 Task: Search one way flight ticket for 5 adults, 2 children, 1 infant in seat and 1 infant on lap in economy from Meridian: Key Field to Greenville: Pitt-greenville Airport on 5-2-2023. Choice of flights is Singapure airlines. Number of bags: 10 checked bags. Price is upto 40000. Outbound departure time preference is 9:00.
Action: Mouse moved to (365, 313)
Screenshot: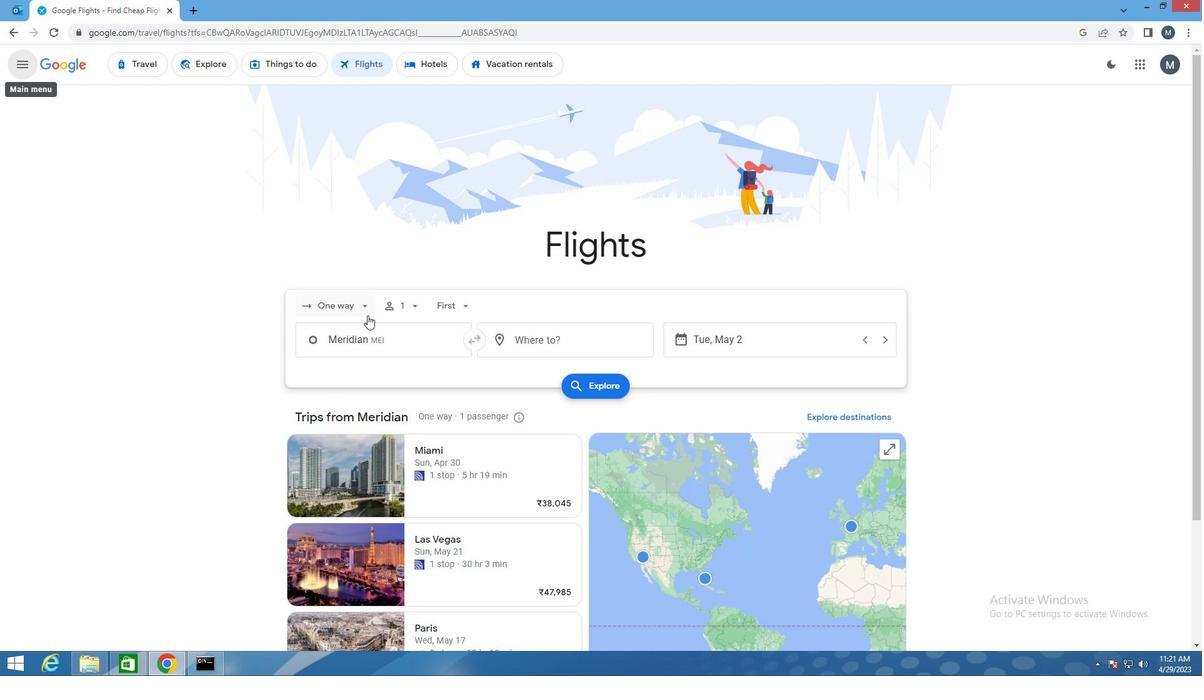 
Action: Mouse pressed left at (365, 313)
Screenshot: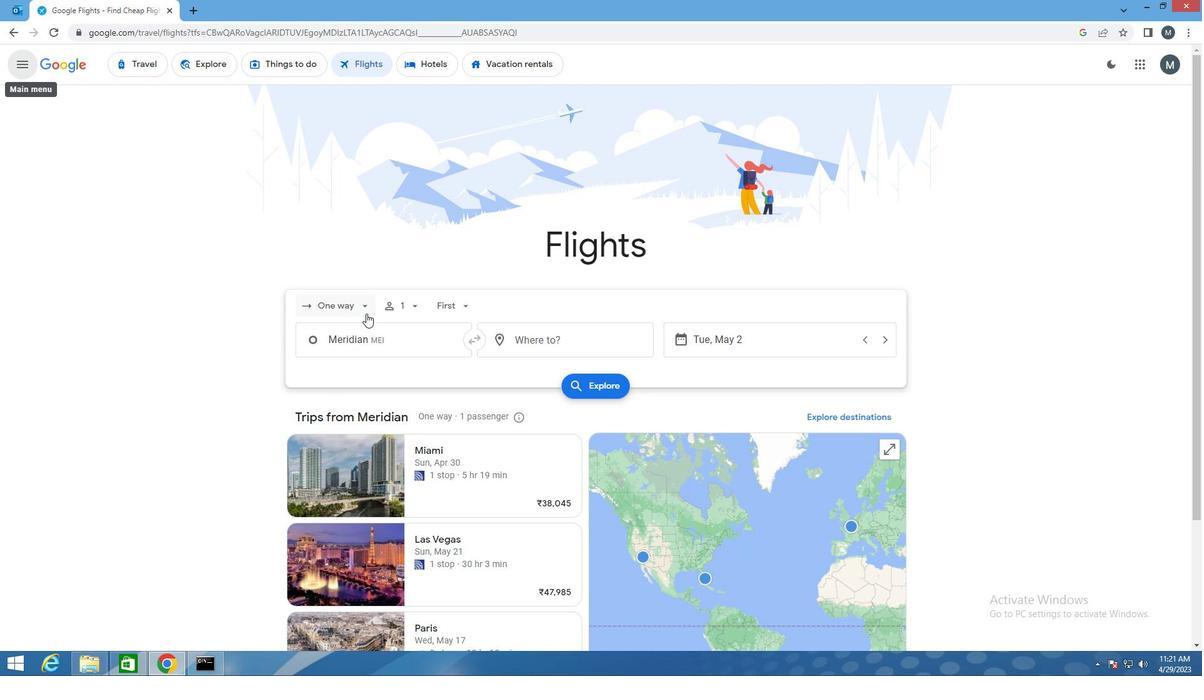 
Action: Mouse moved to (373, 367)
Screenshot: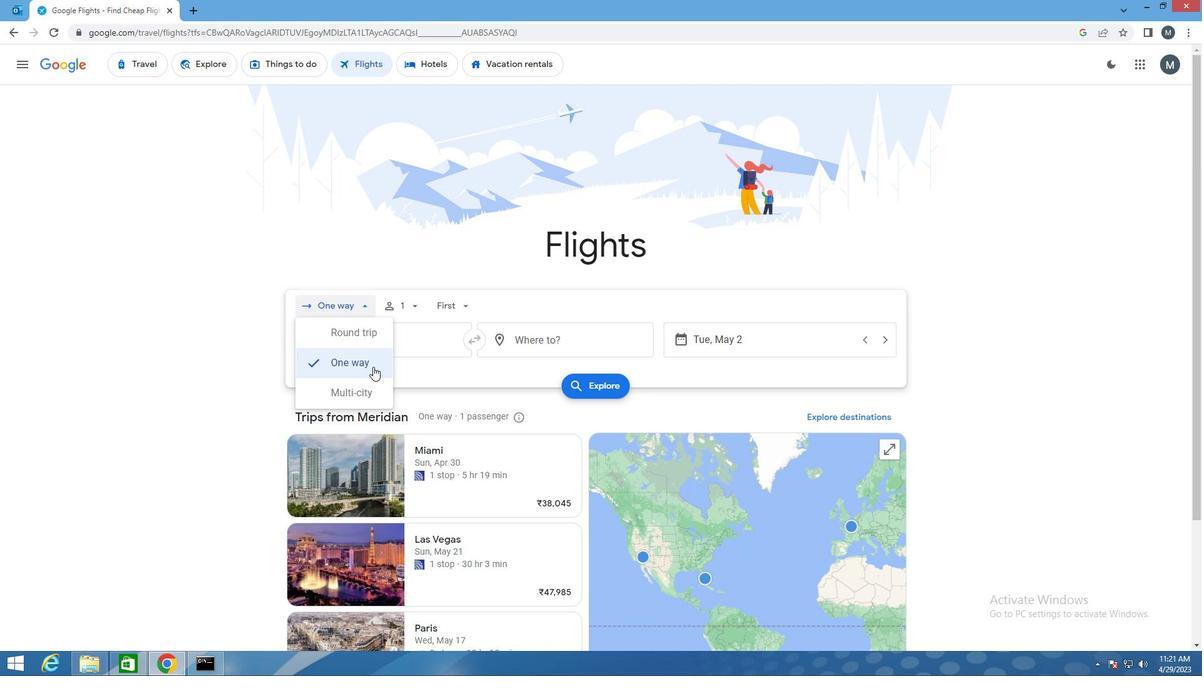 
Action: Mouse pressed left at (373, 367)
Screenshot: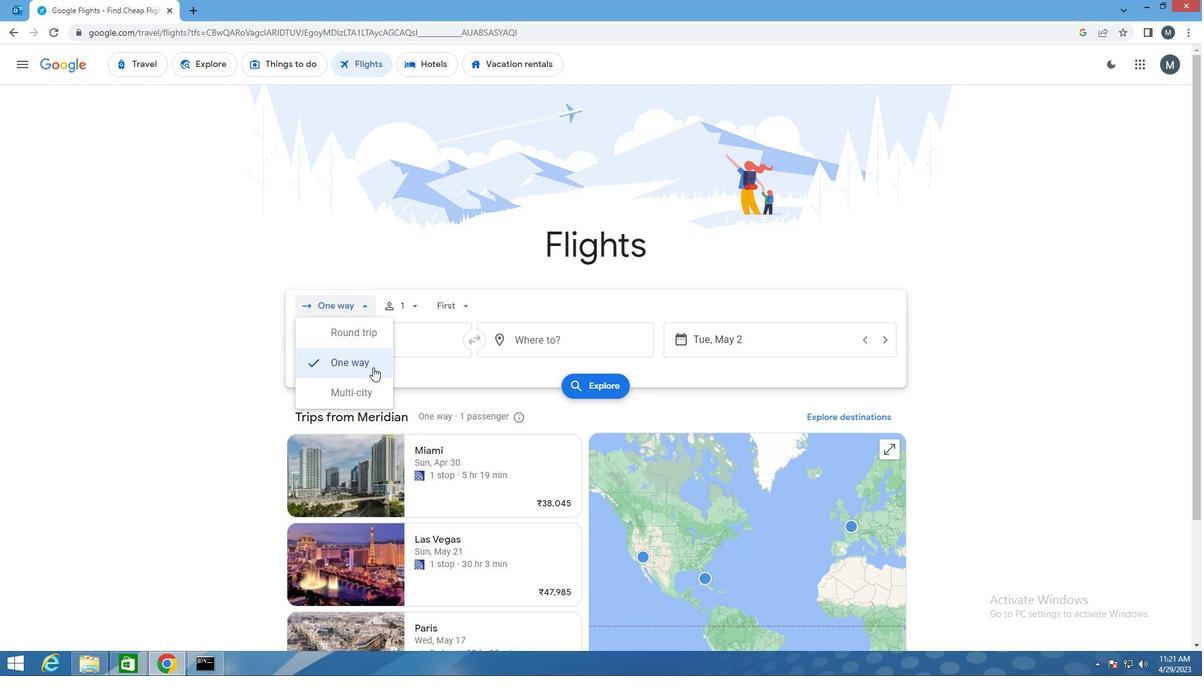 
Action: Mouse moved to (415, 308)
Screenshot: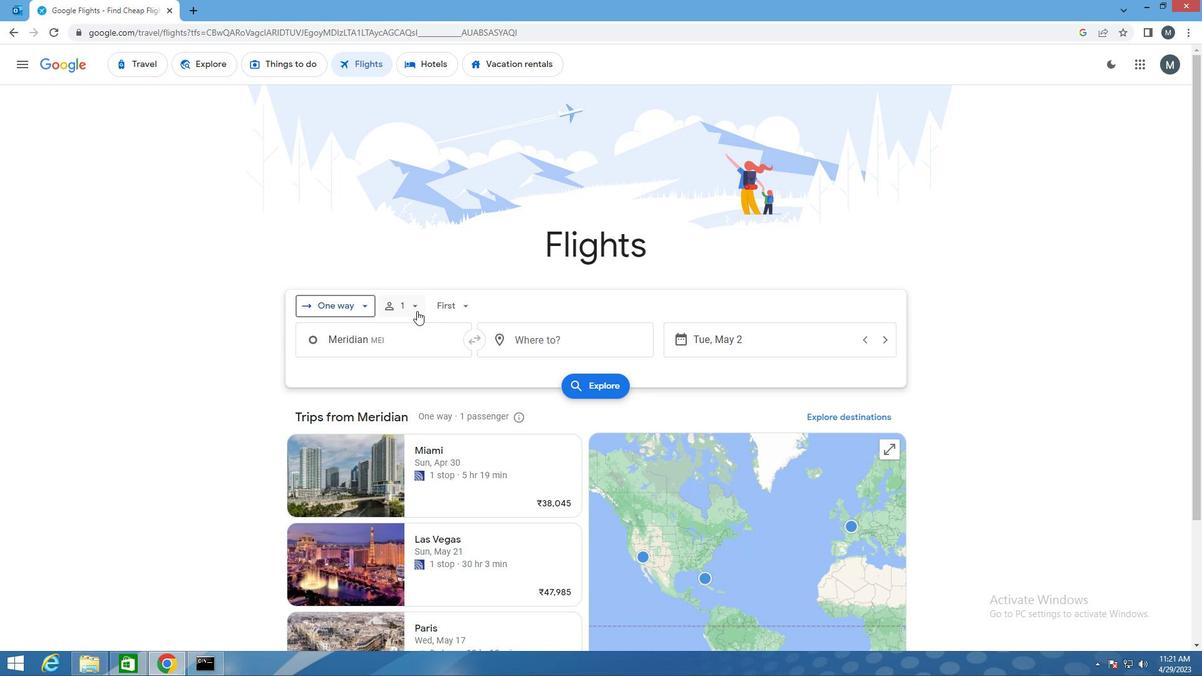 
Action: Mouse pressed left at (415, 308)
Screenshot: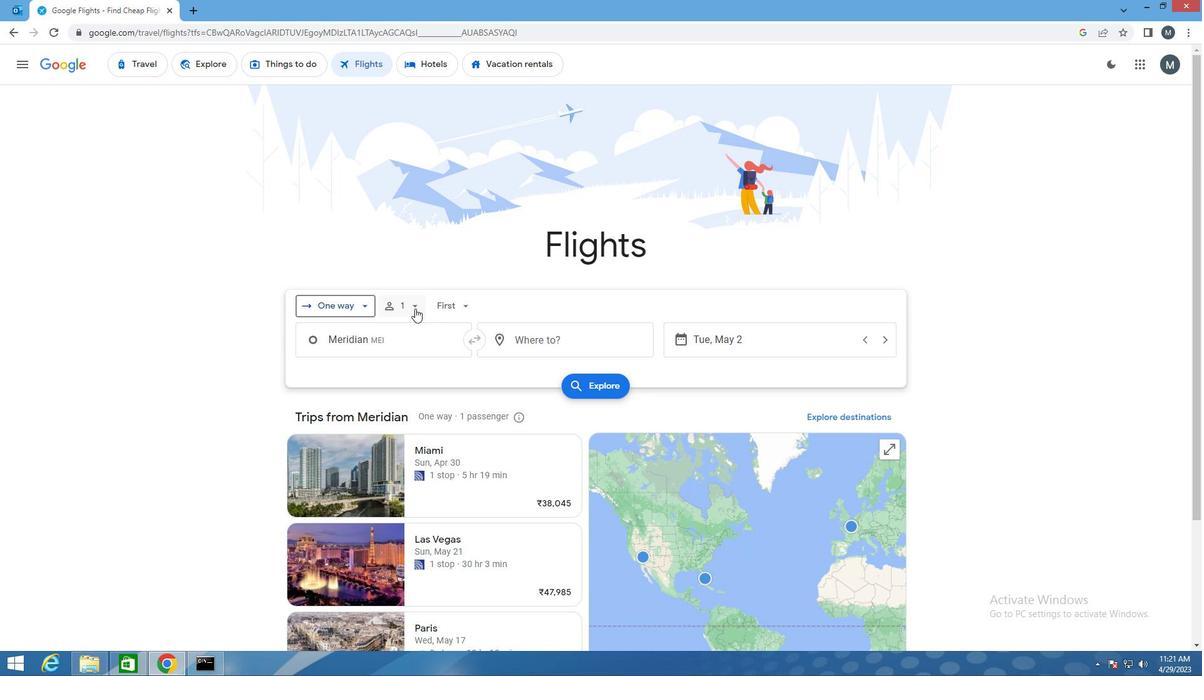 
Action: Mouse moved to (506, 339)
Screenshot: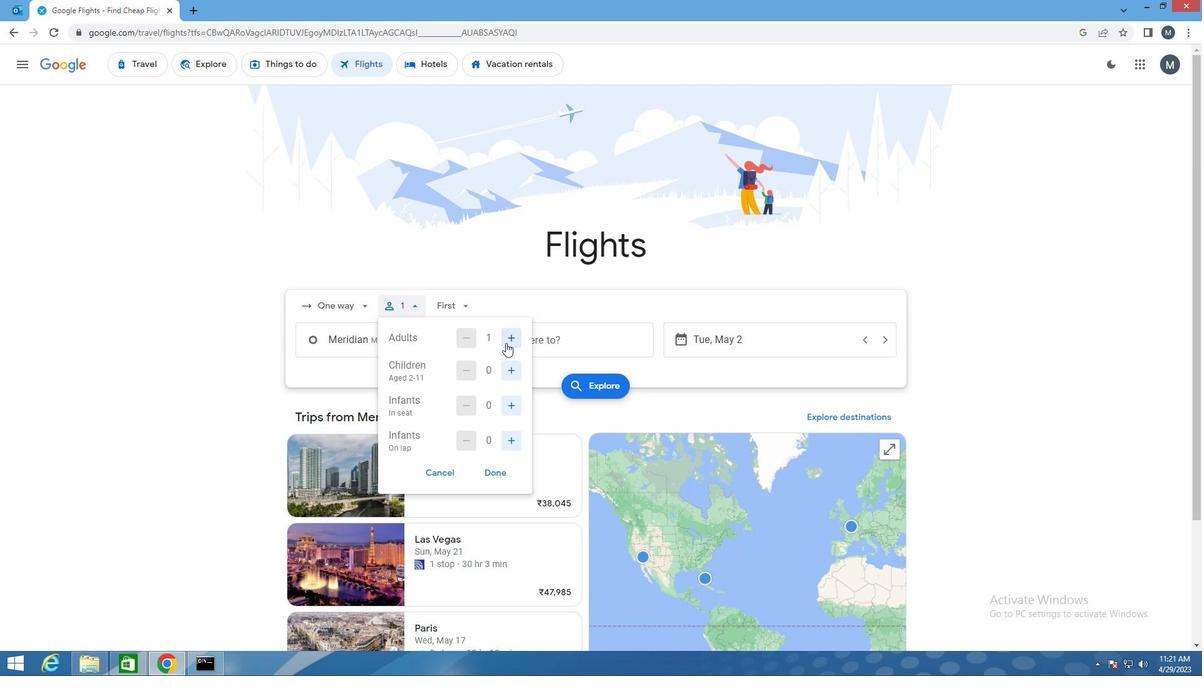 
Action: Mouse pressed left at (506, 339)
Screenshot: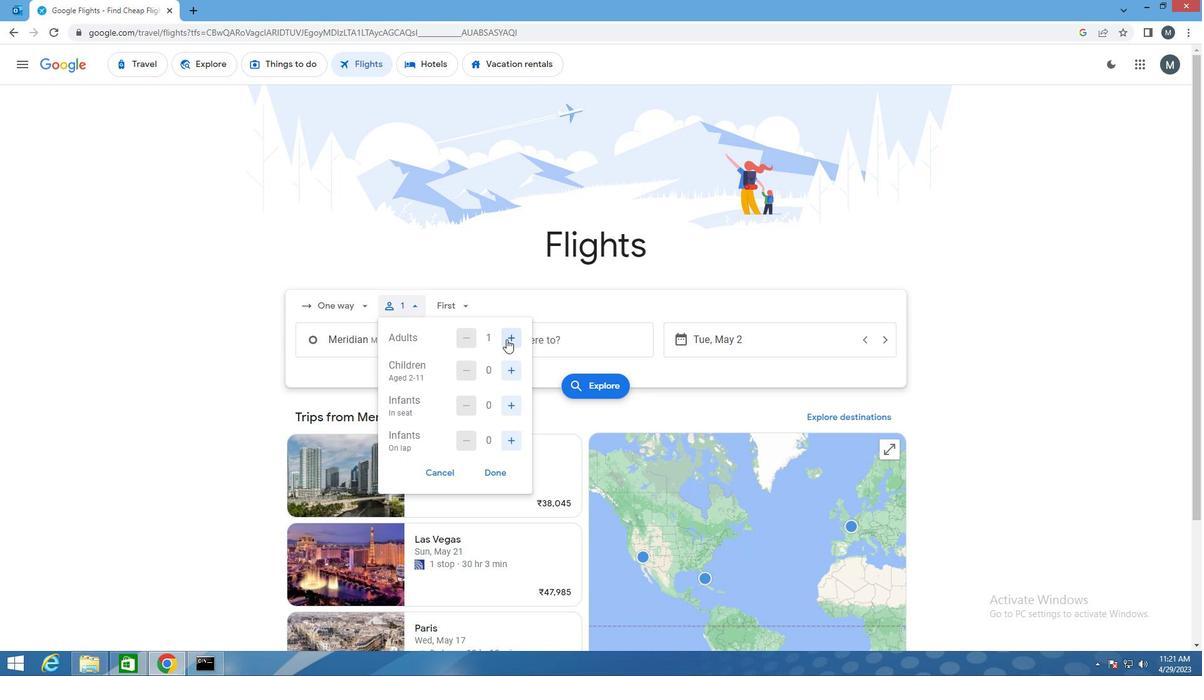 
Action: Mouse pressed left at (506, 339)
Screenshot: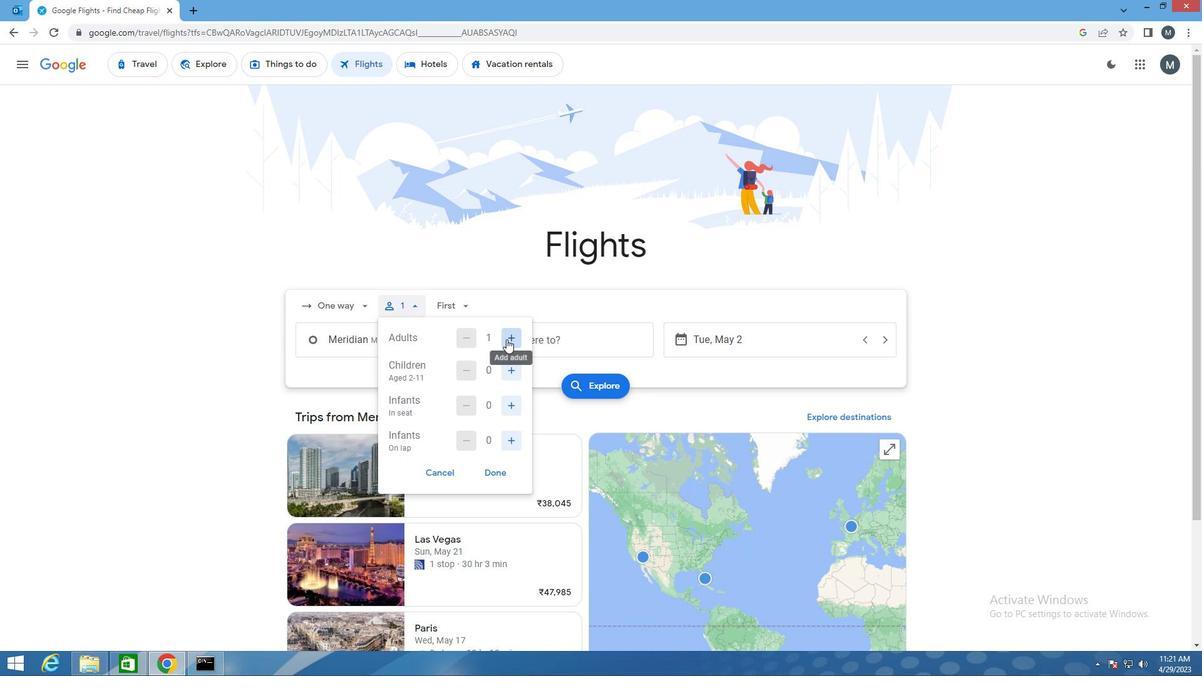 
Action: Mouse pressed left at (506, 339)
Screenshot: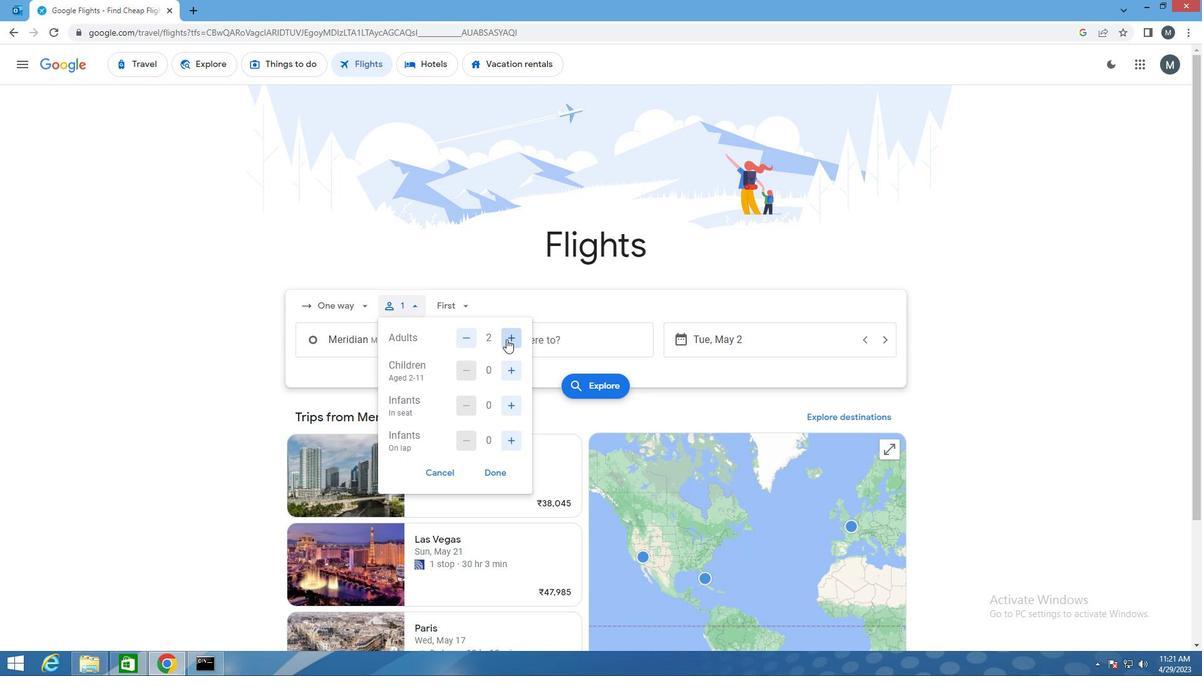 
Action: Mouse pressed left at (506, 339)
Screenshot: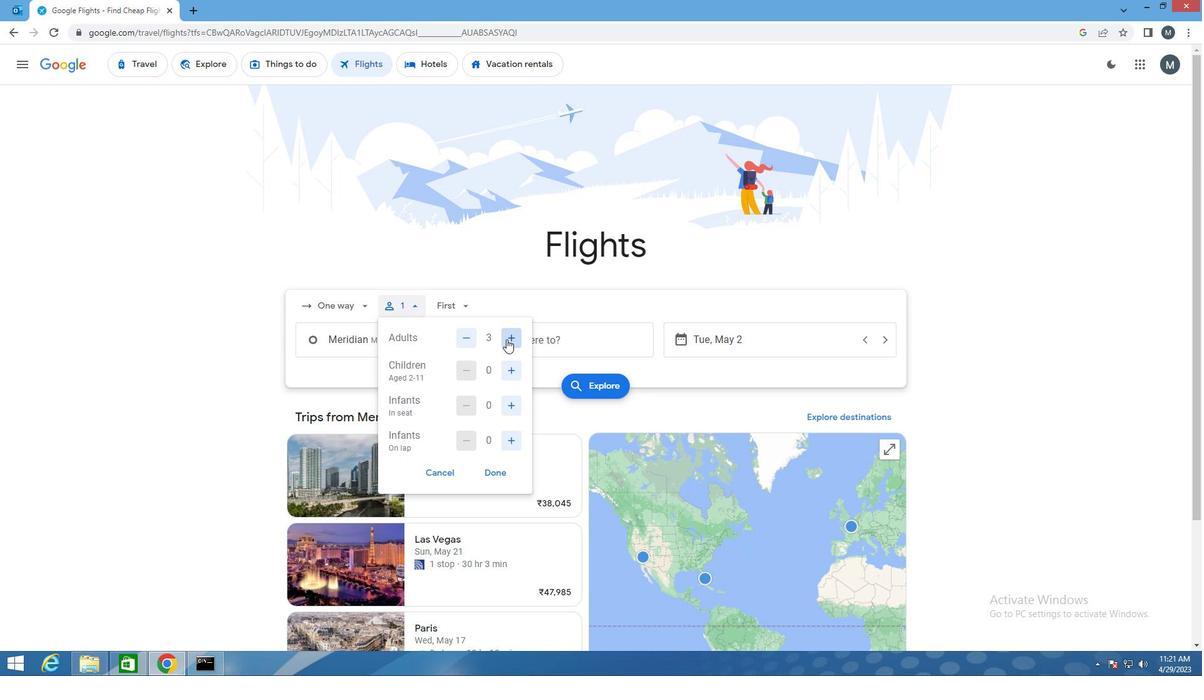 
Action: Mouse moved to (516, 372)
Screenshot: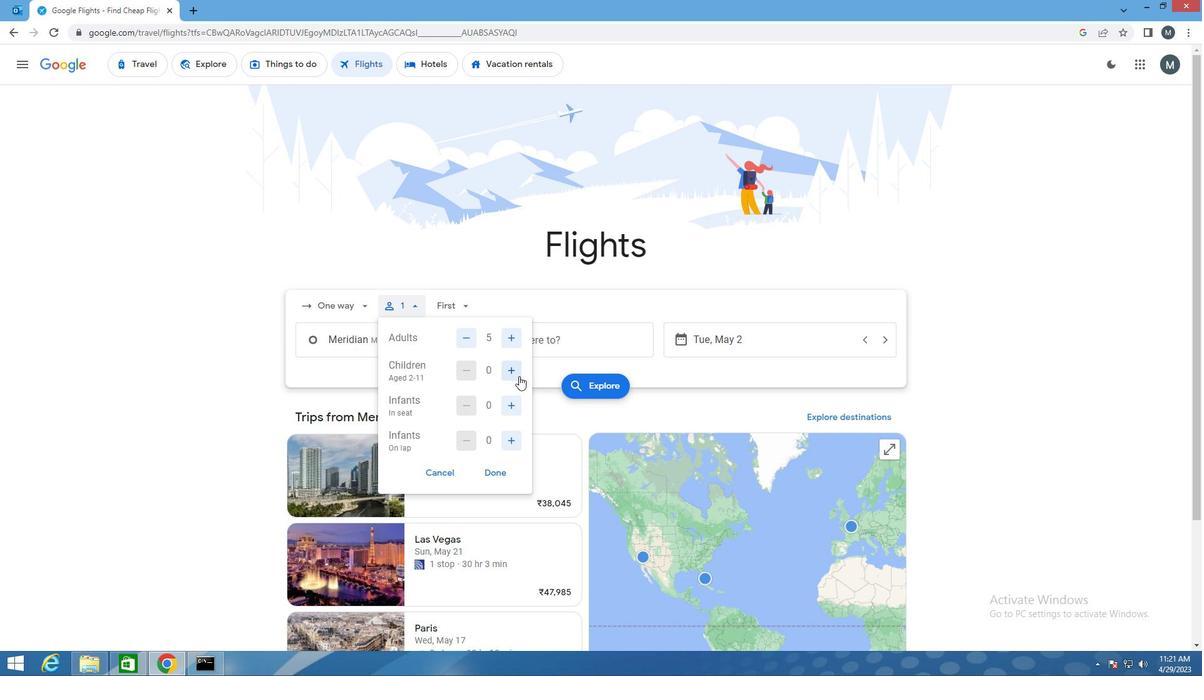 
Action: Mouse pressed left at (516, 372)
Screenshot: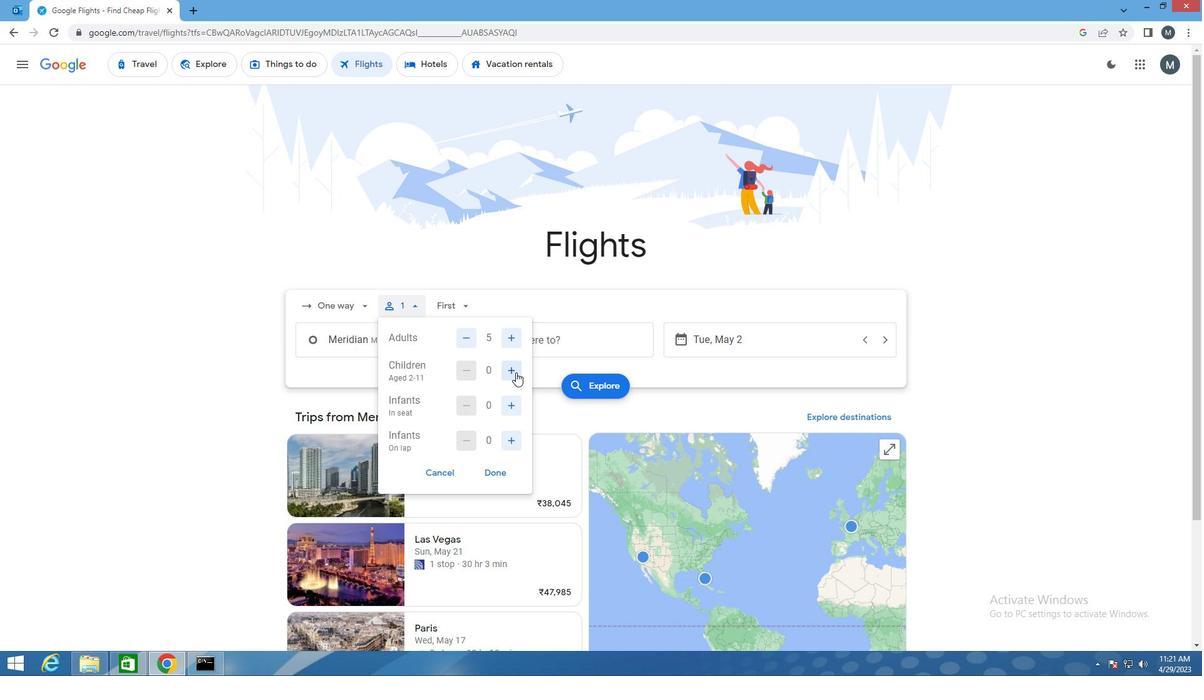 
Action: Mouse moved to (514, 372)
Screenshot: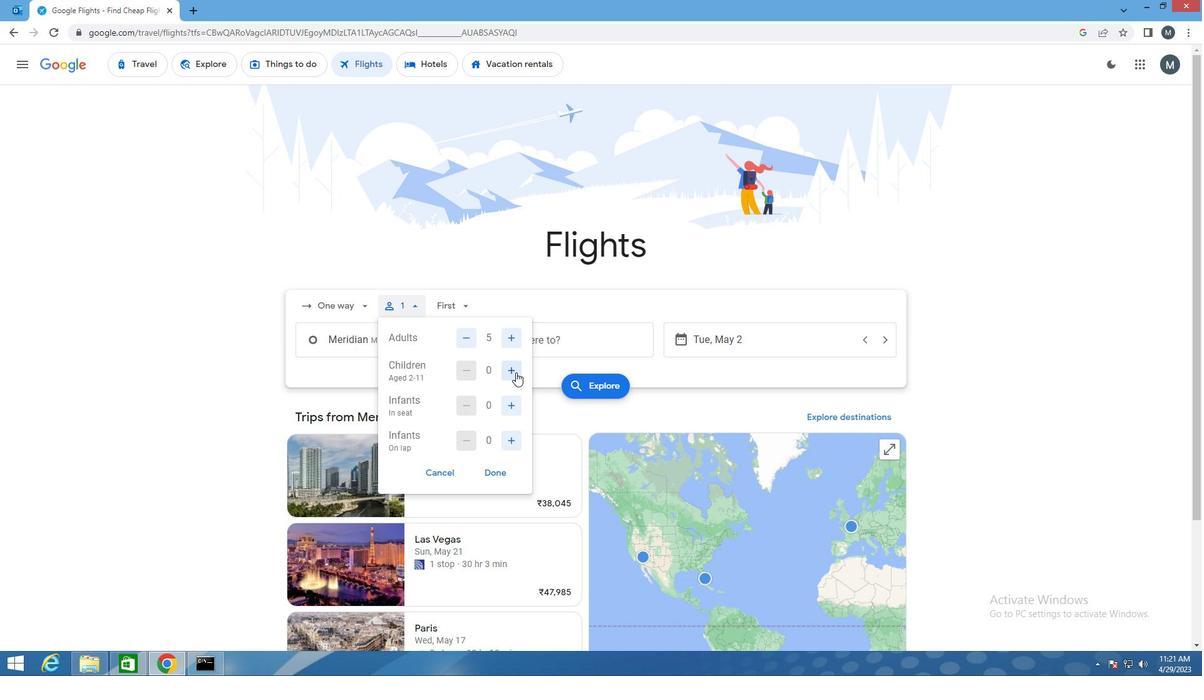 
Action: Mouse pressed left at (514, 372)
Screenshot: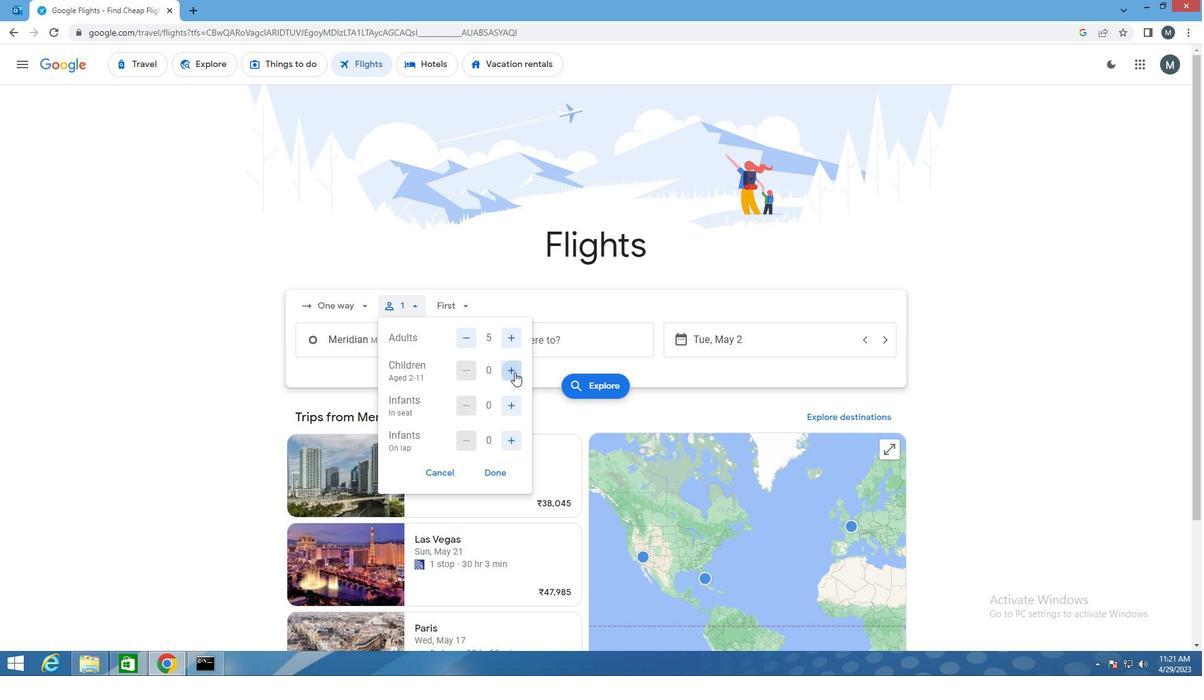 
Action: Mouse moved to (512, 408)
Screenshot: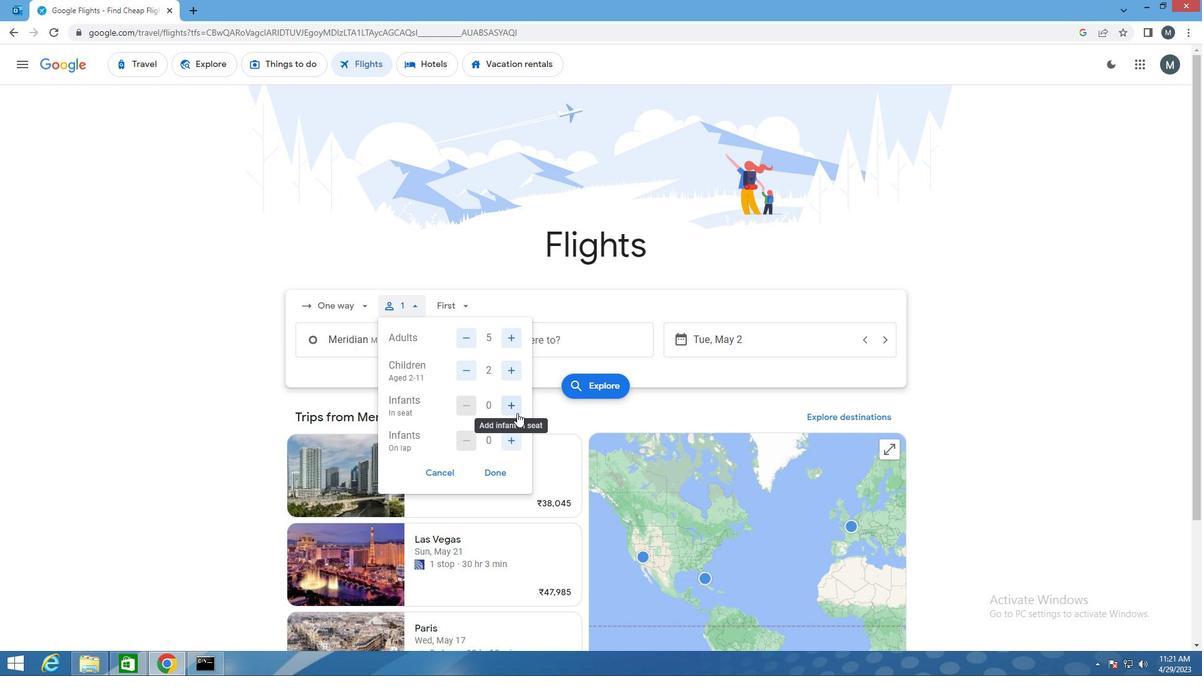 
Action: Mouse pressed left at (512, 408)
Screenshot: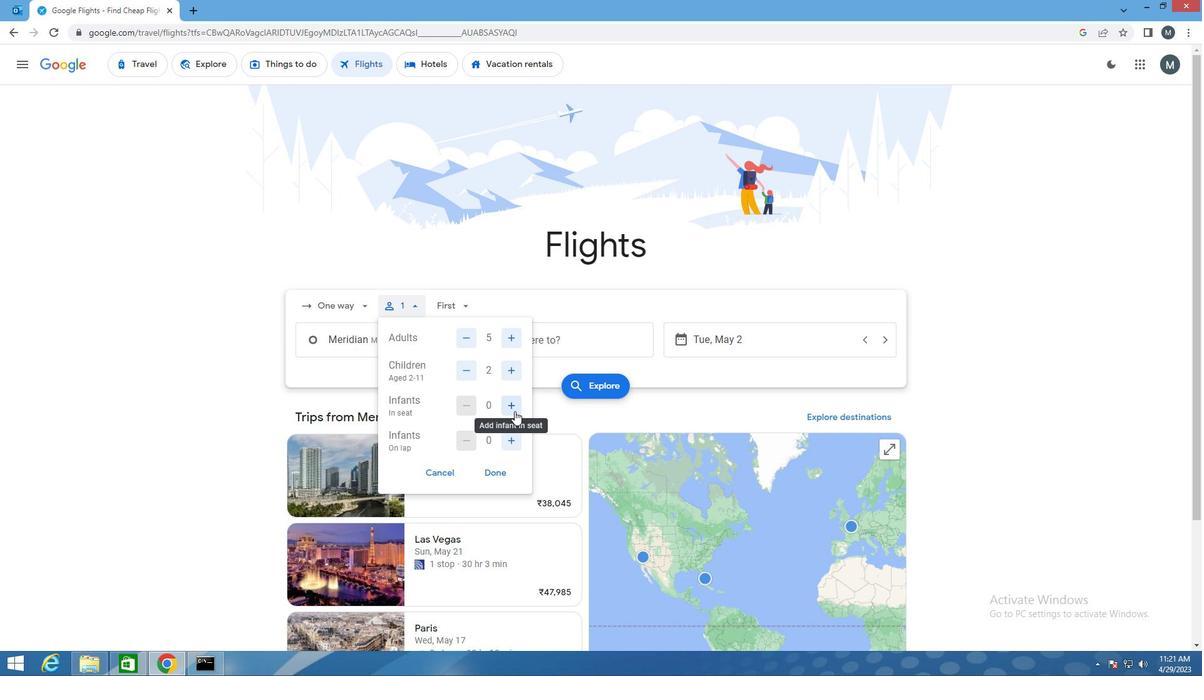 
Action: Mouse moved to (515, 437)
Screenshot: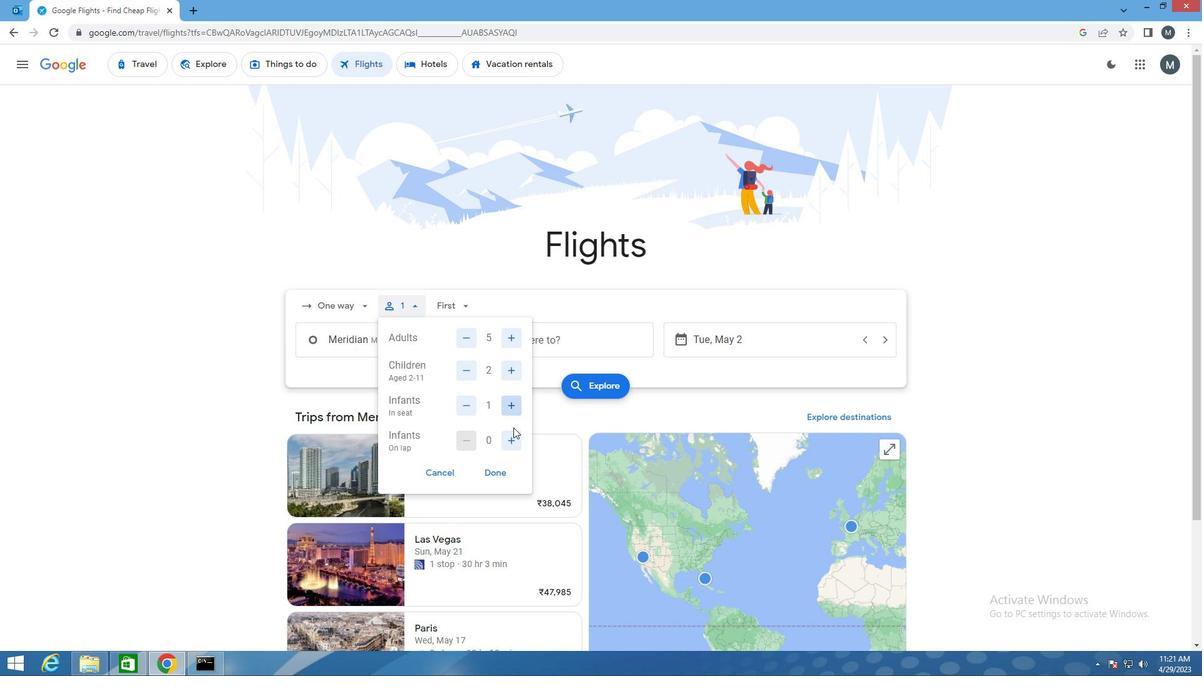 
Action: Mouse pressed left at (515, 437)
Screenshot: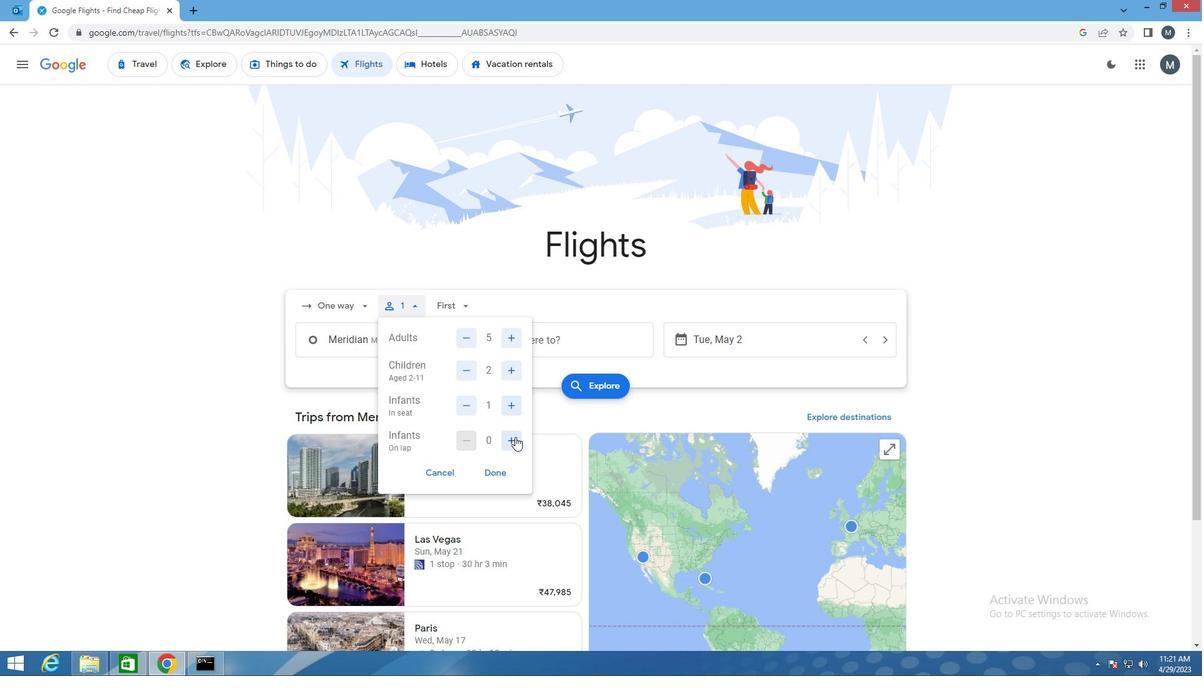 
Action: Mouse moved to (507, 478)
Screenshot: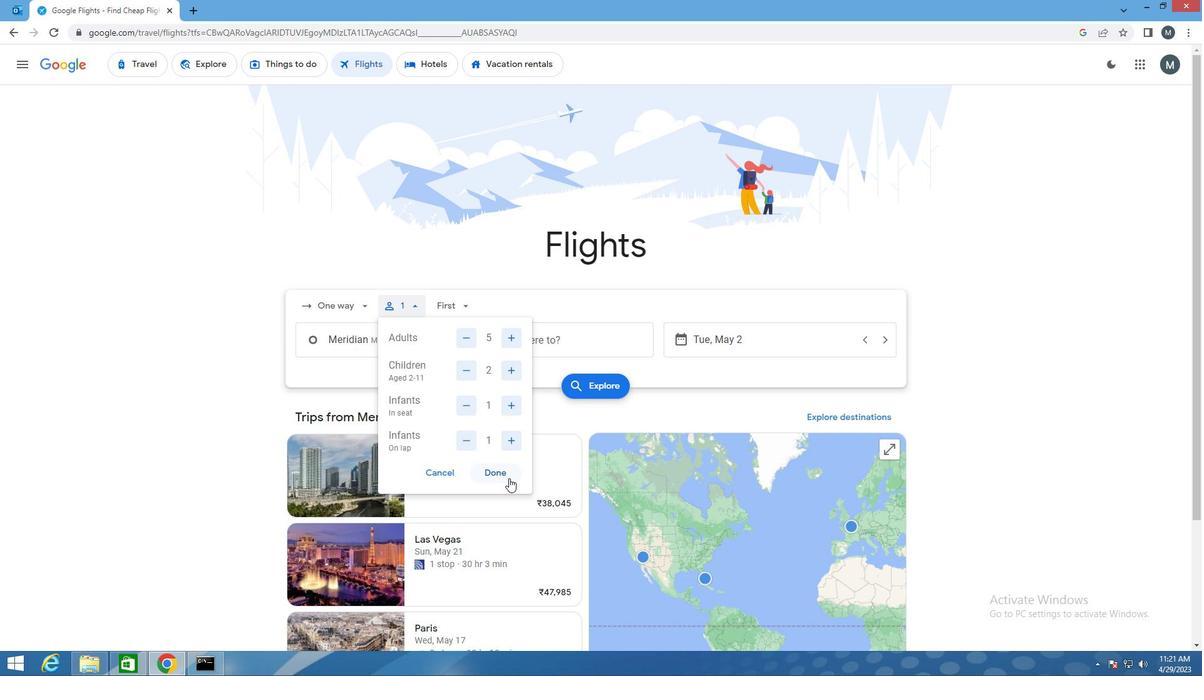 
Action: Mouse pressed left at (507, 478)
Screenshot: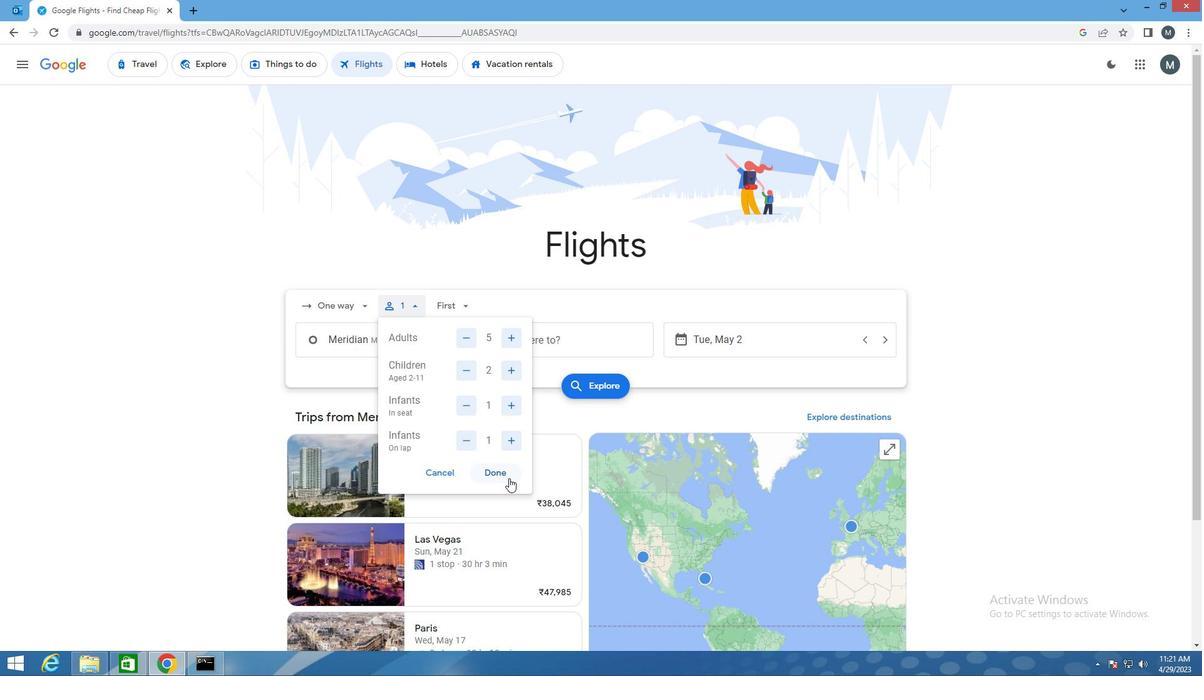 
Action: Mouse moved to (465, 307)
Screenshot: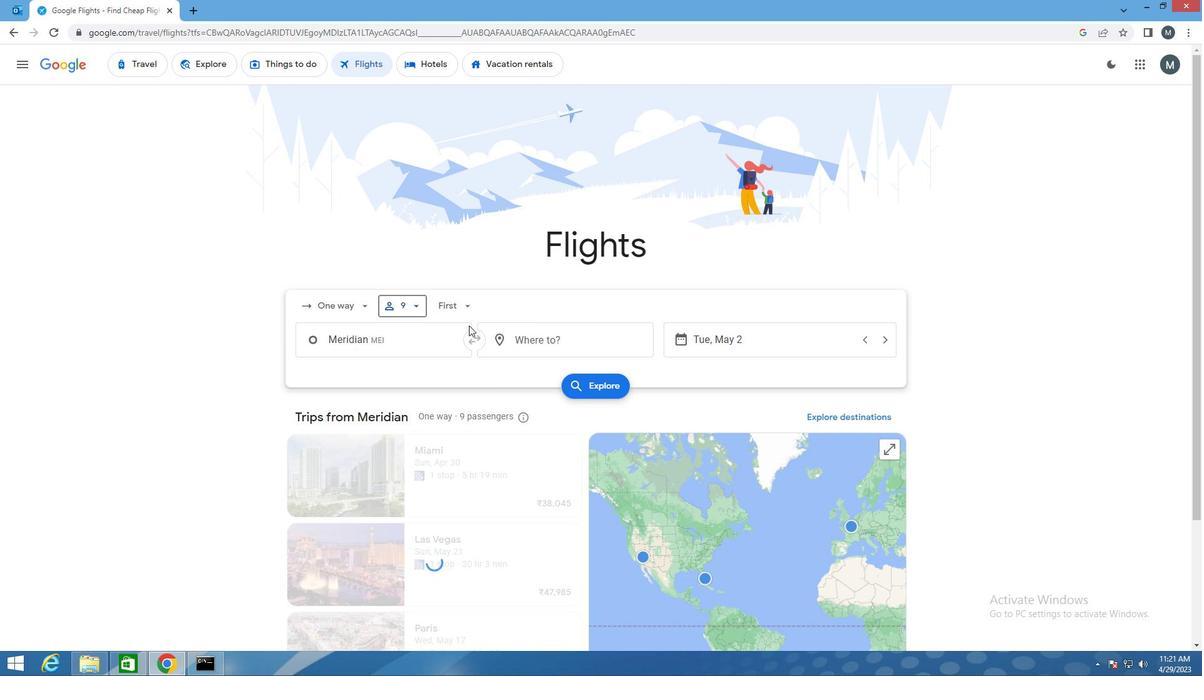 
Action: Mouse pressed left at (465, 307)
Screenshot: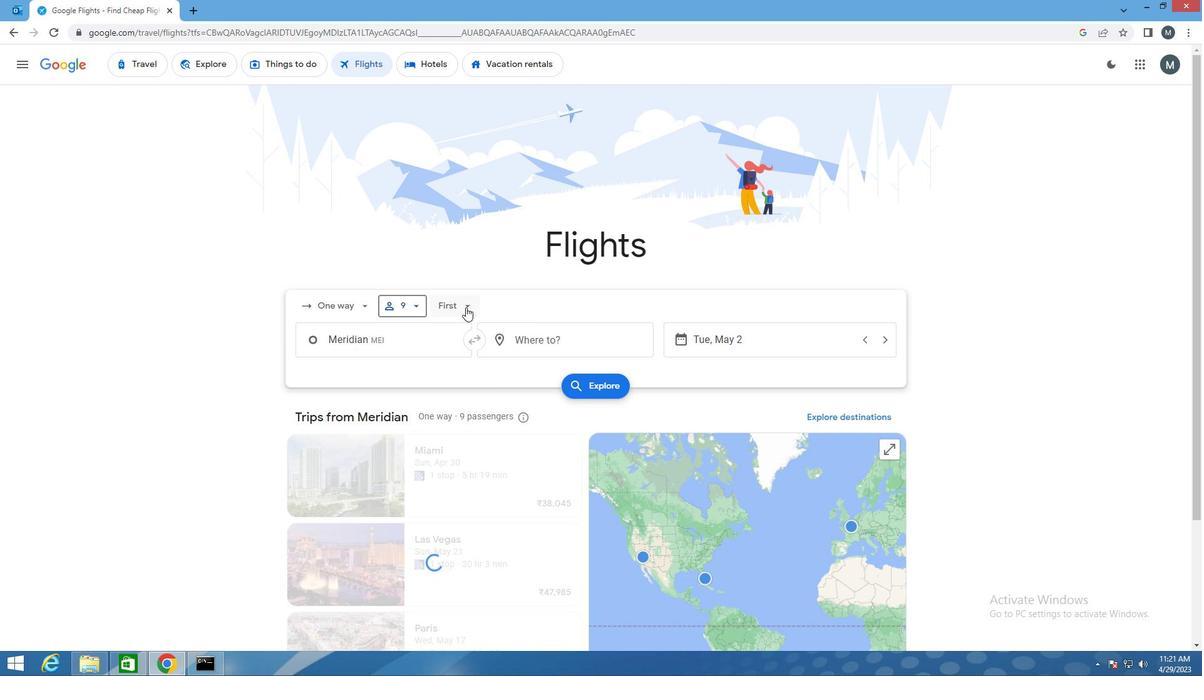 
Action: Mouse moved to (491, 340)
Screenshot: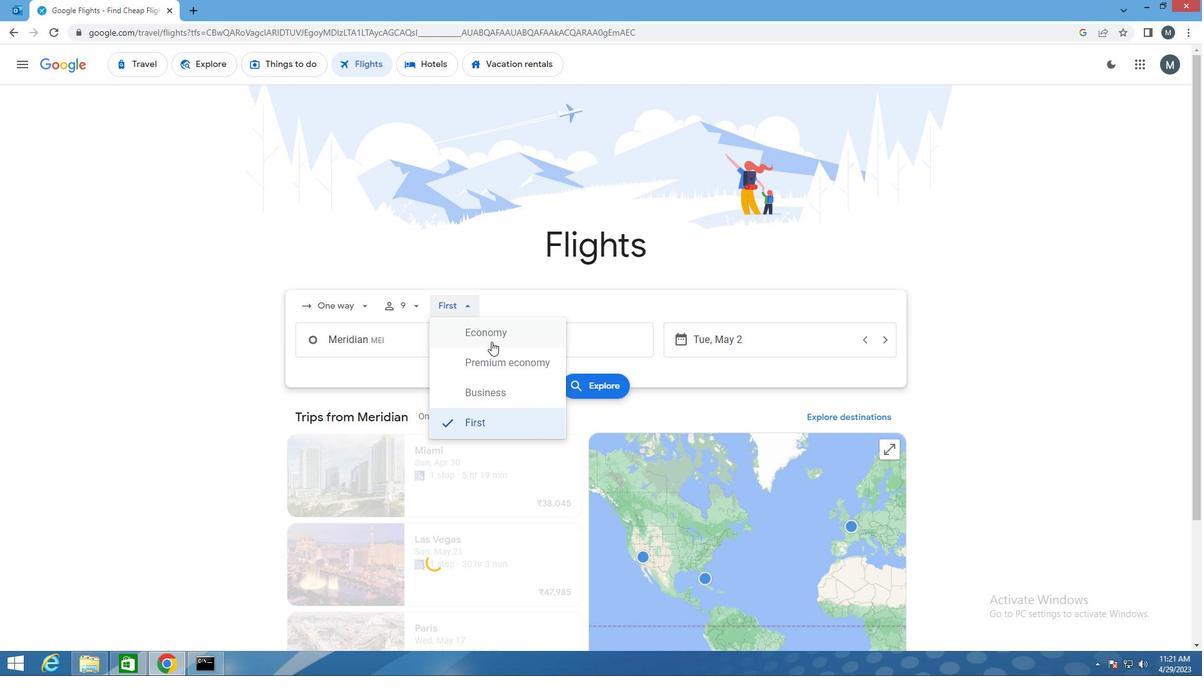 
Action: Mouse pressed left at (491, 340)
Screenshot: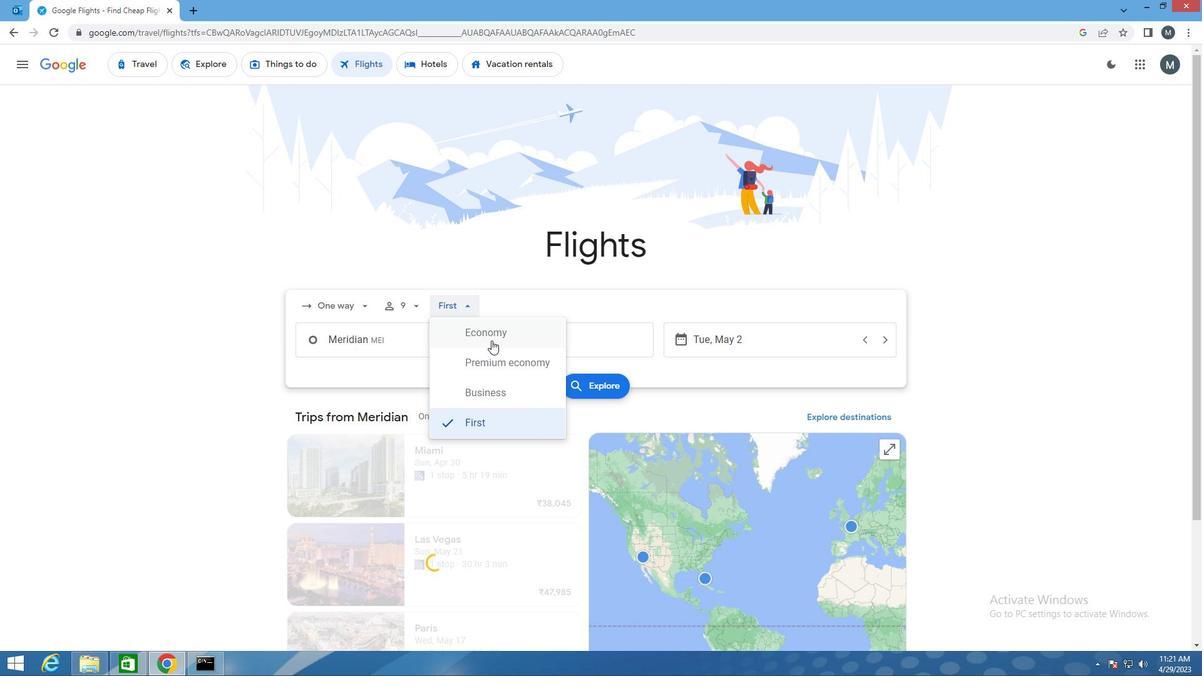 
Action: Mouse moved to (394, 349)
Screenshot: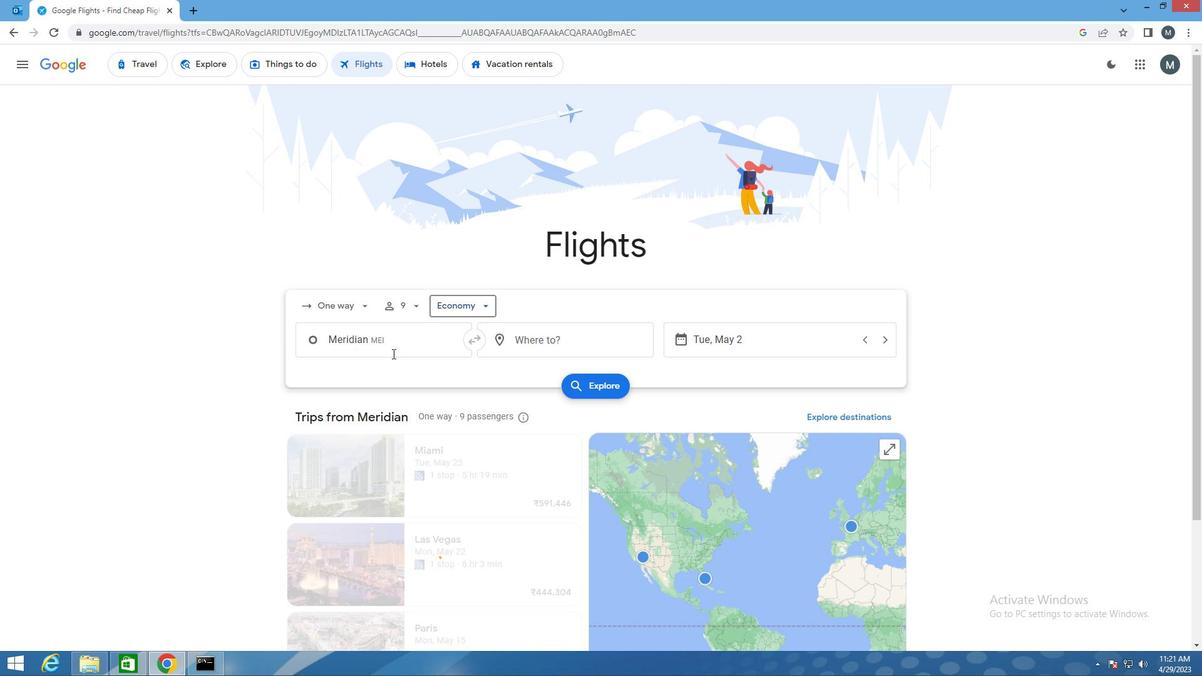 
Action: Mouse pressed left at (394, 349)
Screenshot: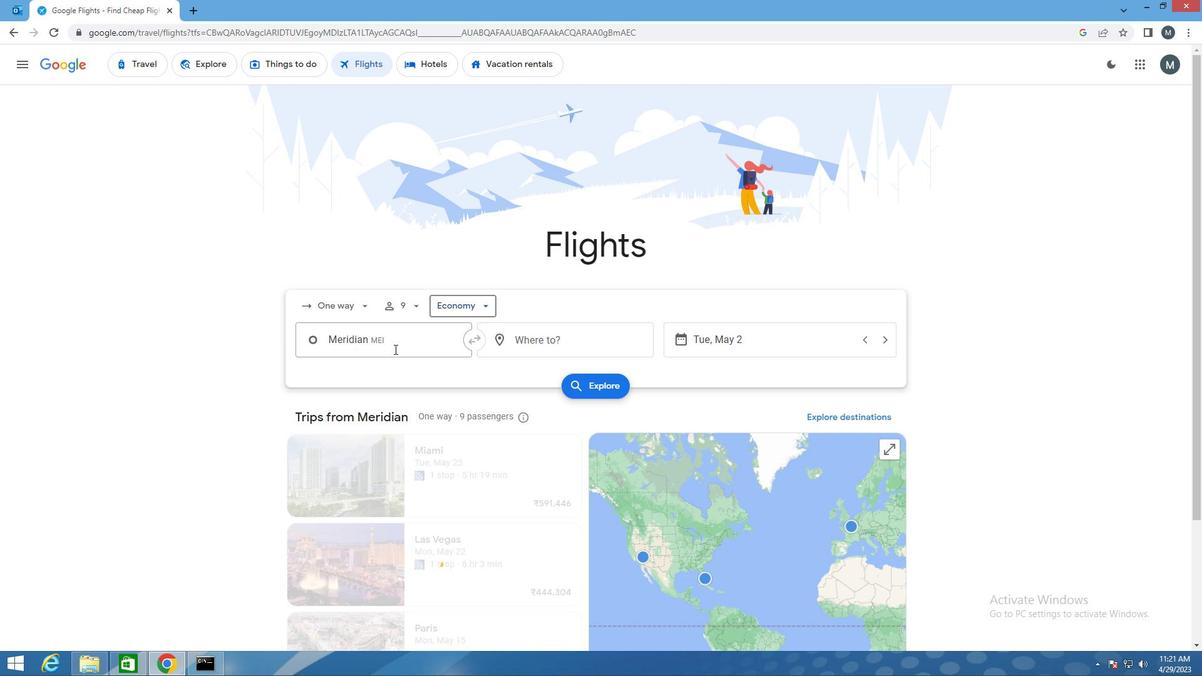 
Action: Mouse moved to (426, 371)
Screenshot: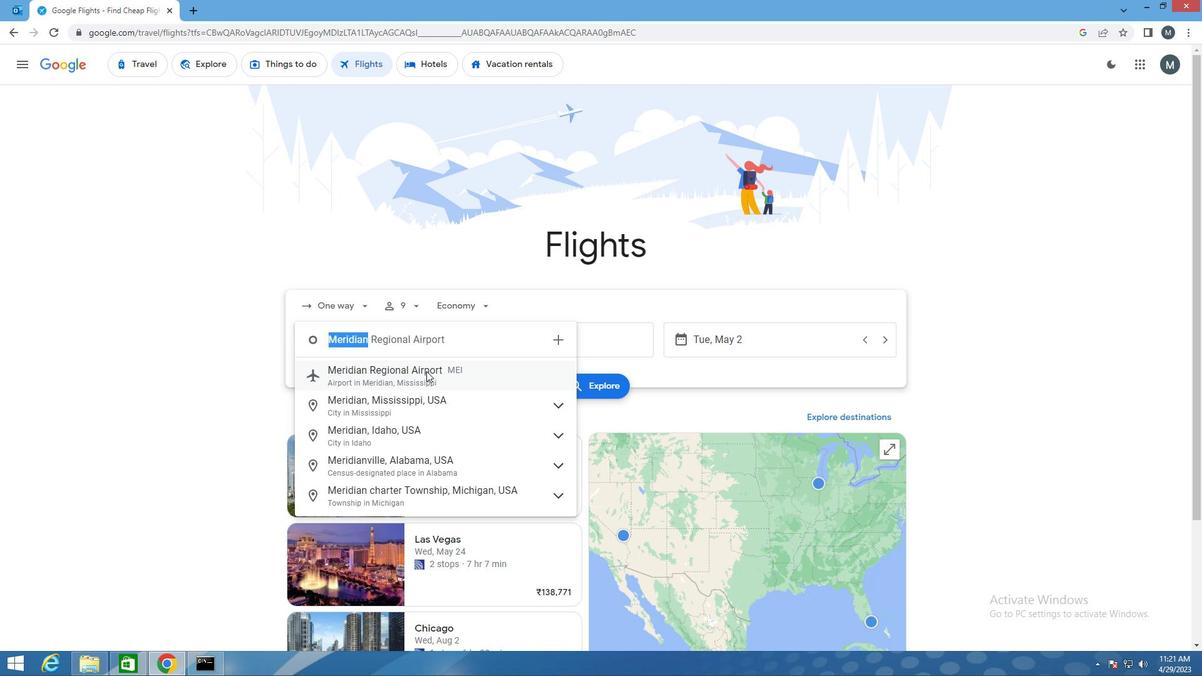
Action: Mouse pressed left at (426, 371)
Screenshot: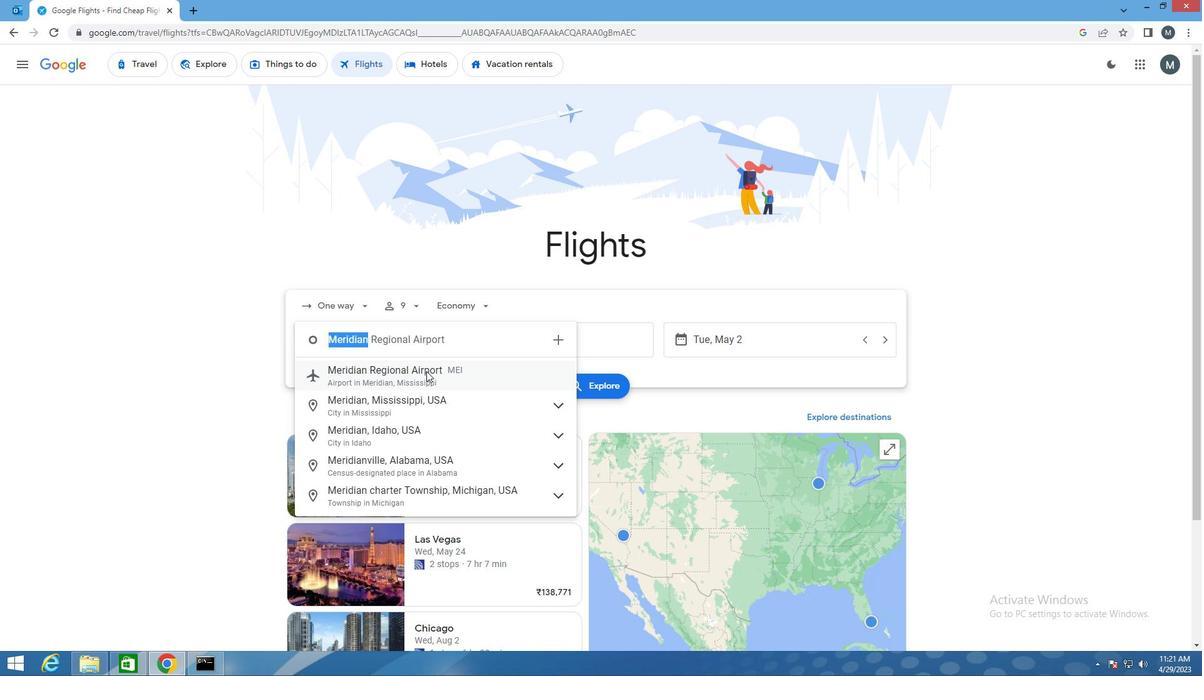 
Action: Mouse moved to (536, 345)
Screenshot: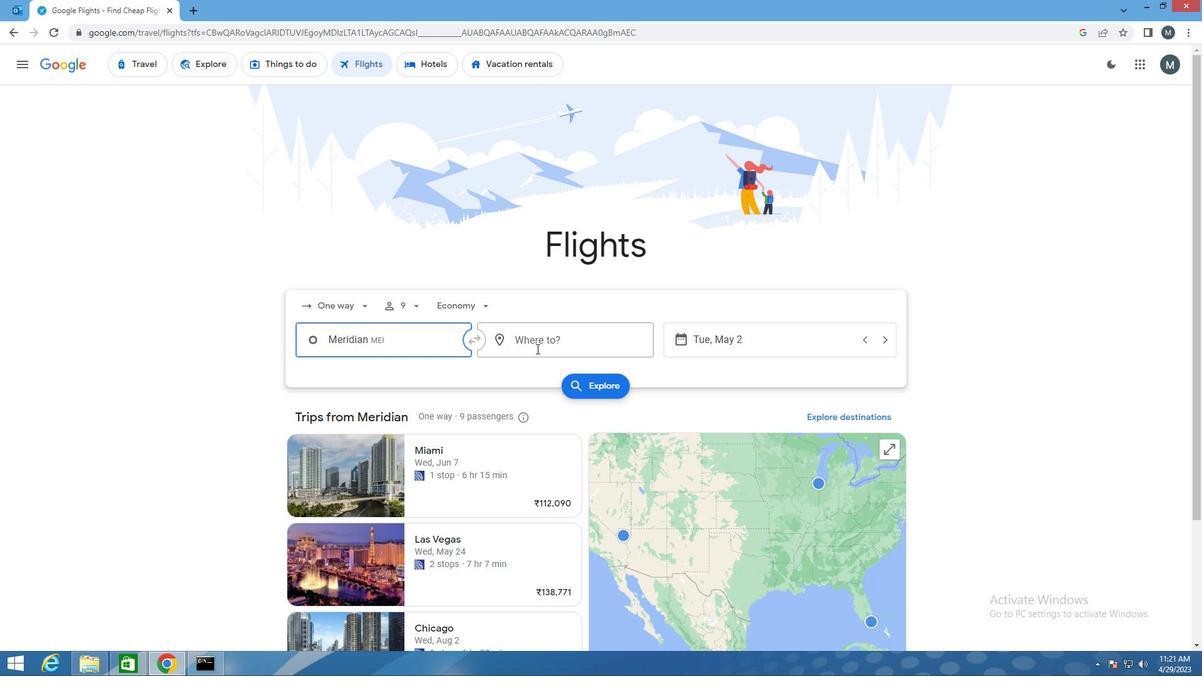 
Action: Mouse pressed left at (536, 345)
Screenshot: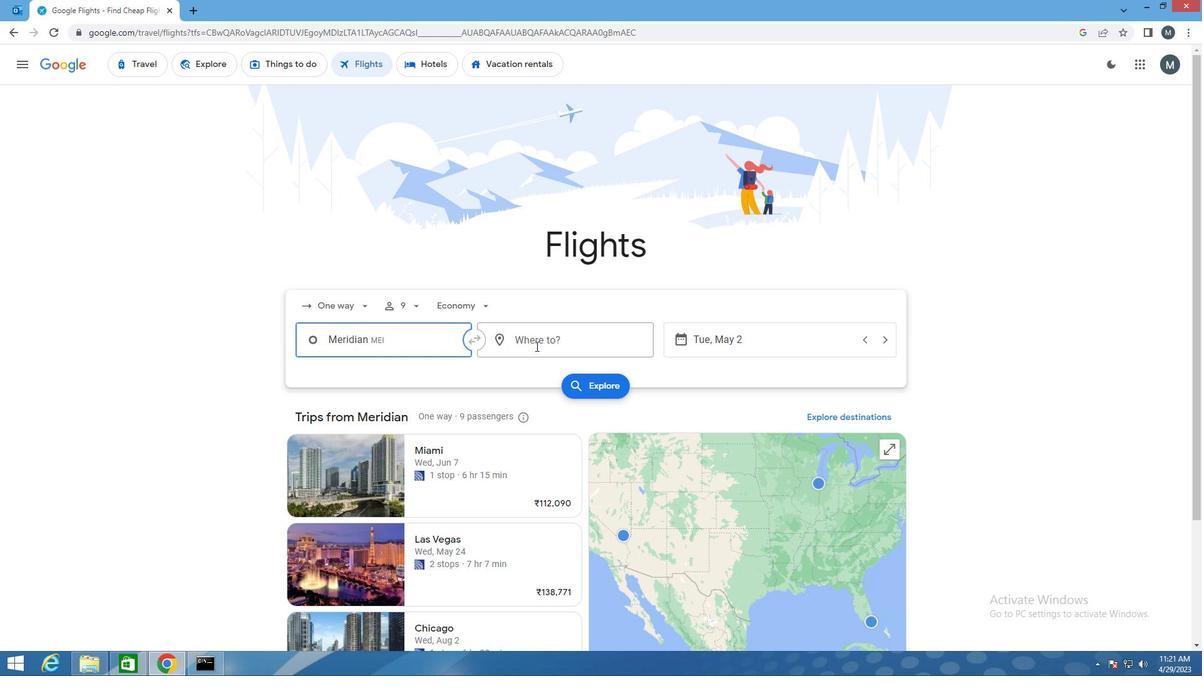 
Action: Mouse moved to (529, 346)
Screenshot: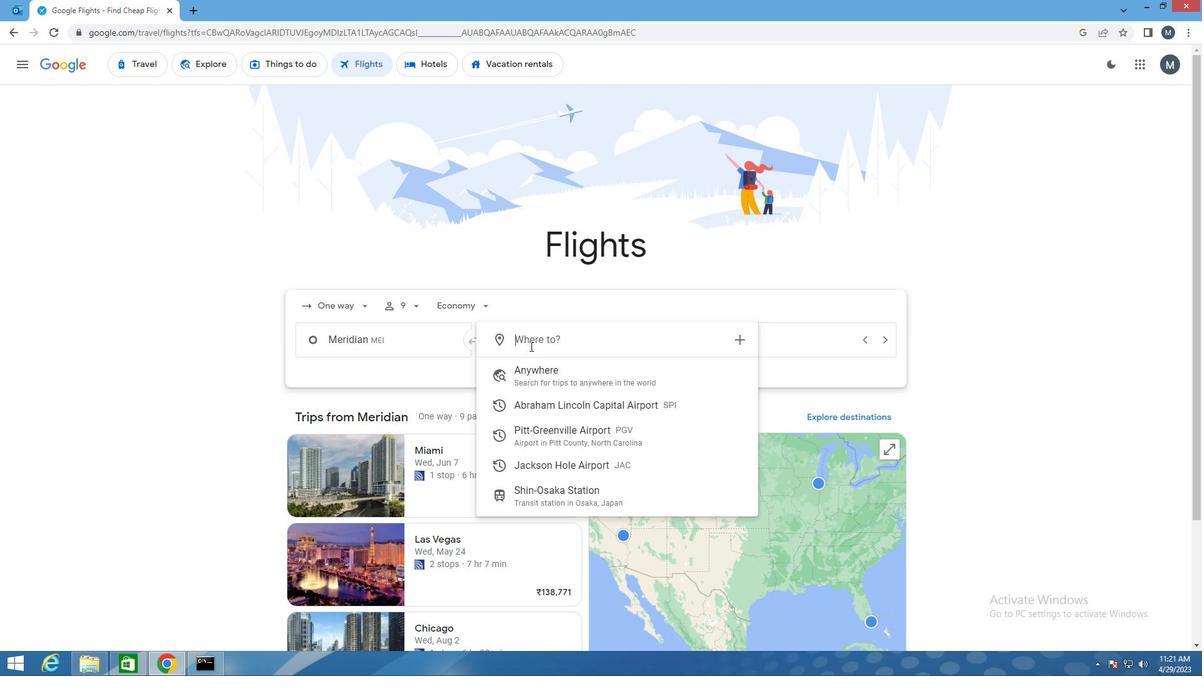 
Action: Key pressed p
Screenshot: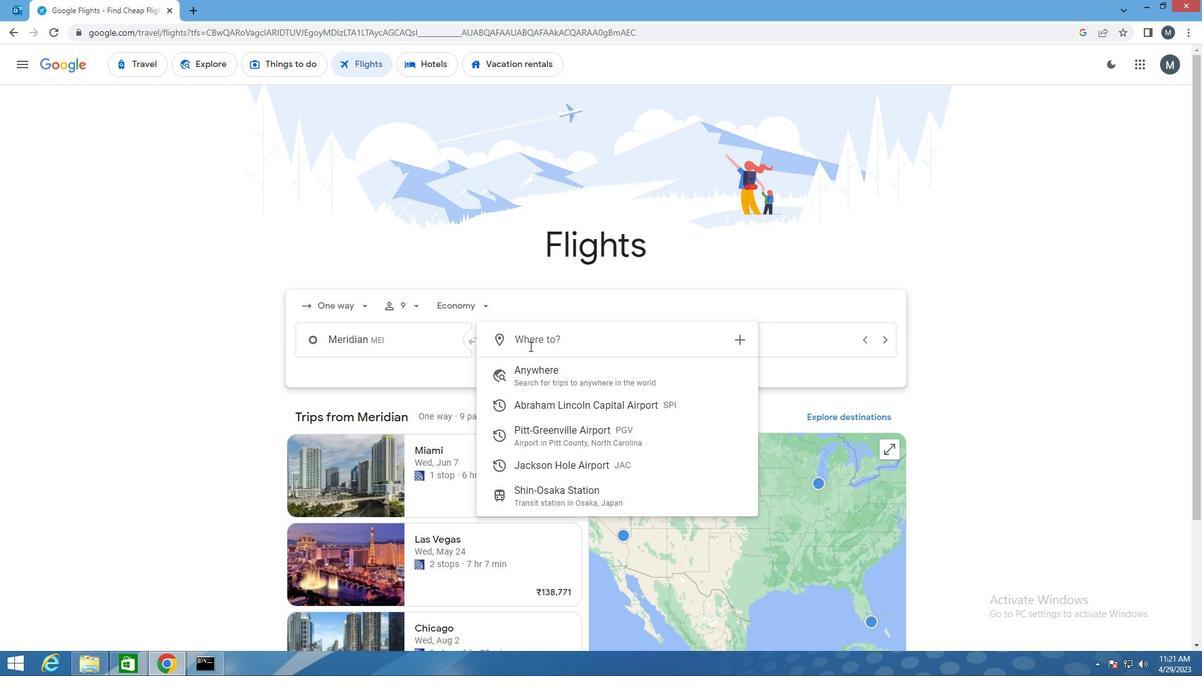 
Action: Mouse moved to (527, 348)
Screenshot: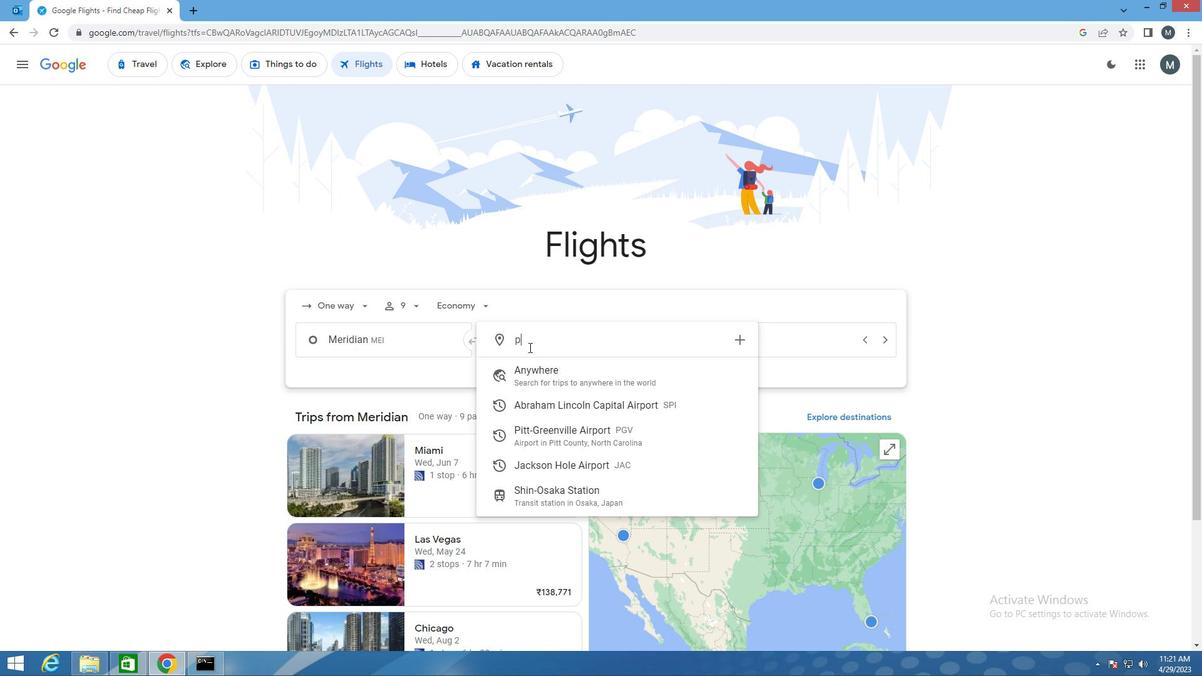 
Action: Key pressed gv
Screenshot: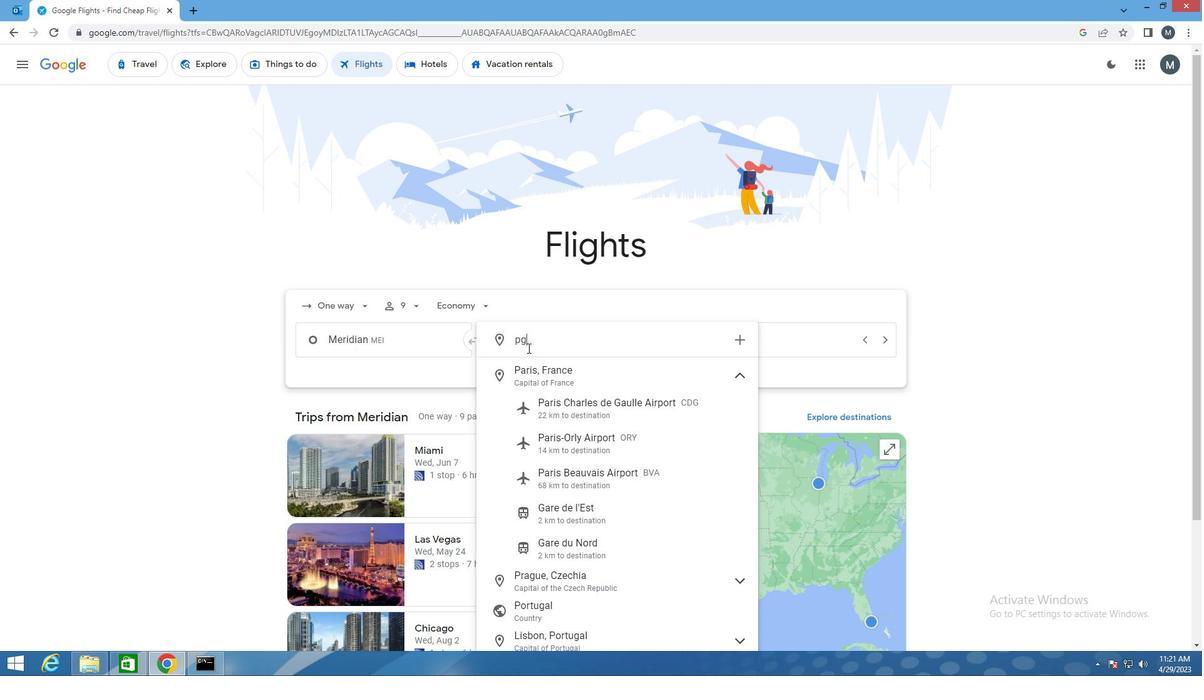 
Action: Mouse moved to (553, 383)
Screenshot: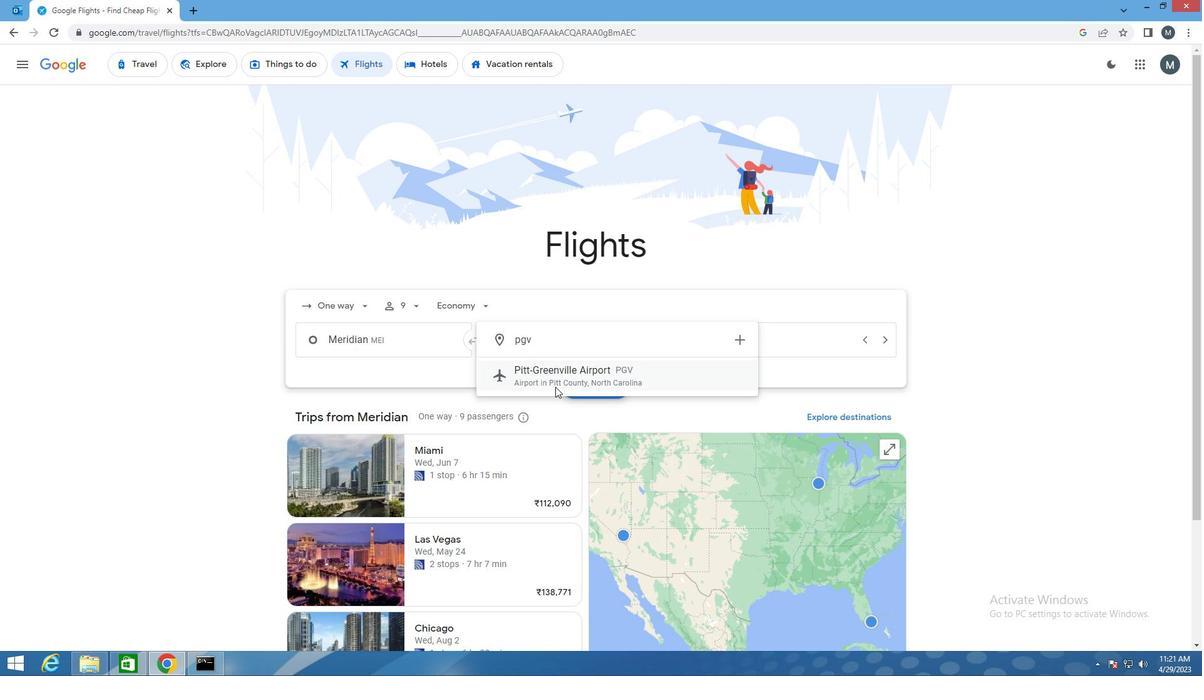 
Action: Mouse pressed left at (553, 383)
Screenshot: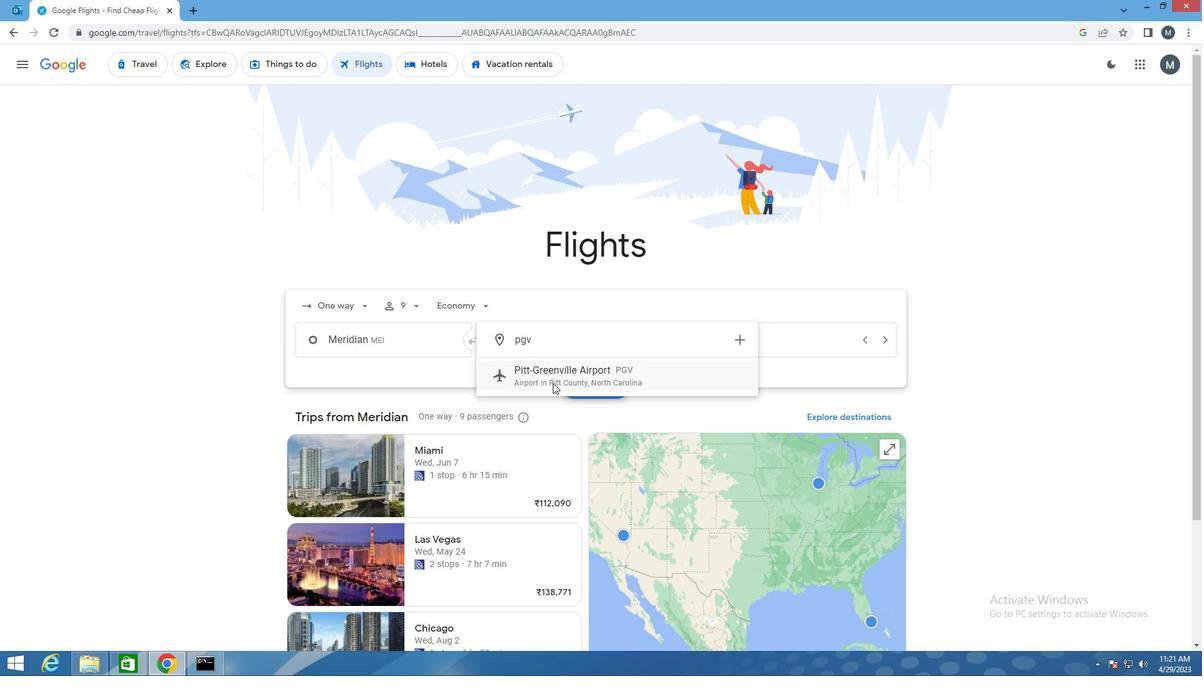 
Action: Mouse moved to (735, 343)
Screenshot: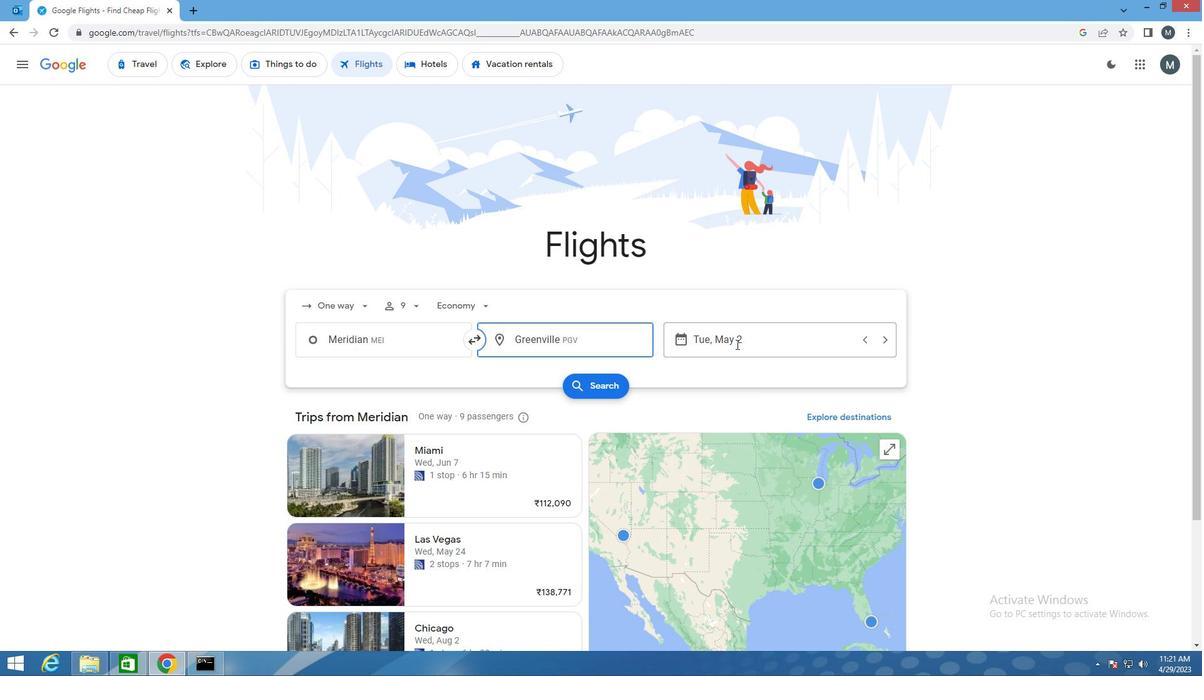 
Action: Mouse pressed left at (735, 343)
Screenshot: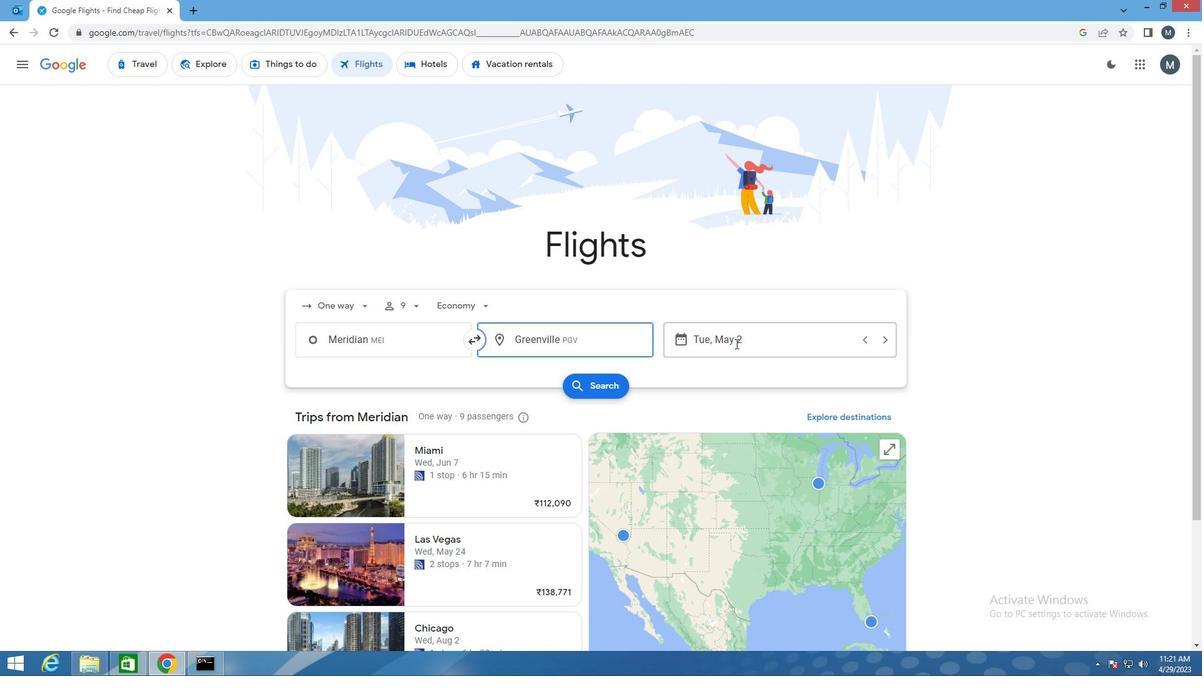 
Action: Mouse moved to (751, 425)
Screenshot: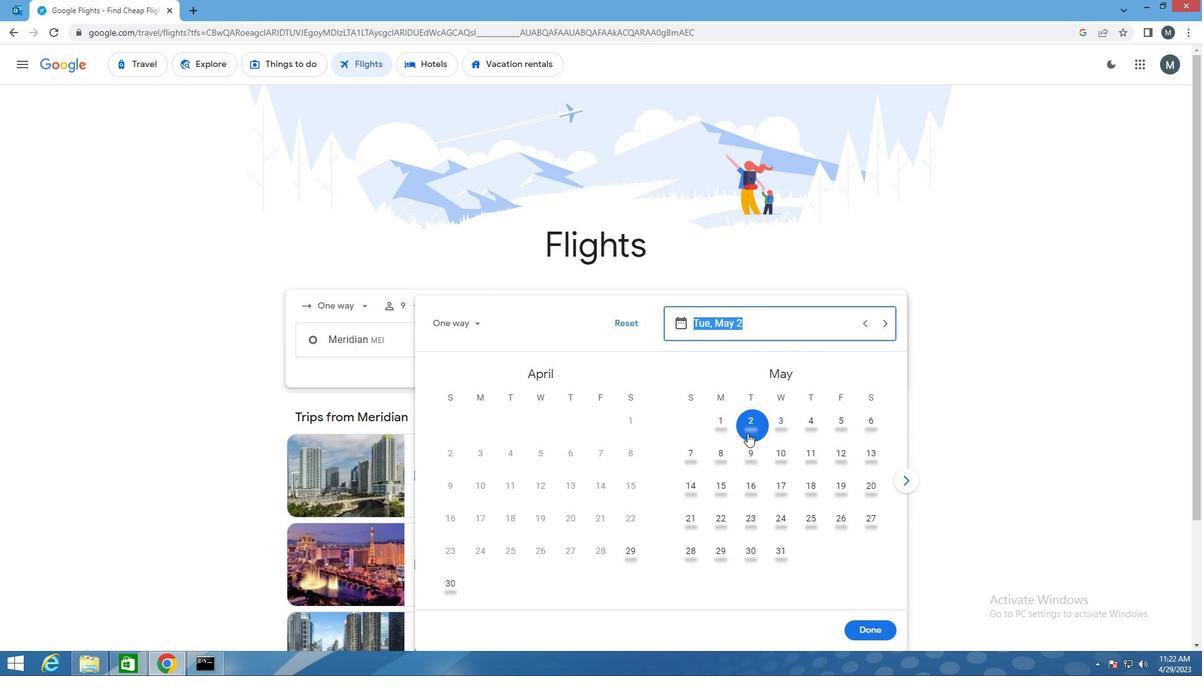 
Action: Mouse pressed left at (751, 425)
Screenshot: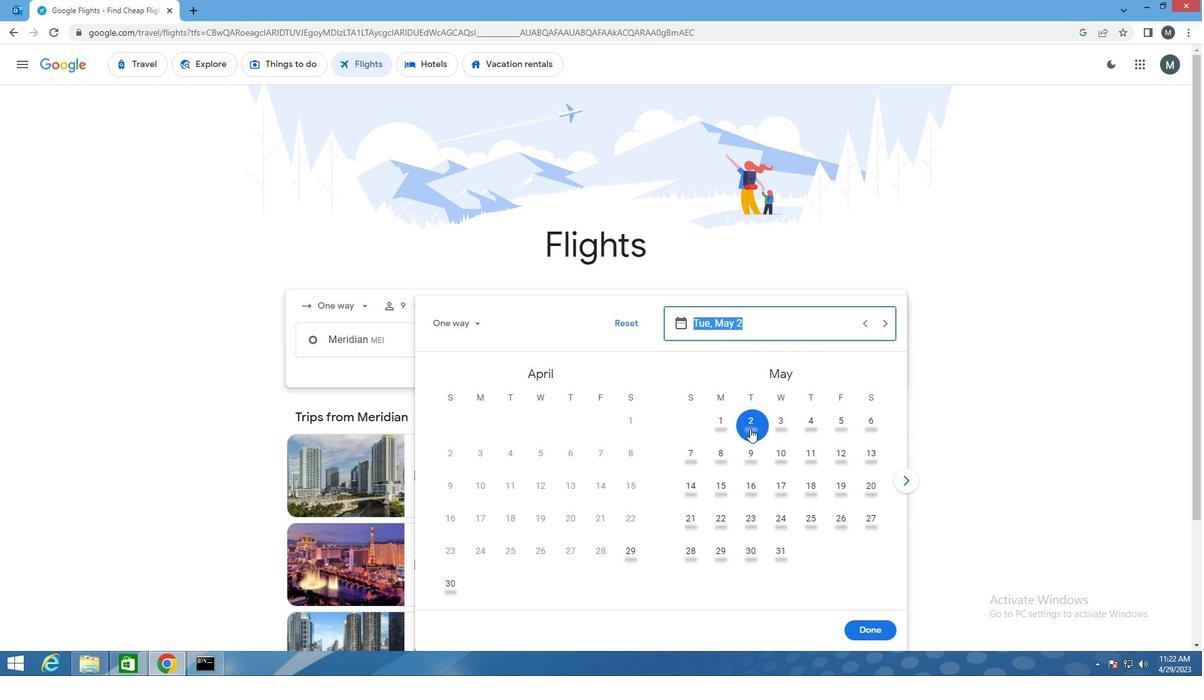 
Action: Mouse moved to (874, 624)
Screenshot: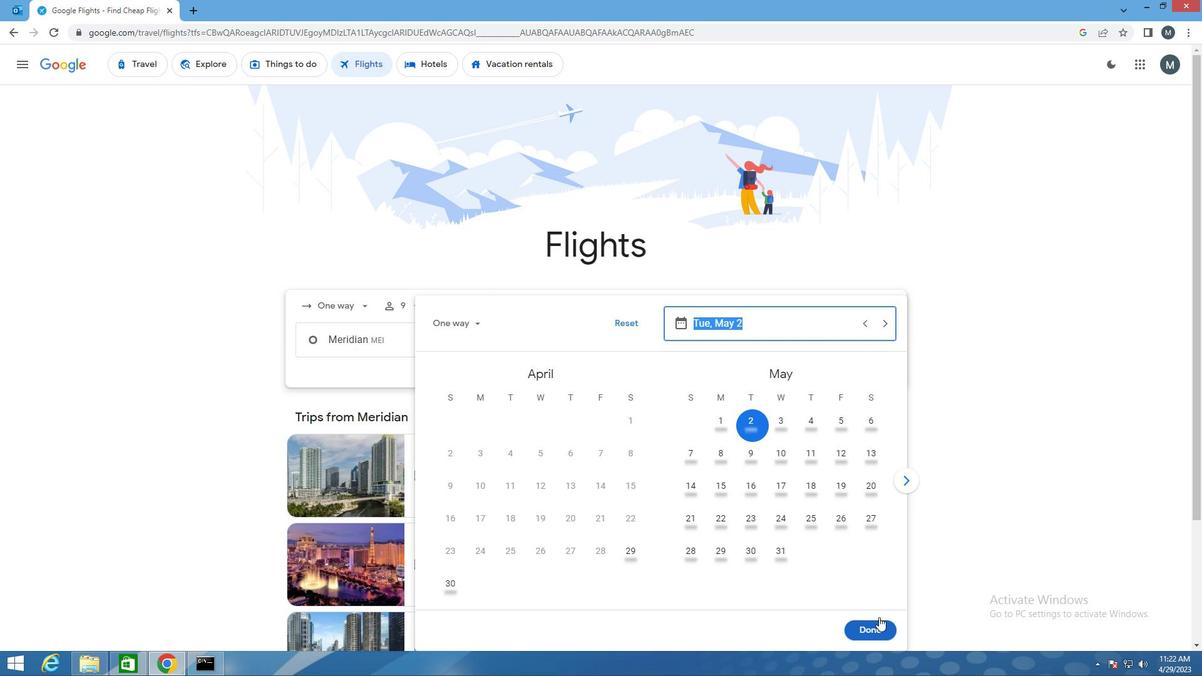 
Action: Mouse pressed left at (874, 624)
Screenshot: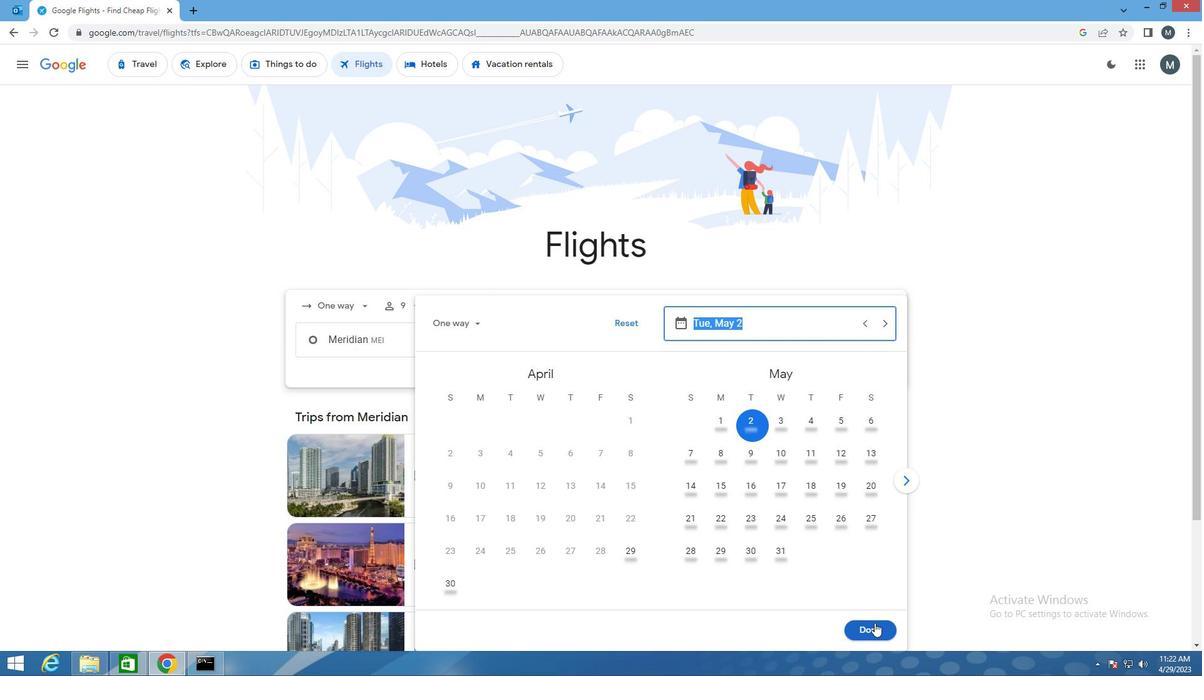 
Action: Mouse moved to (203, 333)
Screenshot: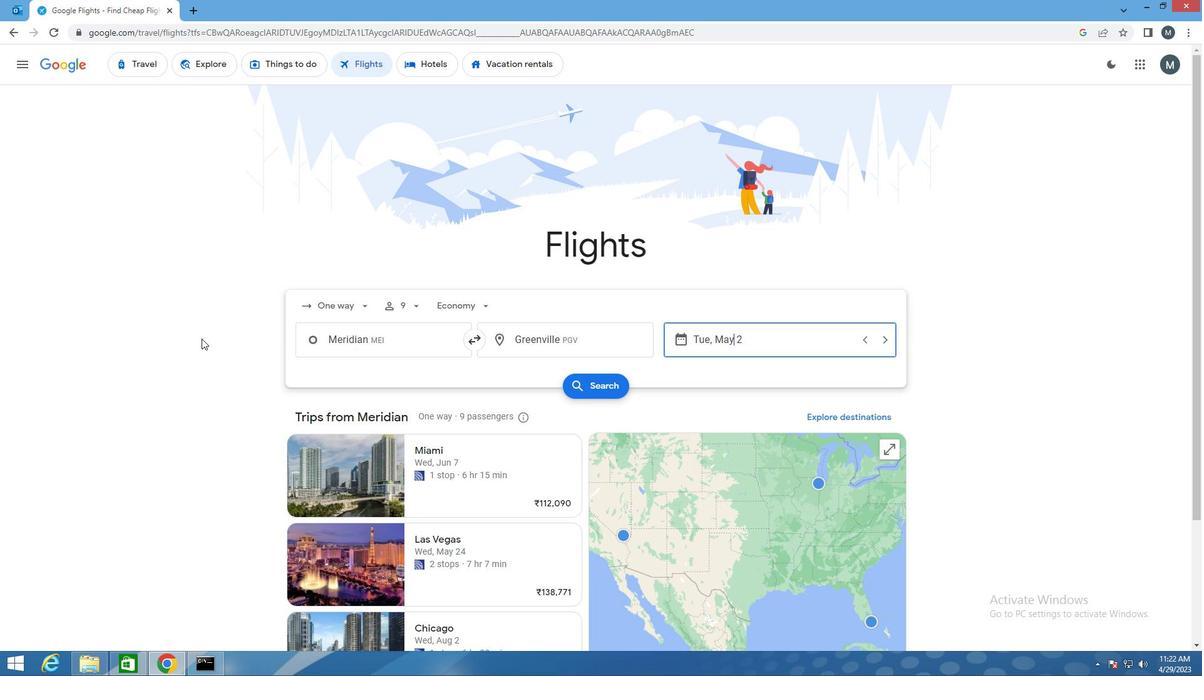 
Action: Mouse pressed left at (203, 333)
Screenshot: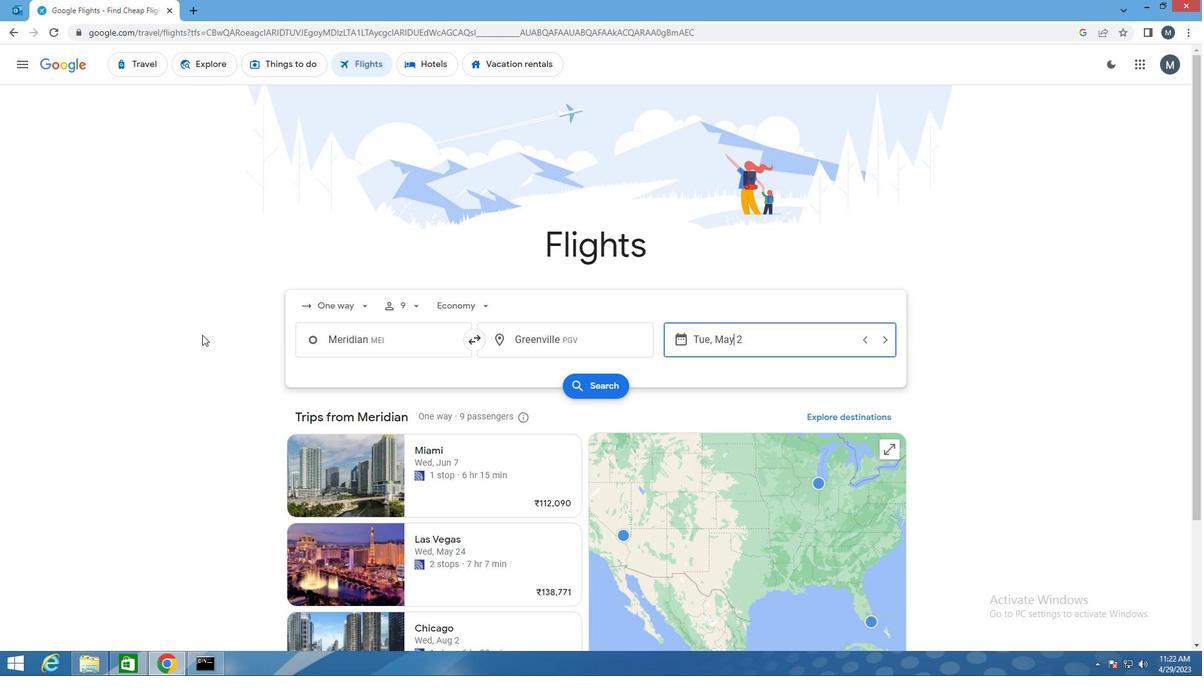 
Action: Mouse moved to (601, 382)
Screenshot: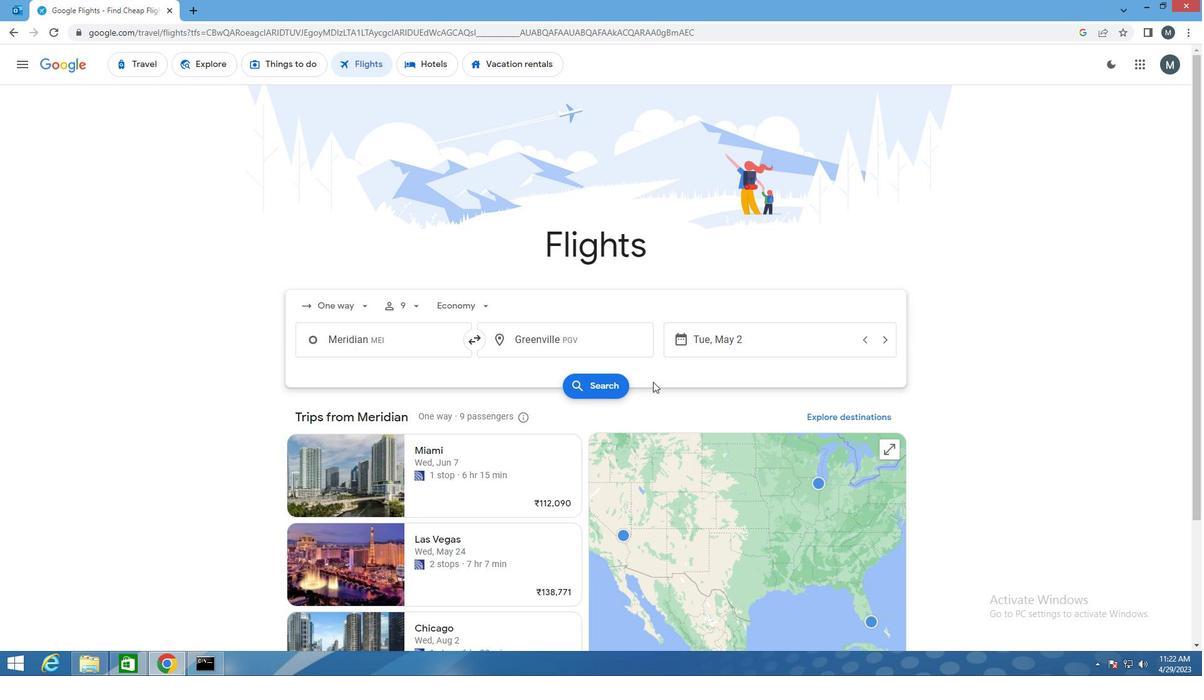 
Action: Mouse pressed left at (601, 382)
Screenshot: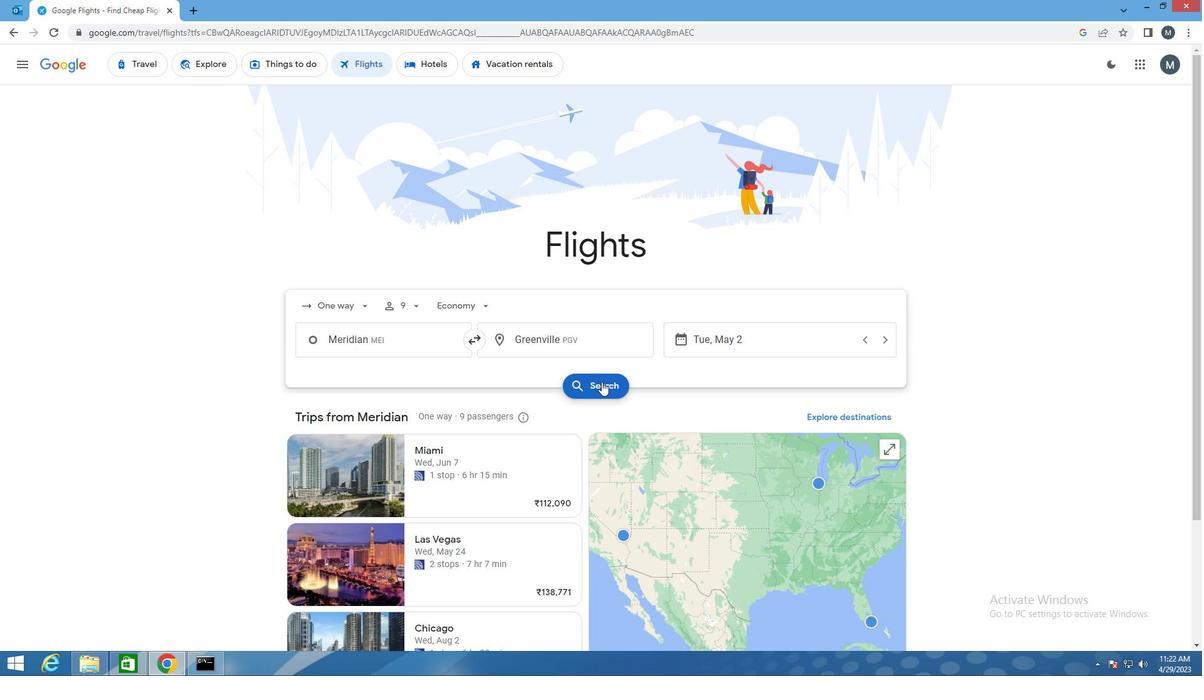 
Action: Mouse moved to (300, 179)
Screenshot: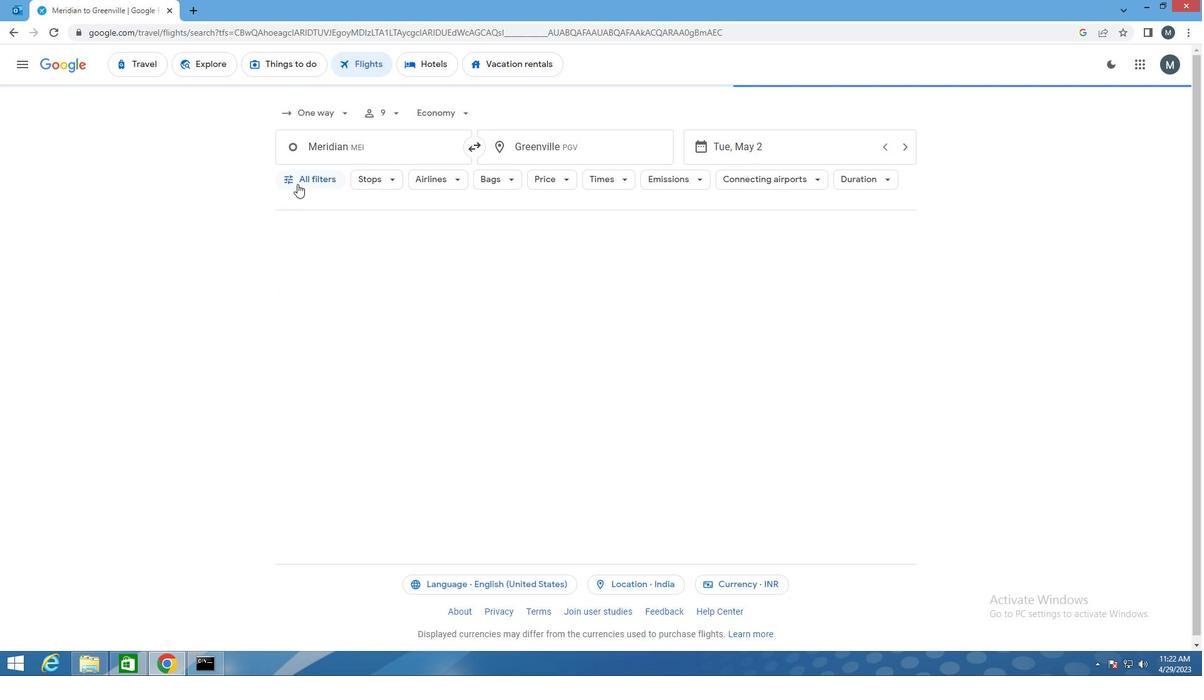 
Action: Mouse pressed left at (300, 179)
Screenshot: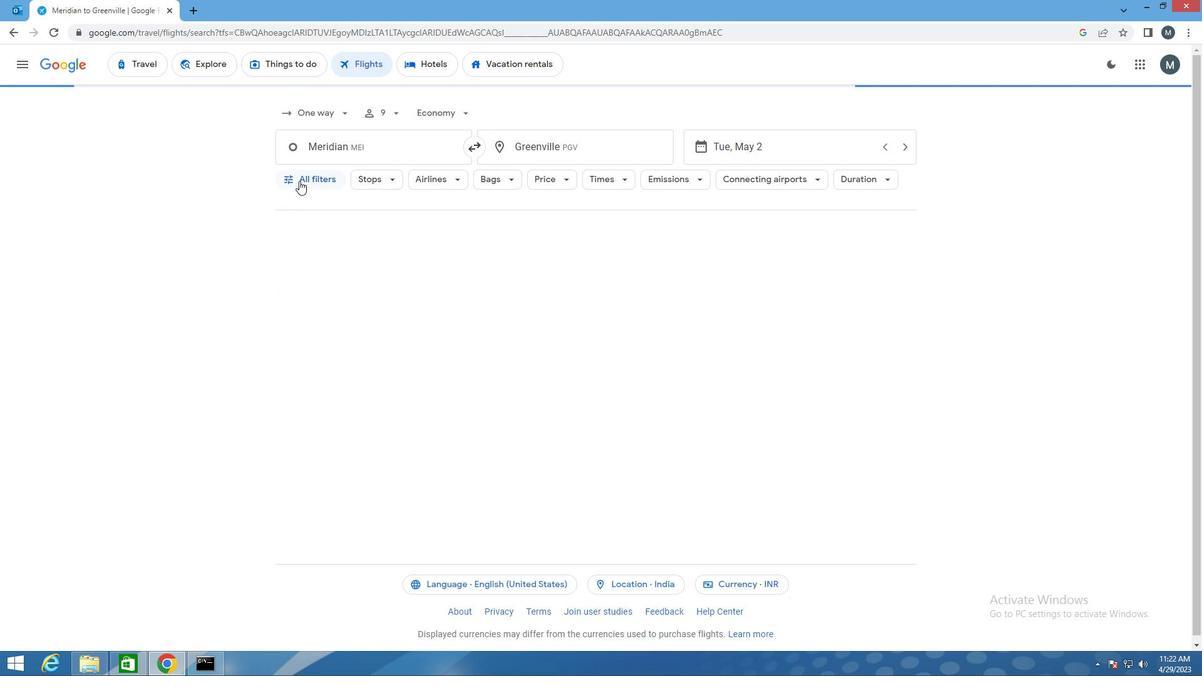 
Action: Mouse moved to (360, 294)
Screenshot: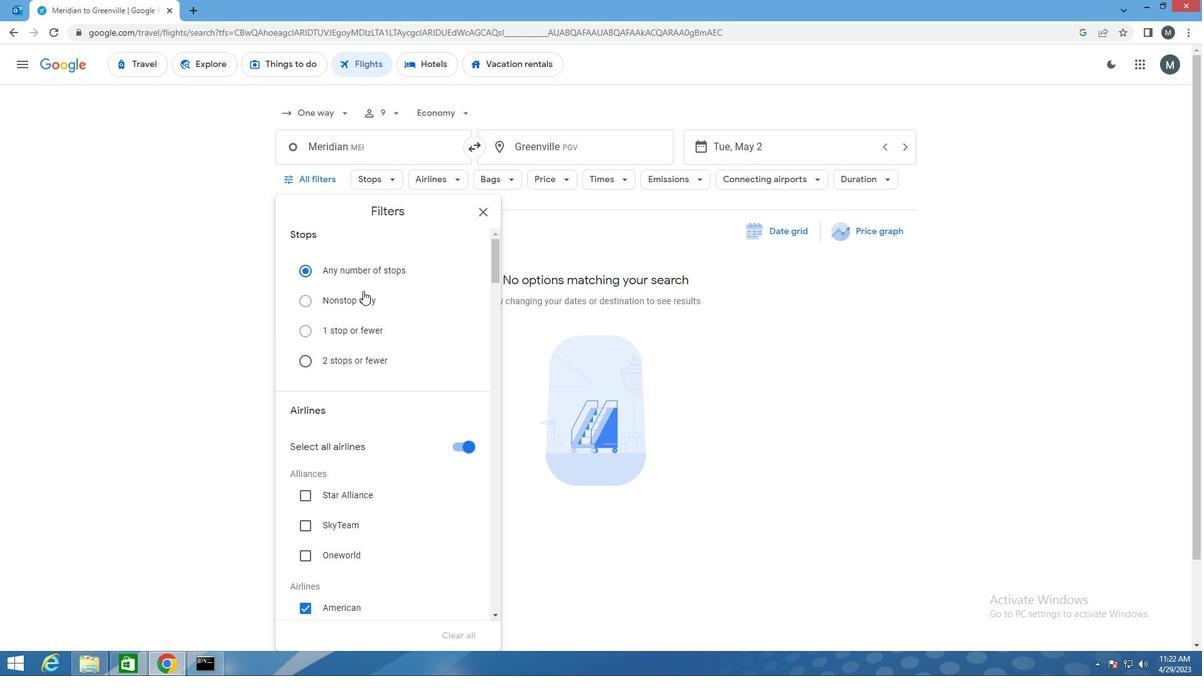 
Action: Mouse scrolled (360, 293) with delta (0, 0)
Screenshot: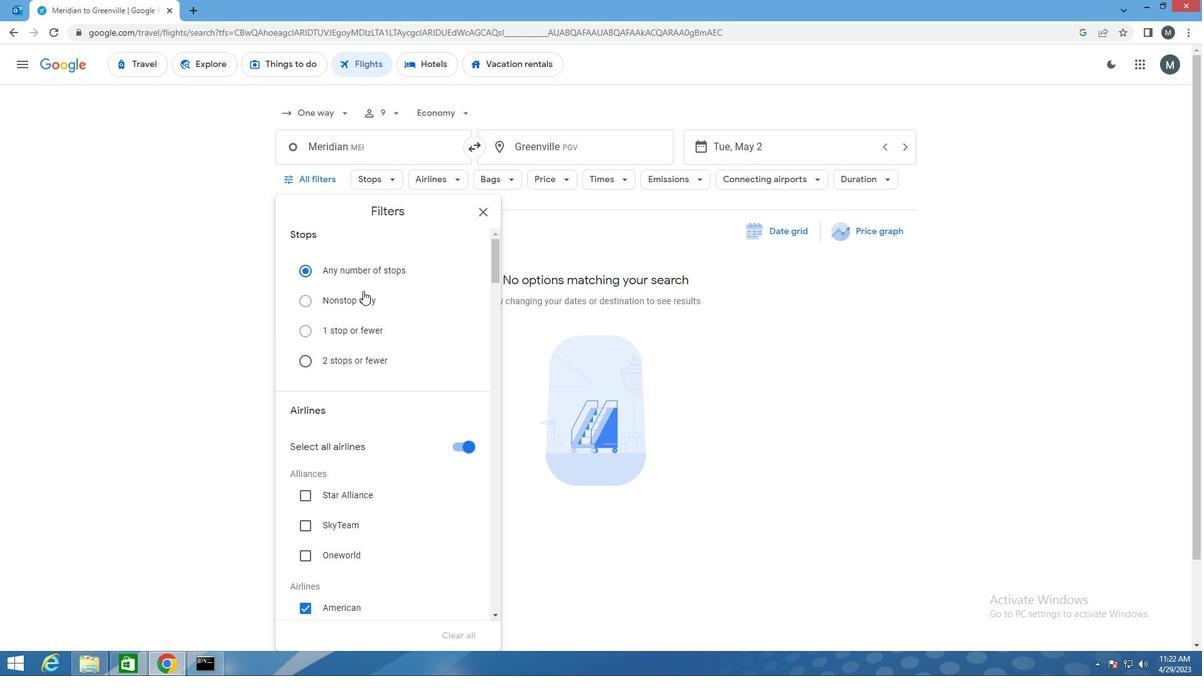 
Action: Mouse moved to (463, 388)
Screenshot: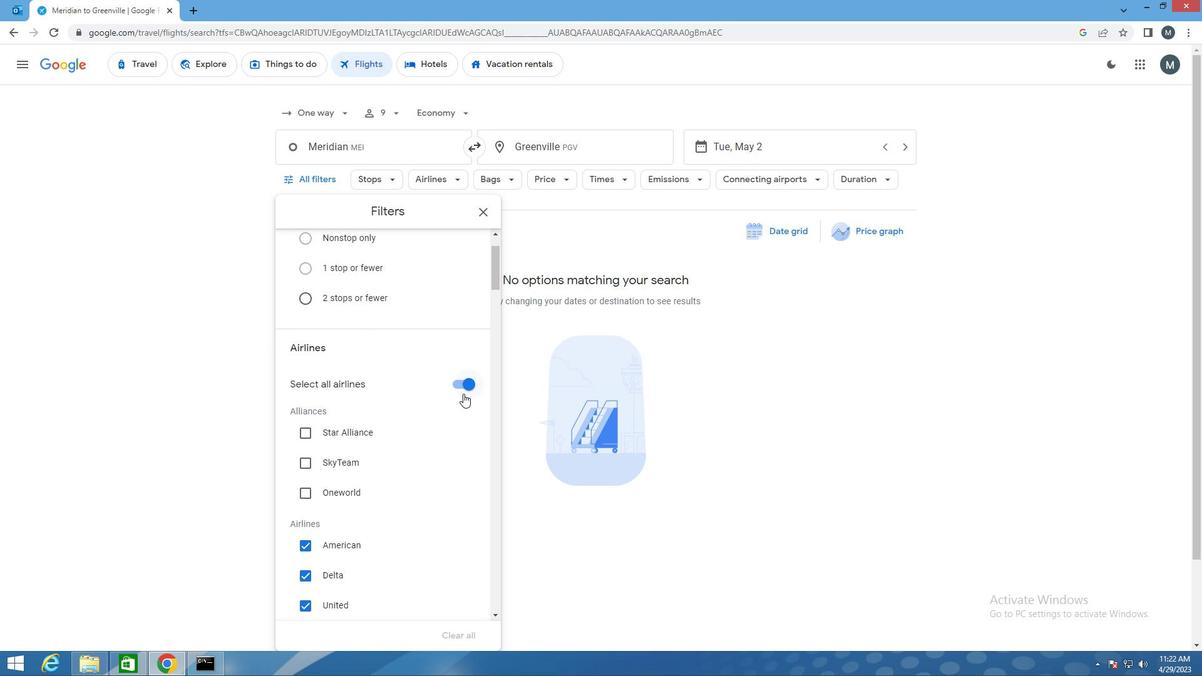 
Action: Mouse pressed left at (463, 388)
Screenshot: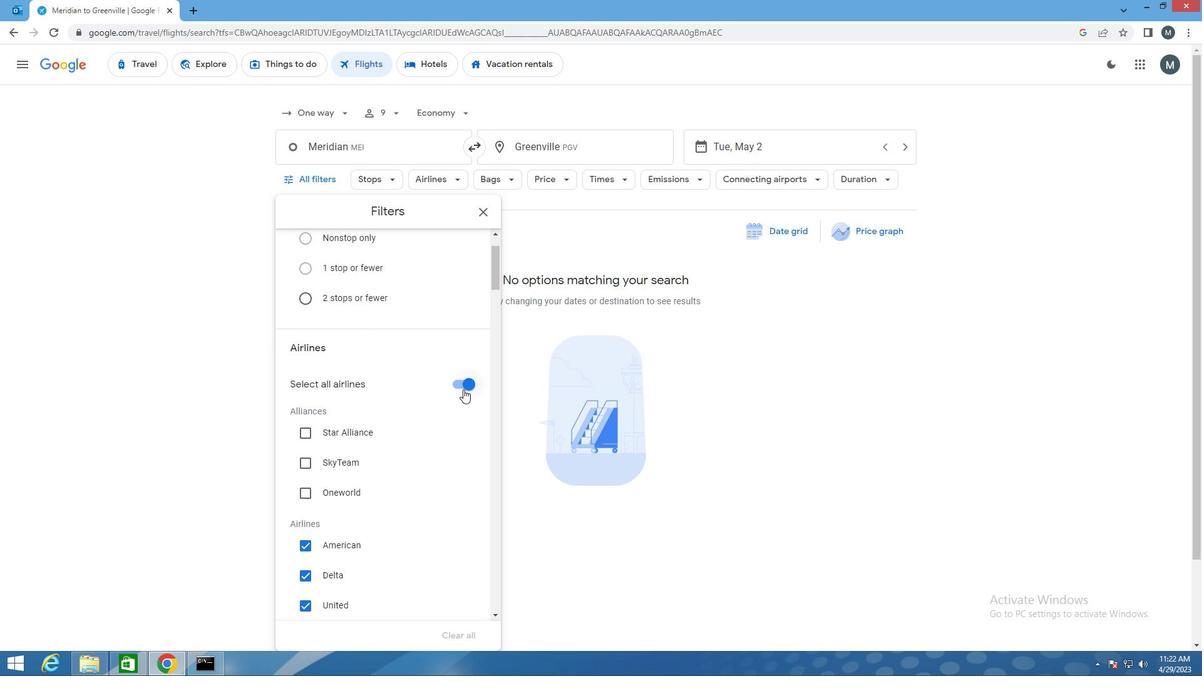 
Action: Mouse moved to (382, 391)
Screenshot: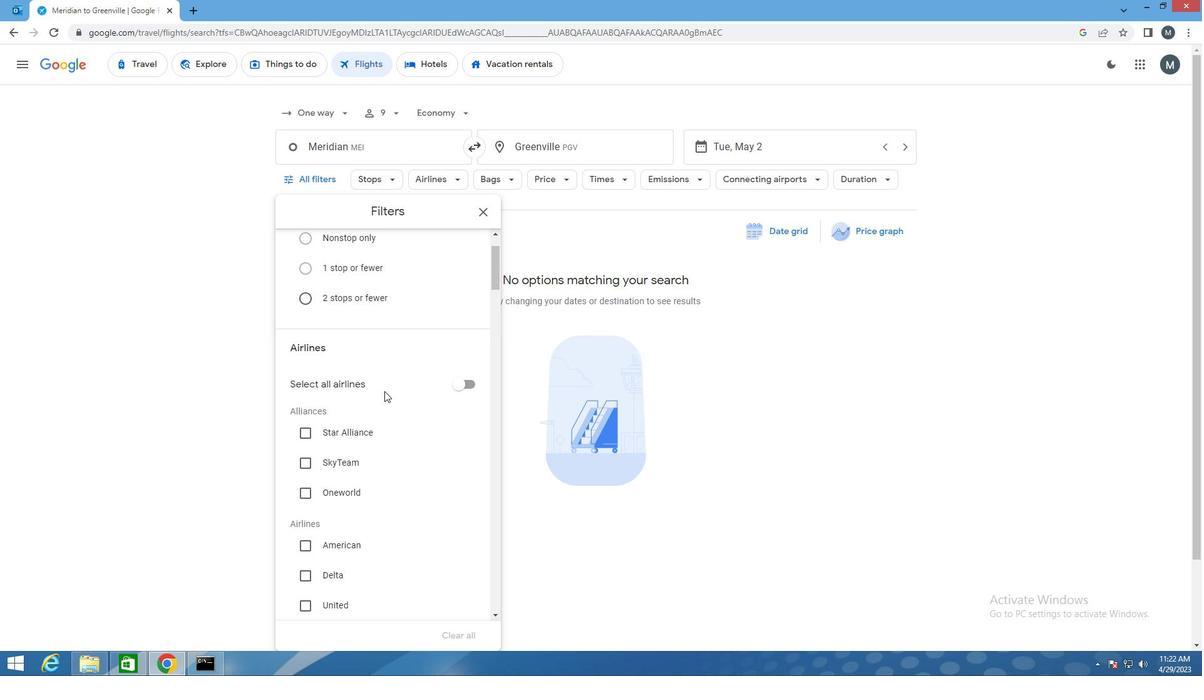 
Action: Mouse scrolled (382, 390) with delta (0, 0)
Screenshot: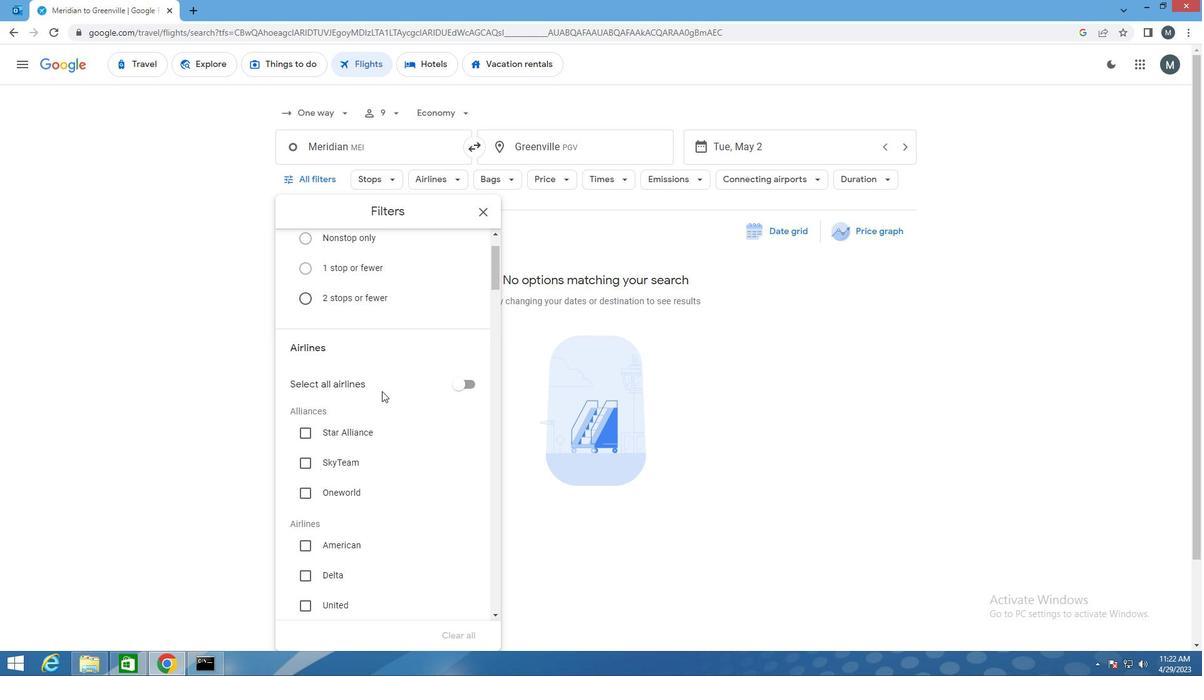 
Action: Mouse scrolled (382, 390) with delta (0, 0)
Screenshot: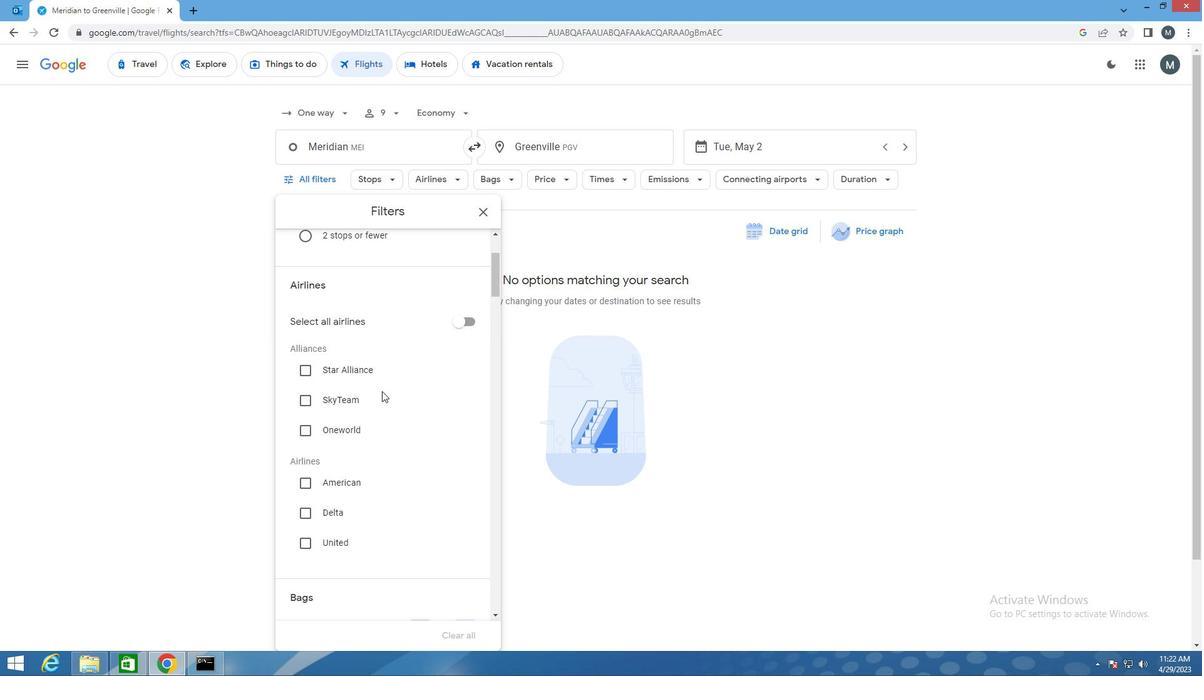 
Action: Mouse moved to (380, 391)
Screenshot: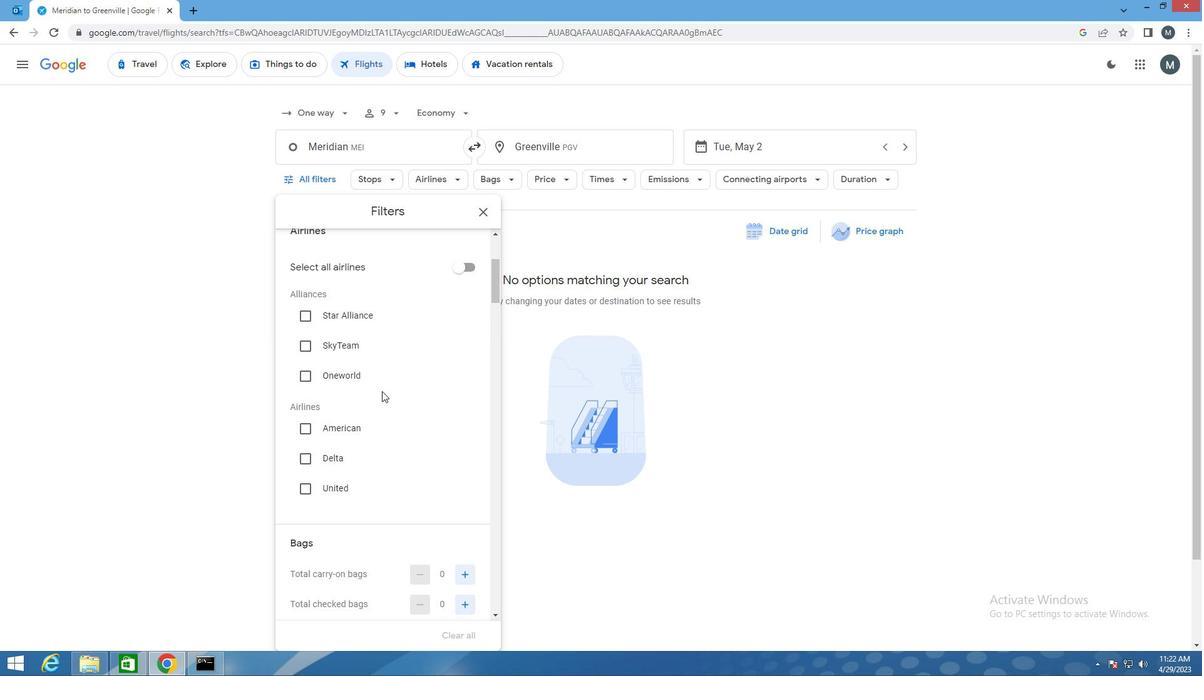 
Action: Mouse scrolled (380, 390) with delta (0, 0)
Screenshot: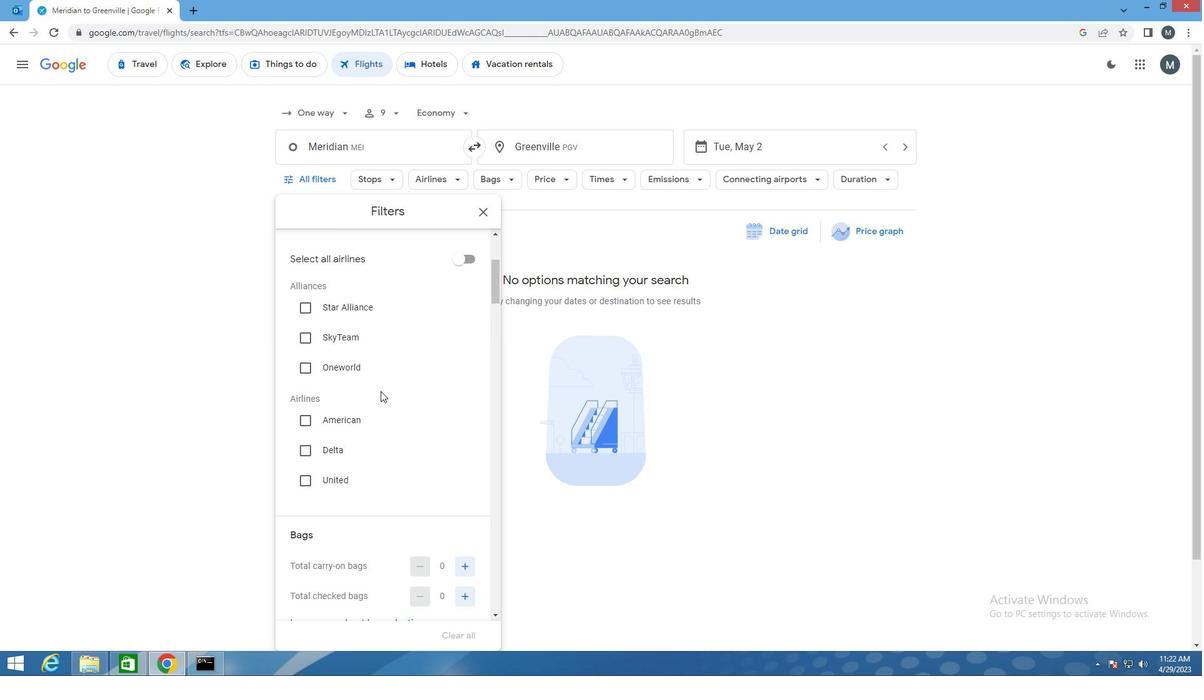 
Action: Mouse moved to (380, 391)
Screenshot: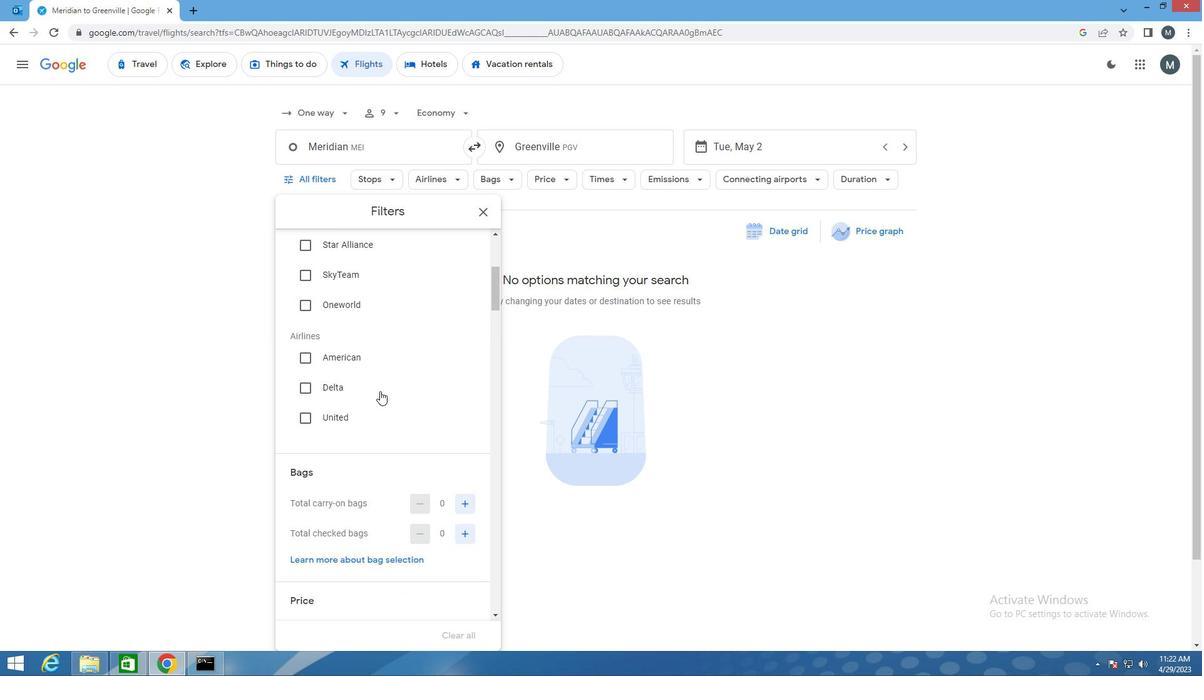 
Action: Mouse scrolled (380, 392) with delta (0, 0)
Screenshot: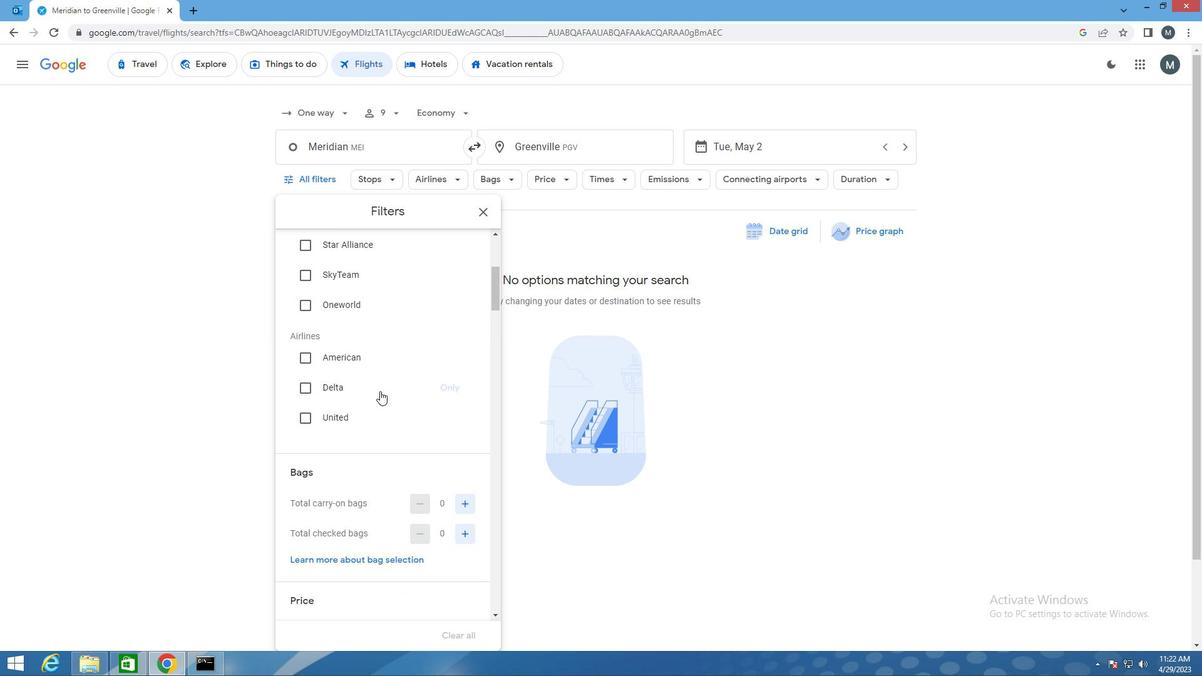 
Action: Mouse moved to (368, 349)
Screenshot: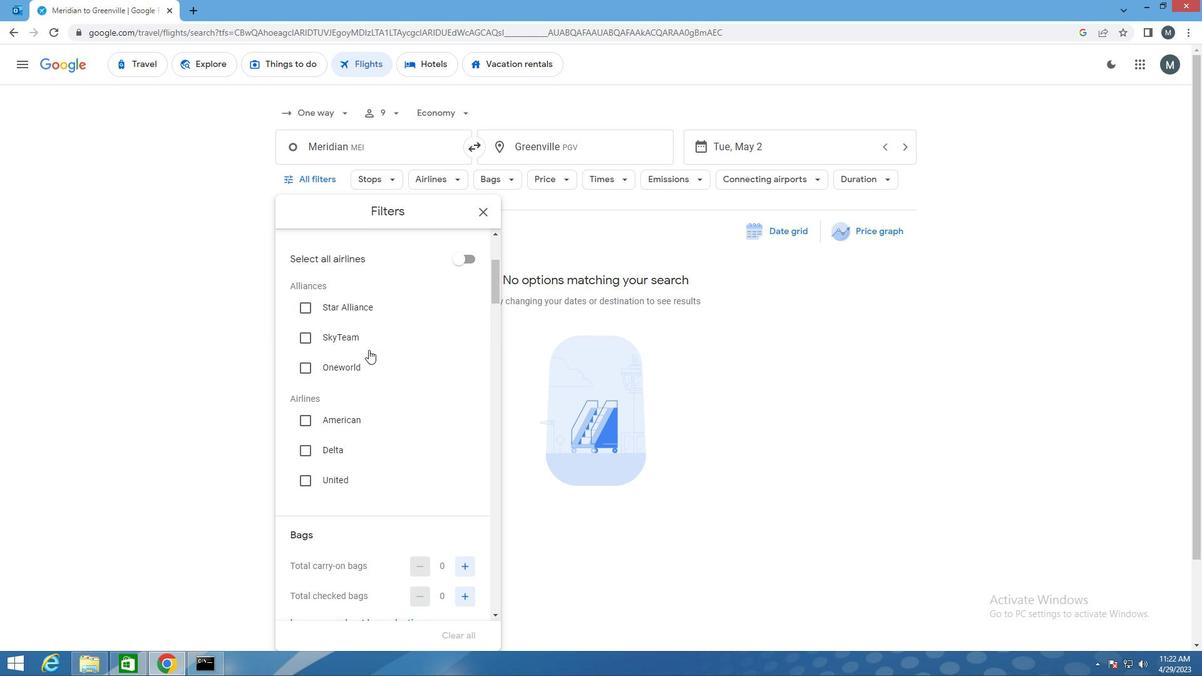 
Action: Mouse scrolled (368, 348) with delta (0, 0)
Screenshot: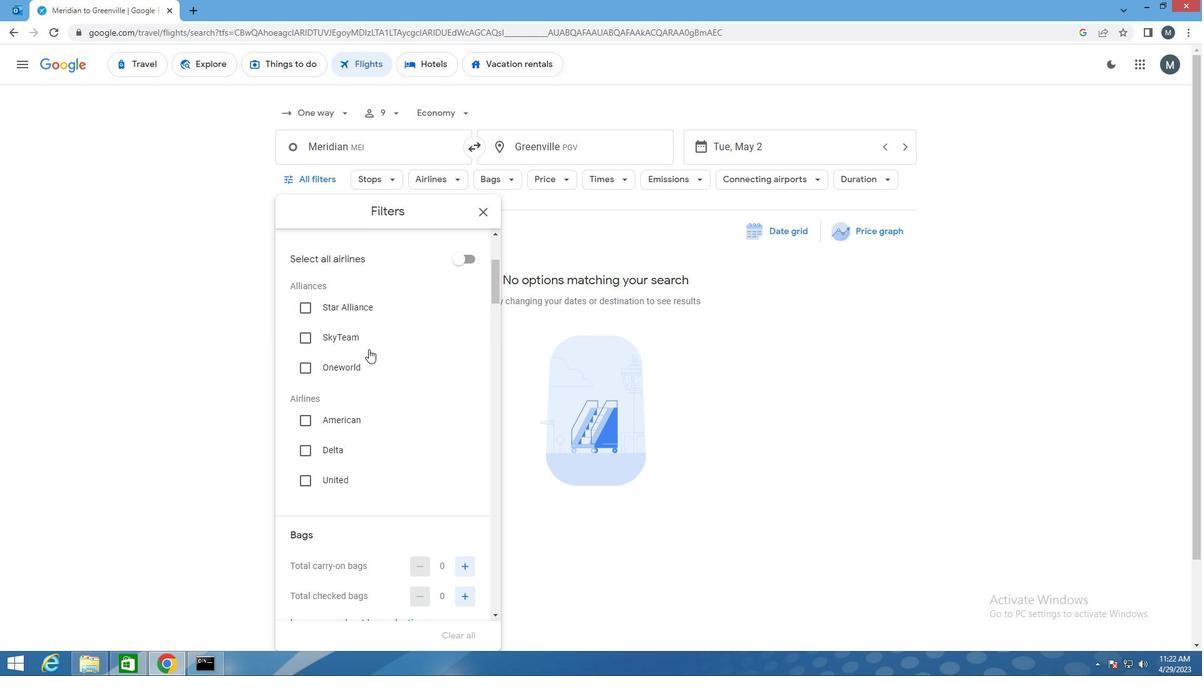 
Action: Mouse scrolled (368, 348) with delta (0, 0)
Screenshot: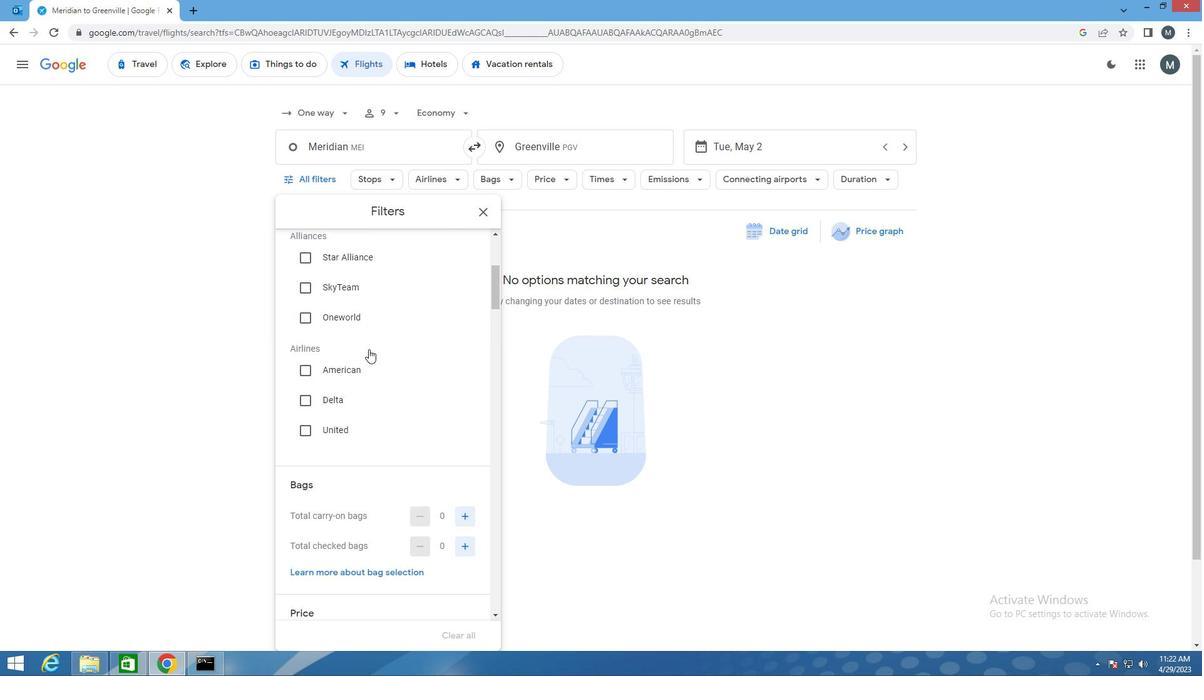 
Action: Mouse moved to (370, 350)
Screenshot: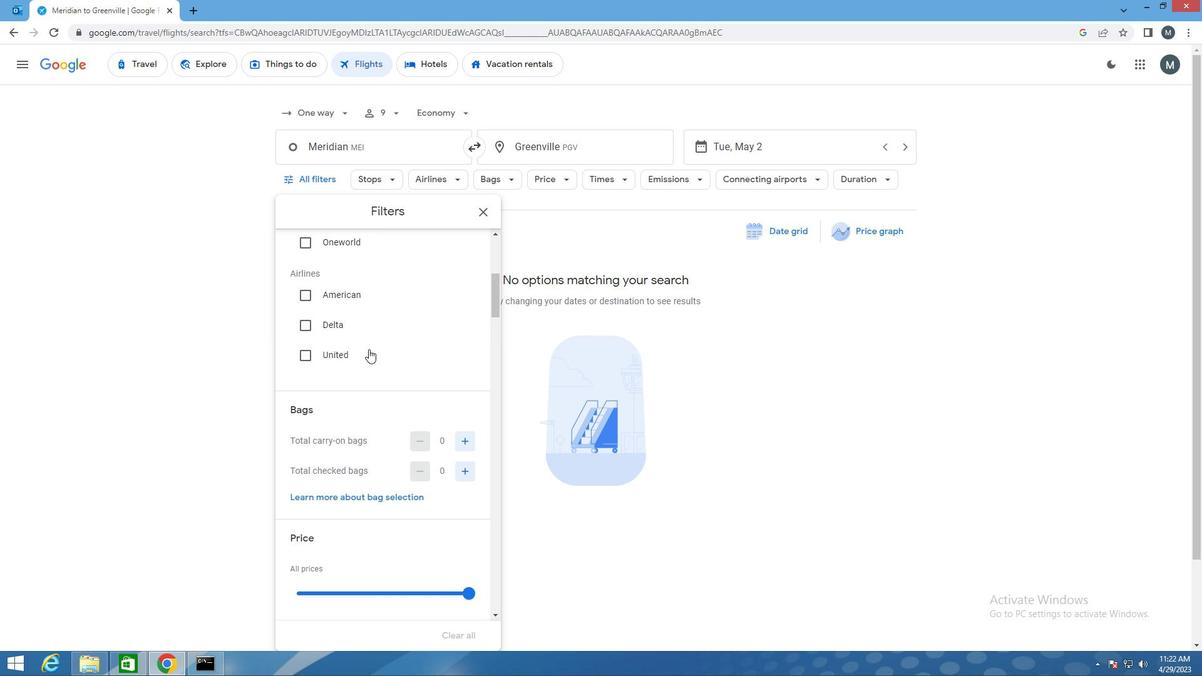 
Action: Mouse scrolled (370, 349) with delta (0, 0)
Screenshot: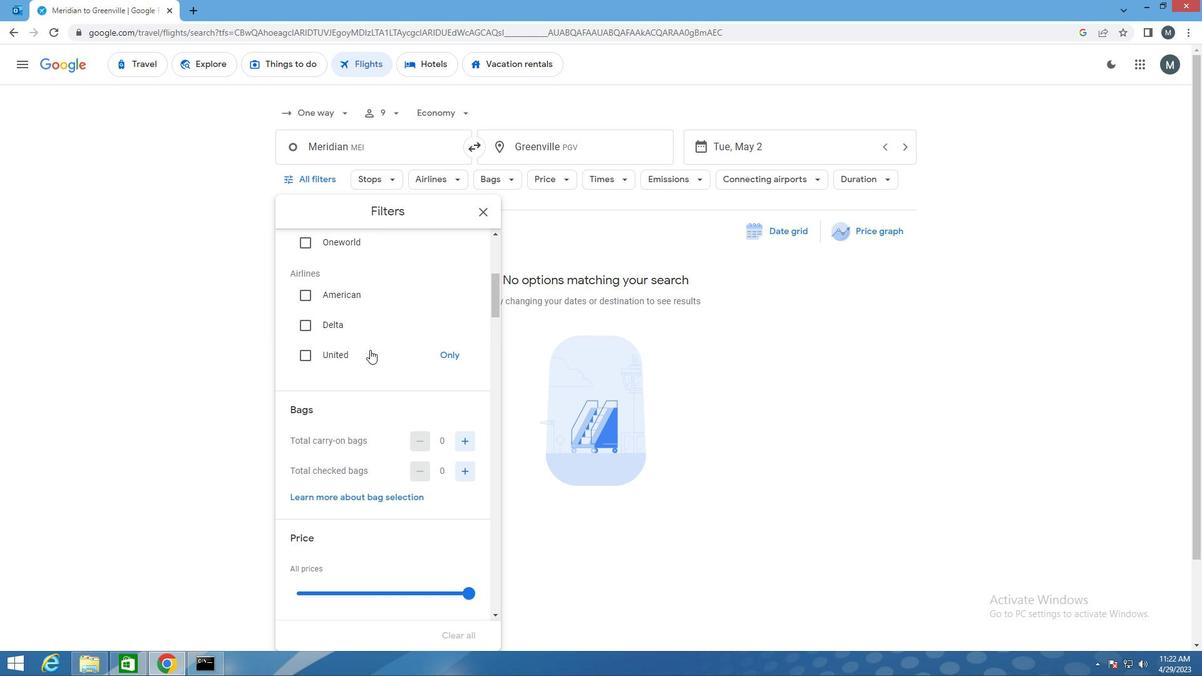 
Action: Mouse moved to (461, 412)
Screenshot: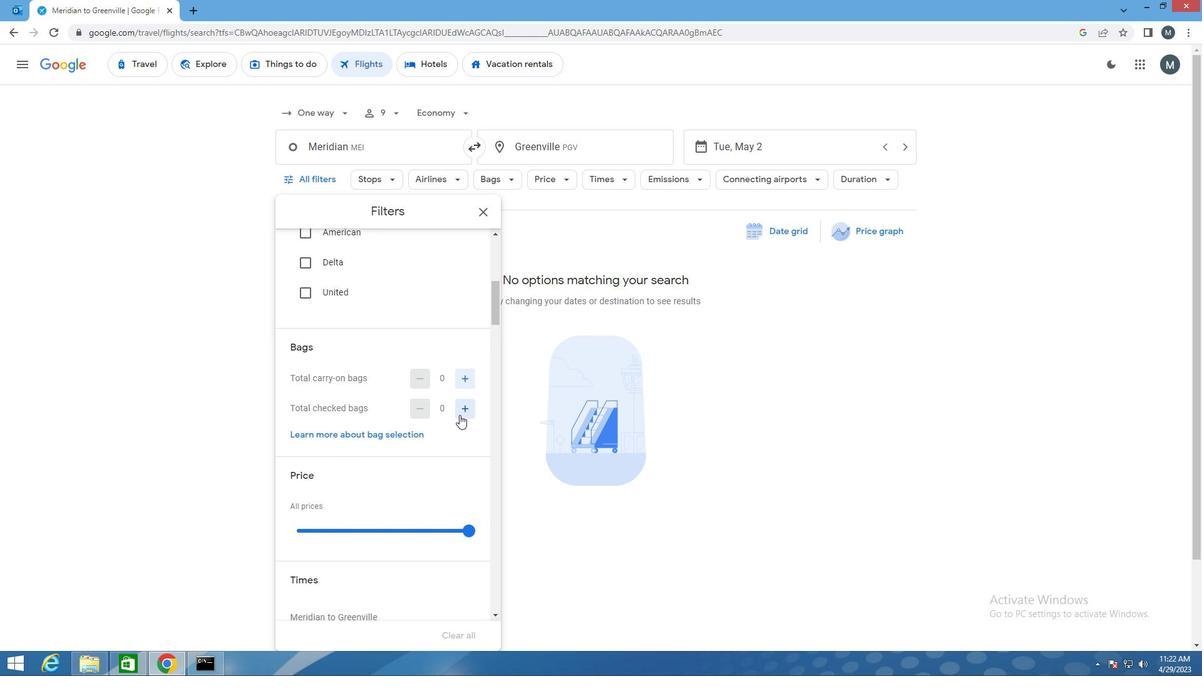 
Action: Mouse pressed left at (461, 412)
Screenshot: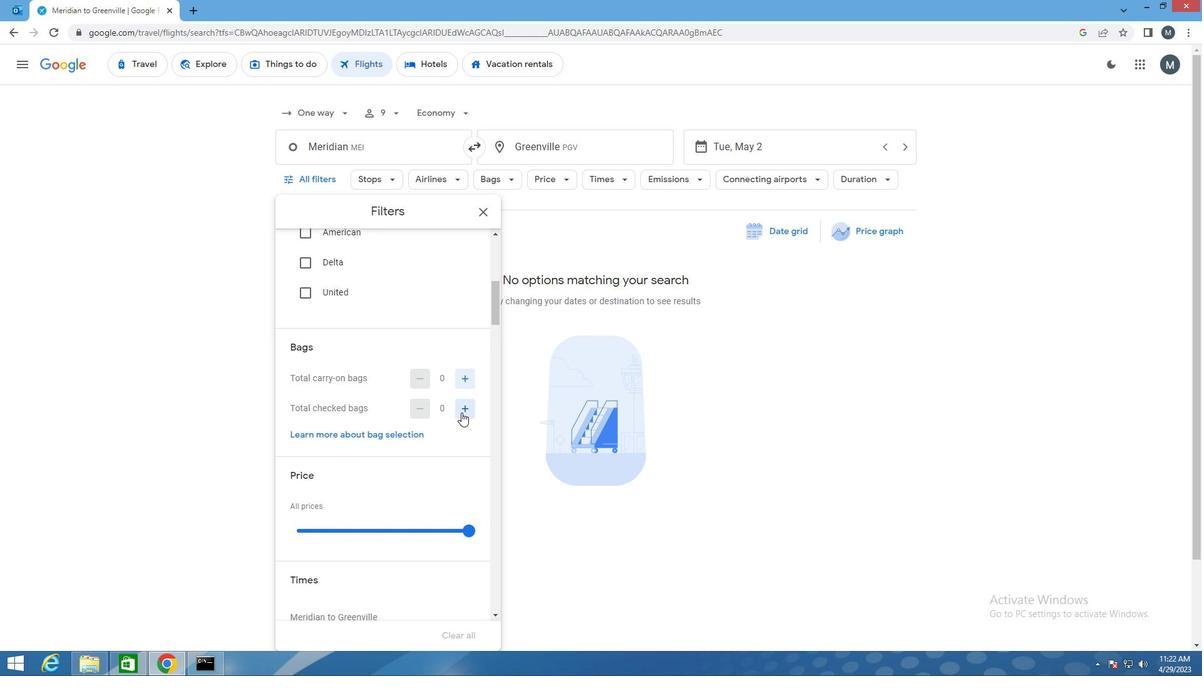 
Action: Mouse pressed left at (461, 412)
Screenshot: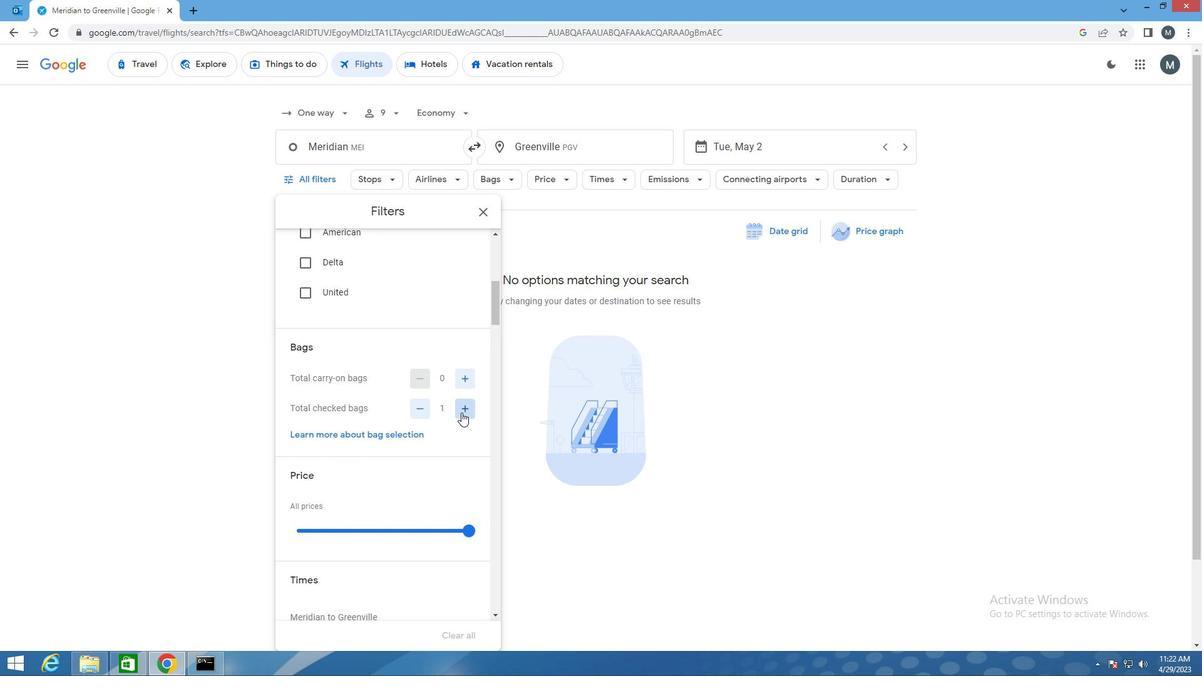 
Action: Mouse pressed left at (461, 412)
Screenshot: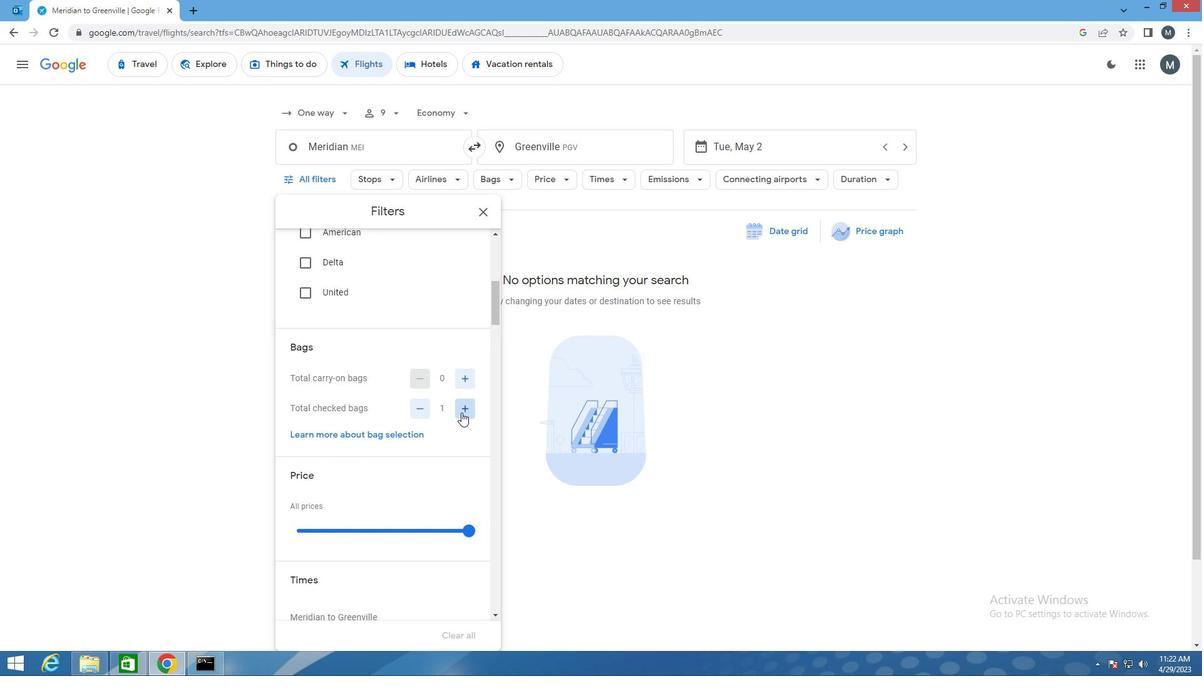 
Action: Mouse pressed left at (461, 412)
Screenshot: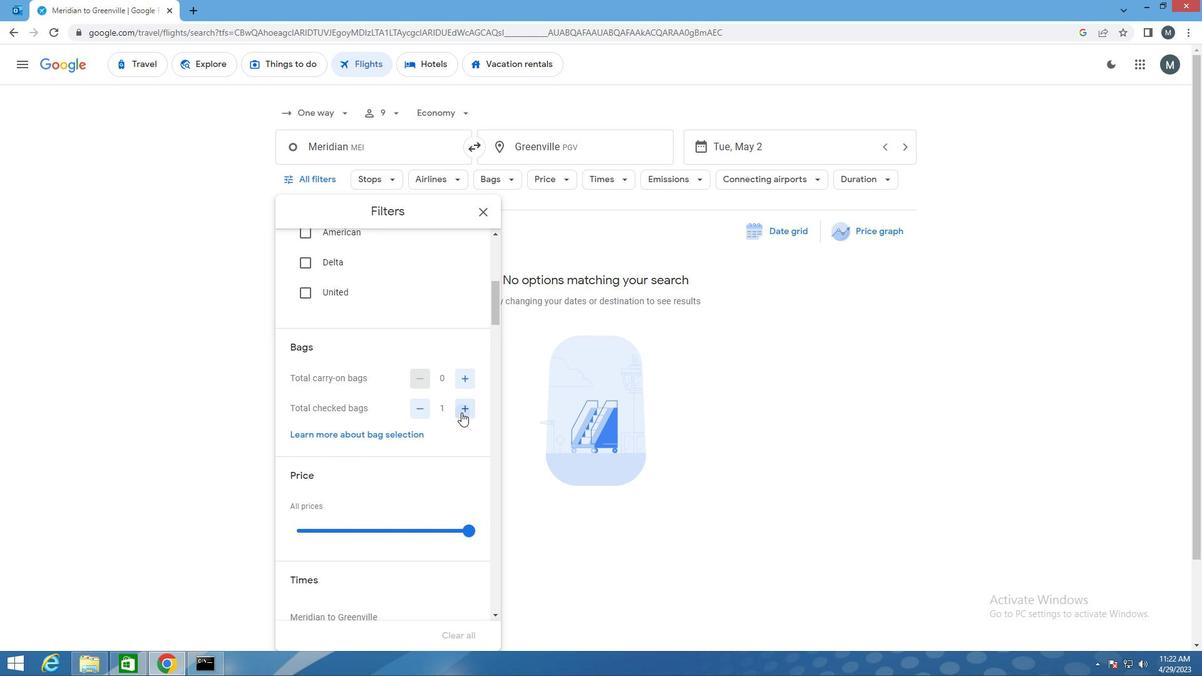
Action: Mouse pressed left at (461, 412)
Screenshot: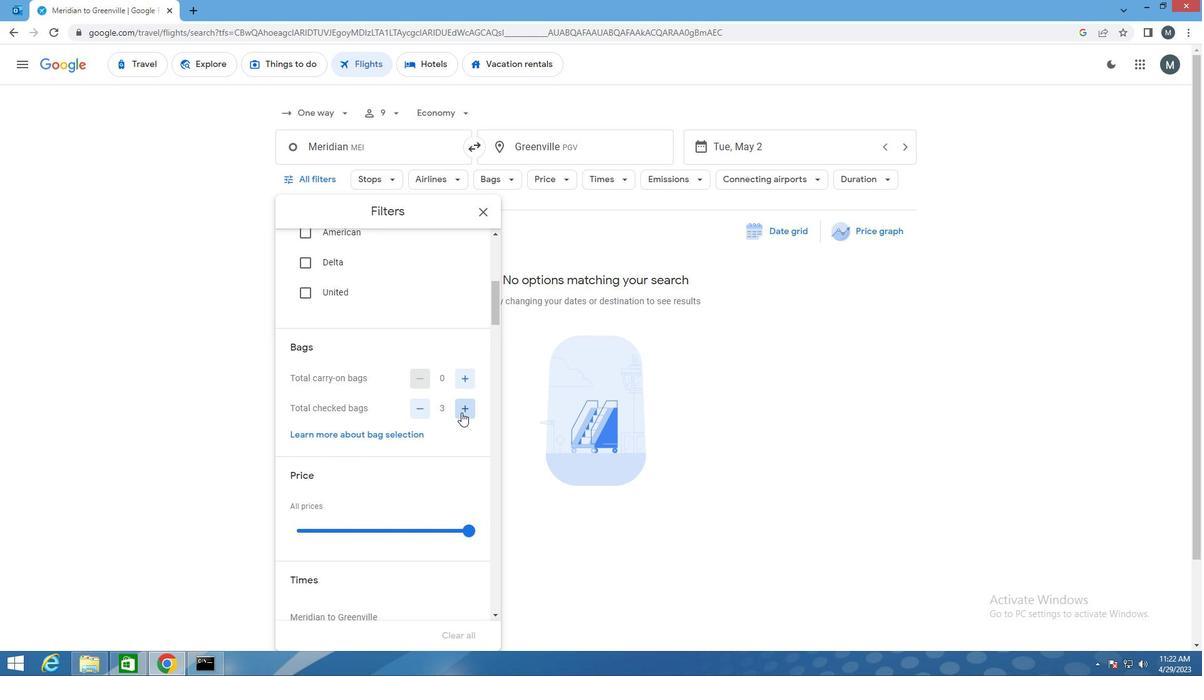 
Action: Mouse pressed left at (461, 412)
Screenshot: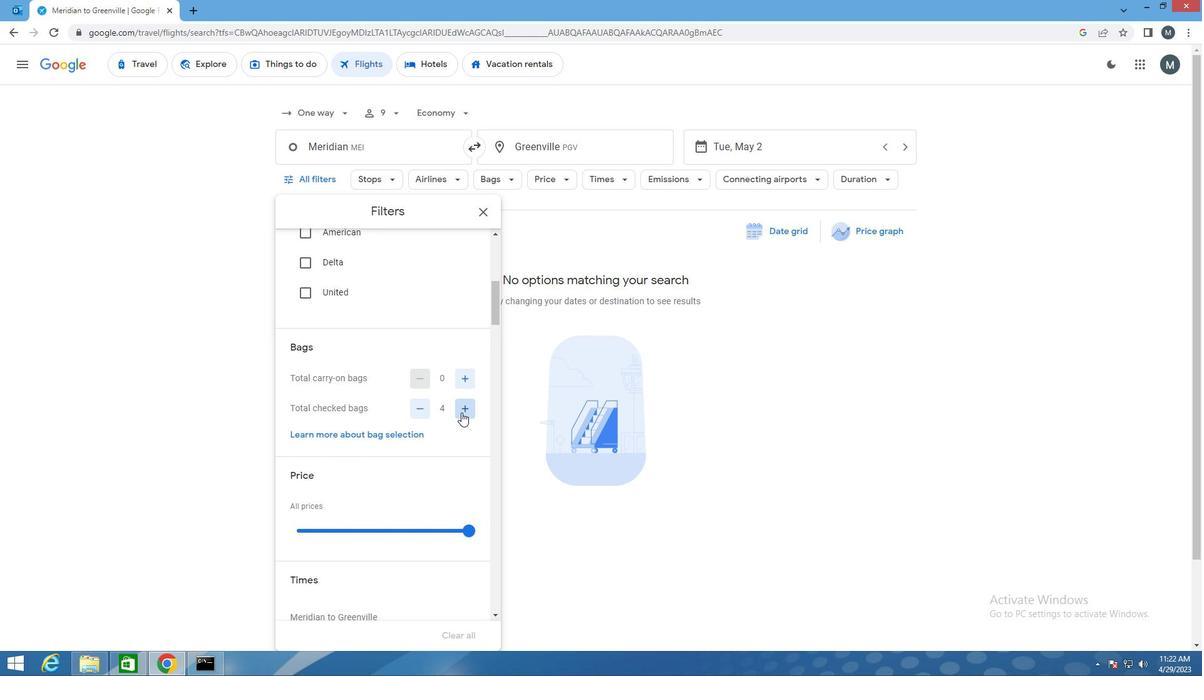
Action: Mouse pressed left at (461, 412)
Screenshot: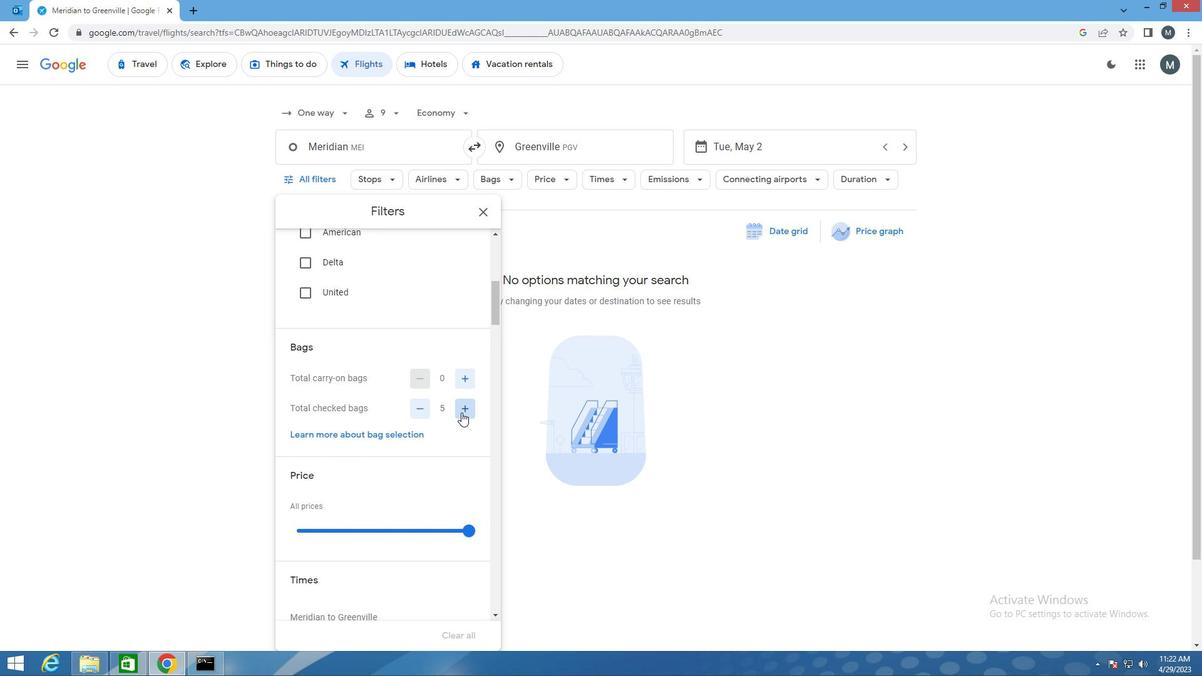 
Action: Mouse pressed left at (461, 412)
Screenshot: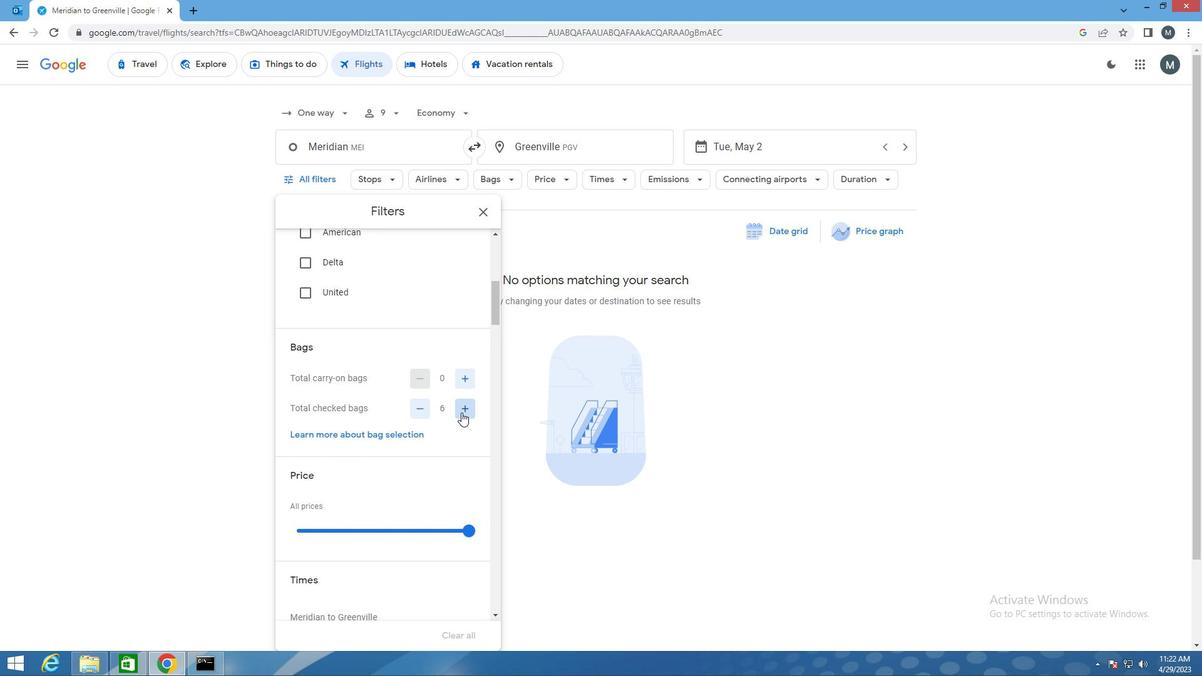 
Action: Mouse pressed left at (461, 412)
Screenshot: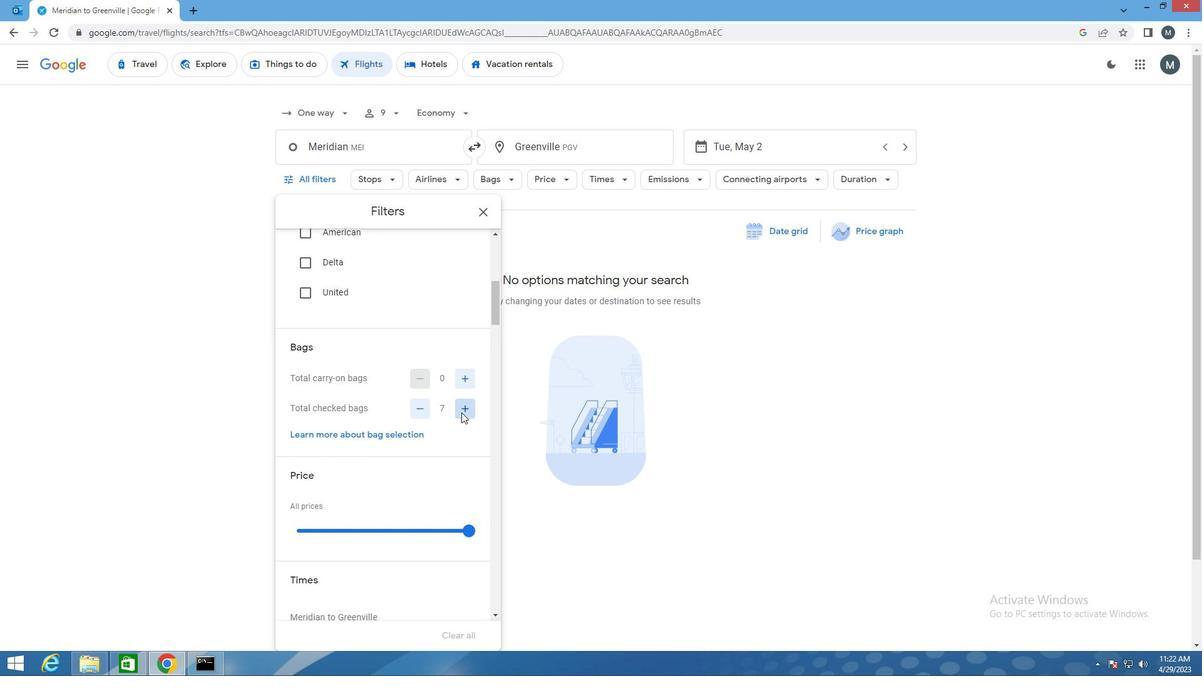 
Action: Mouse pressed left at (461, 412)
Screenshot: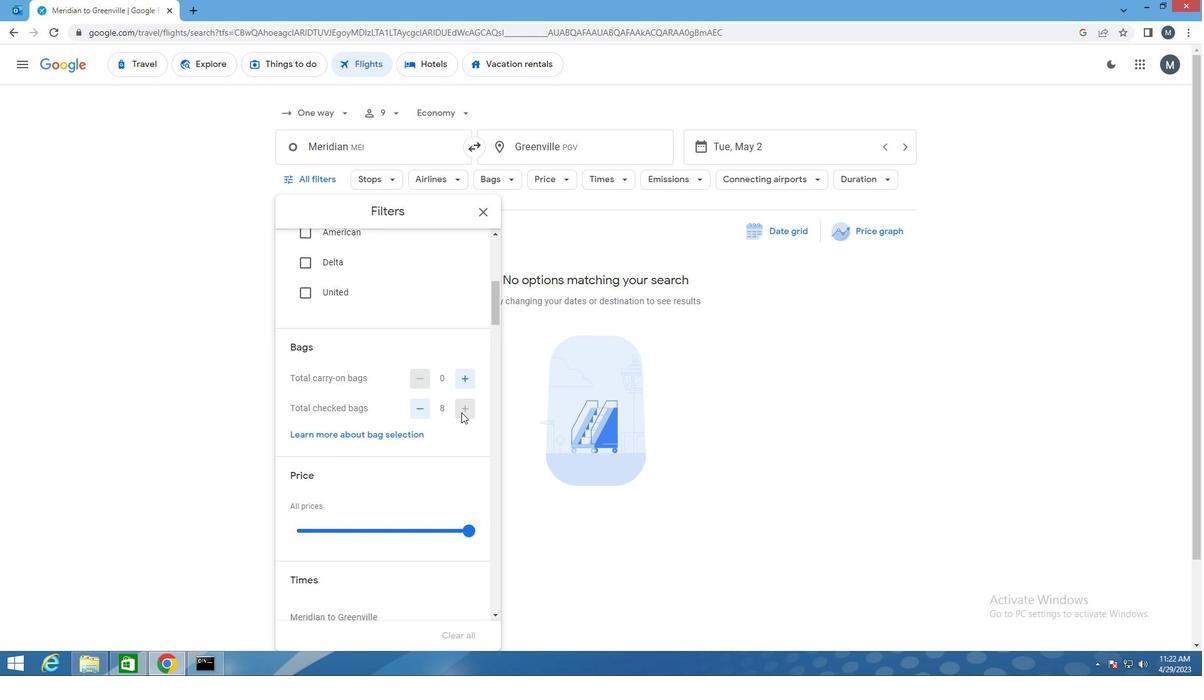 
Action: Mouse moved to (378, 405)
Screenshot: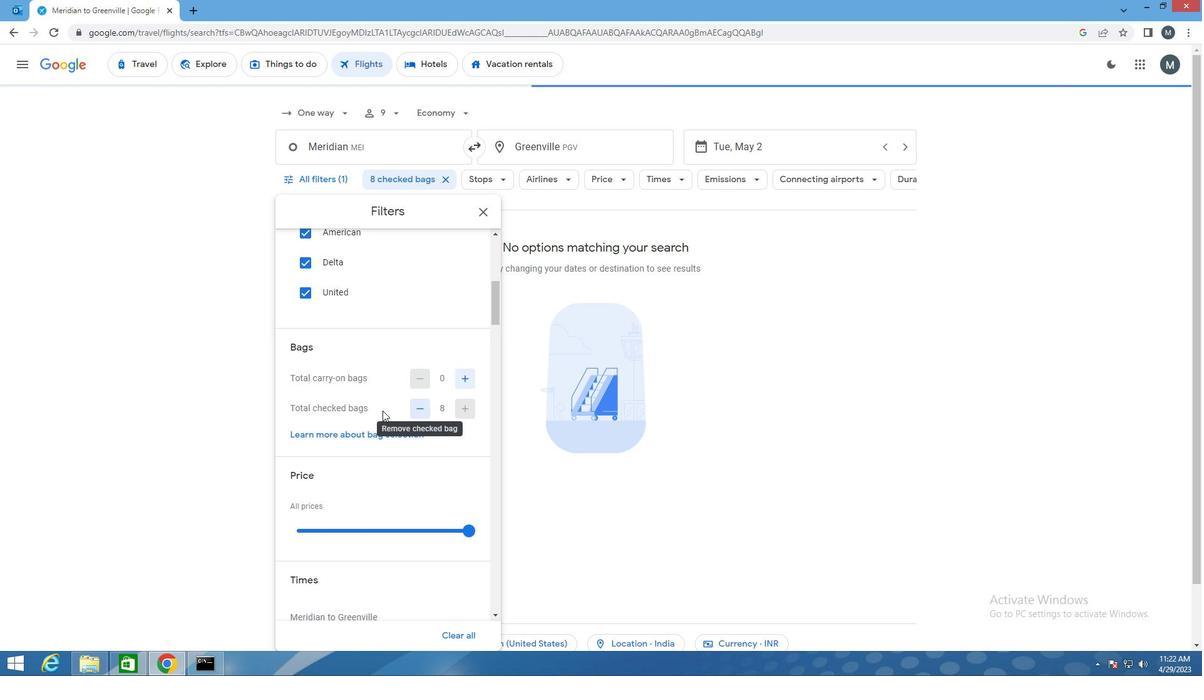 
Action: Mouse scrolled (378, 404) with delta (0, 0)
Screenshot: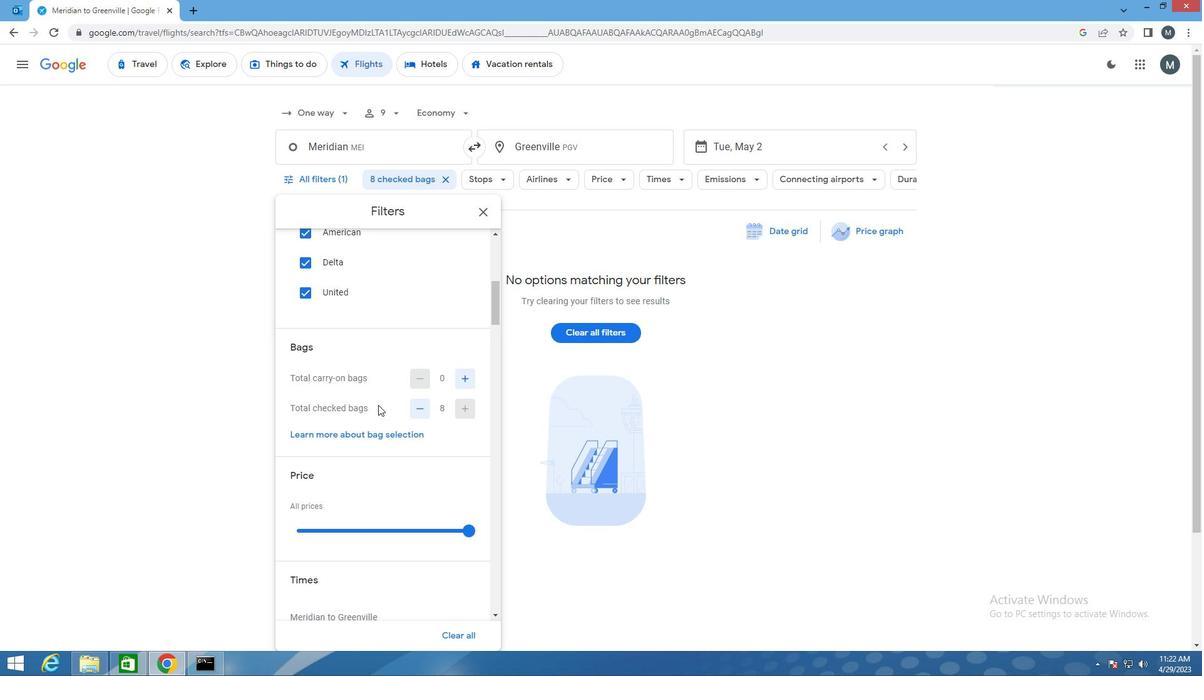 
Action: Mouse moved to (403, 464)
Screenshot: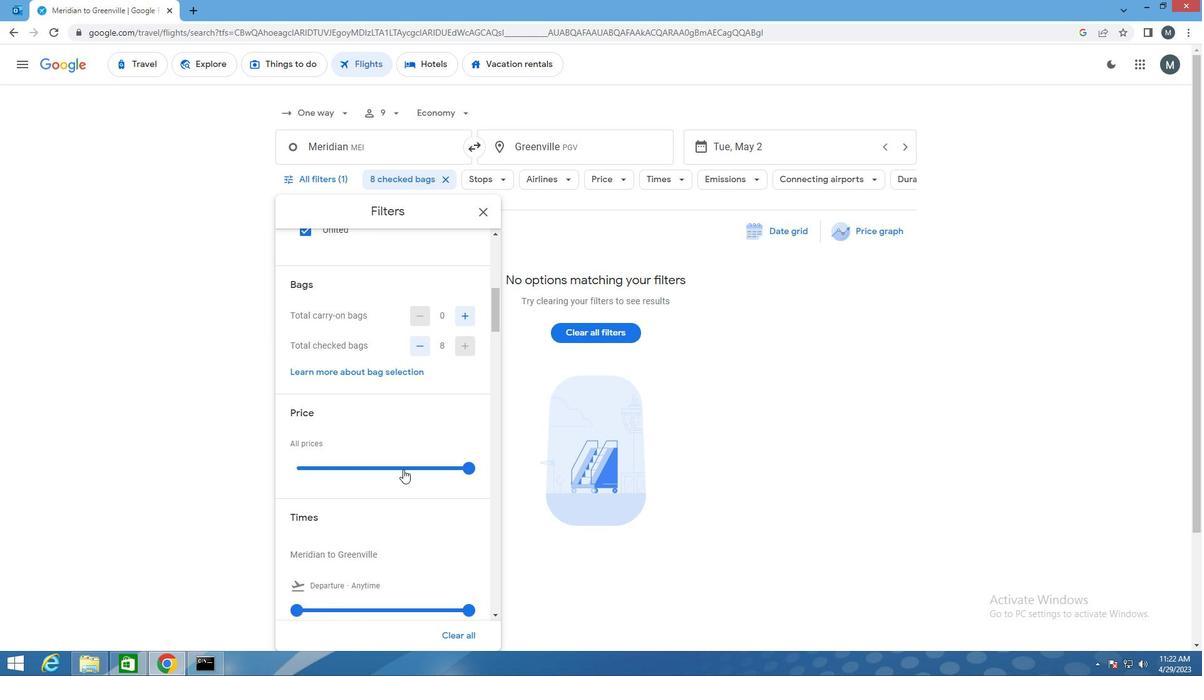 
Action: Mouse pressed left at (403, 464)
Screenshot: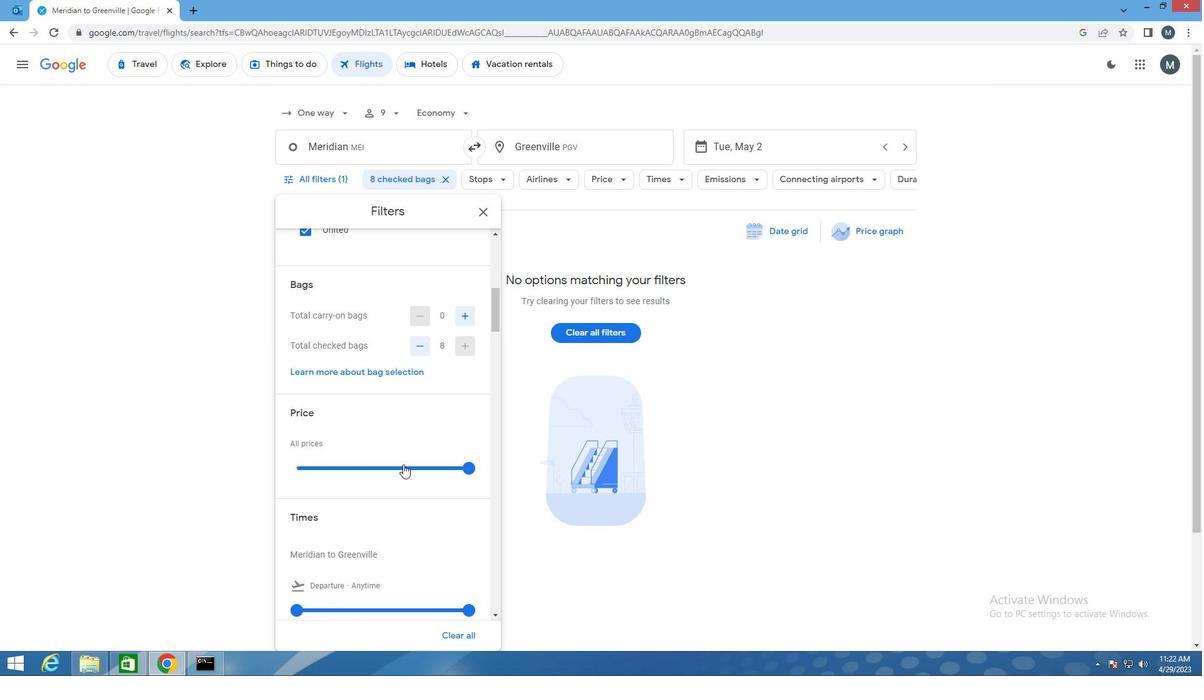 
Action: Mouse pressed left at (403, 464)
Screenshot: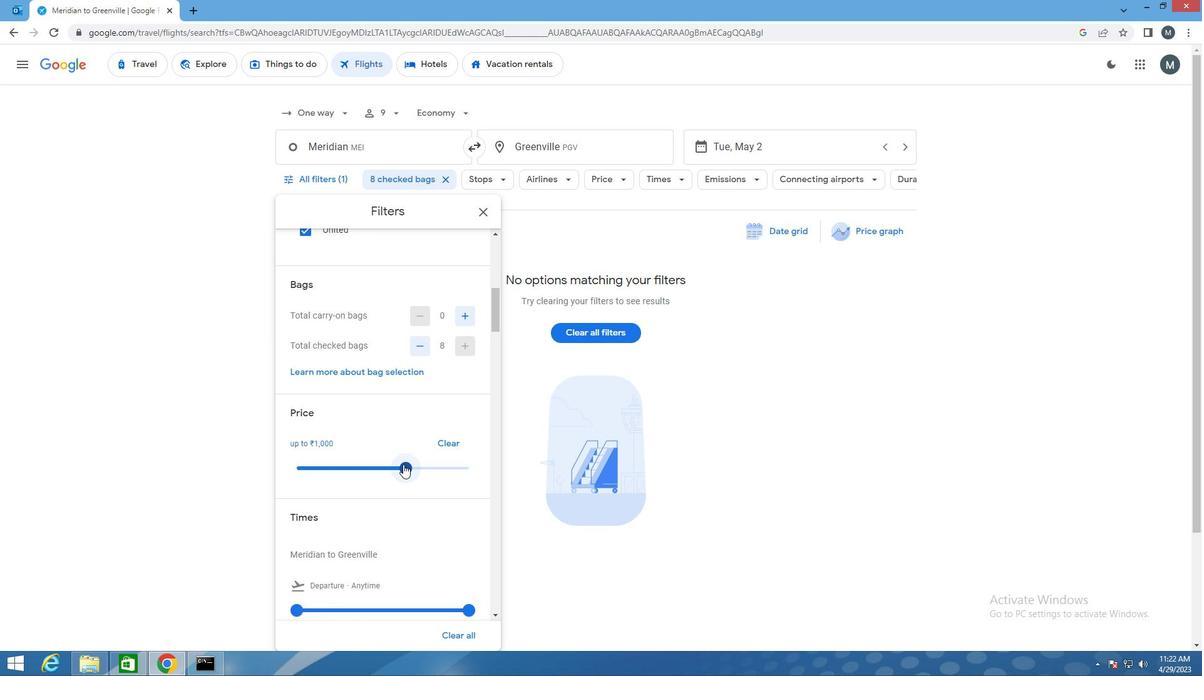 
Action: Mouse moved to (337, 445)
Screenshot: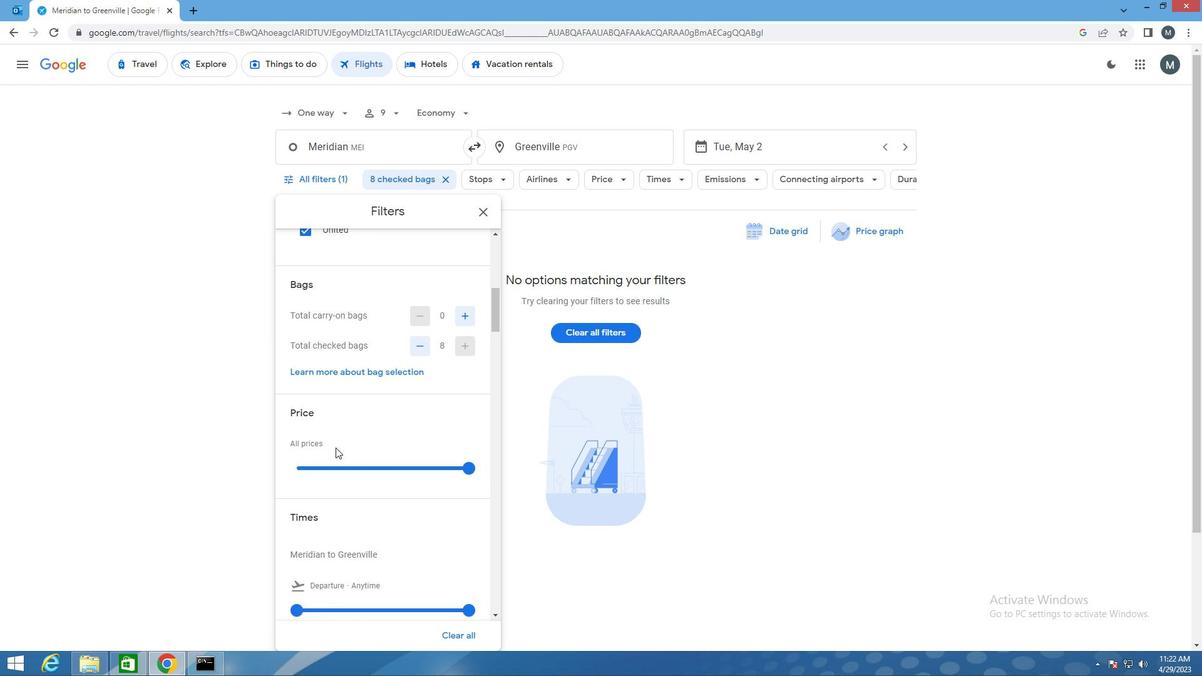 
Action: Mouse scrolled (337, 445) with delta (0, 0)
Screenshot: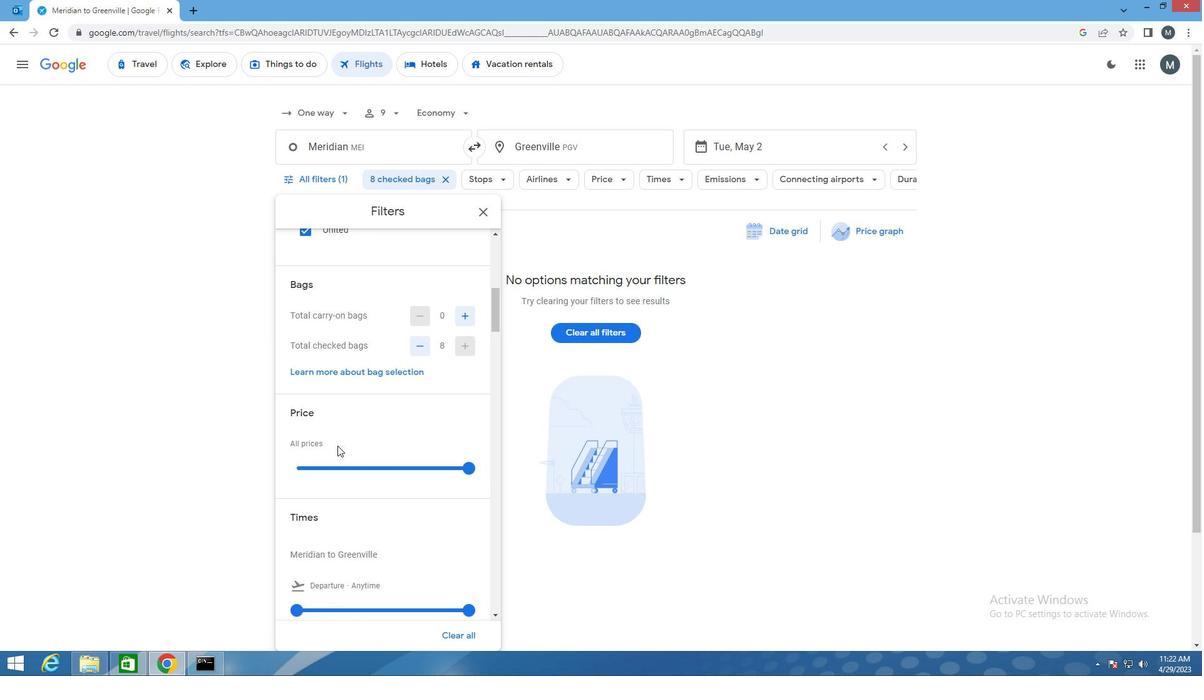 
Action: Mouse scrolled (337, 445) with delta (0, 0)
Screenshot: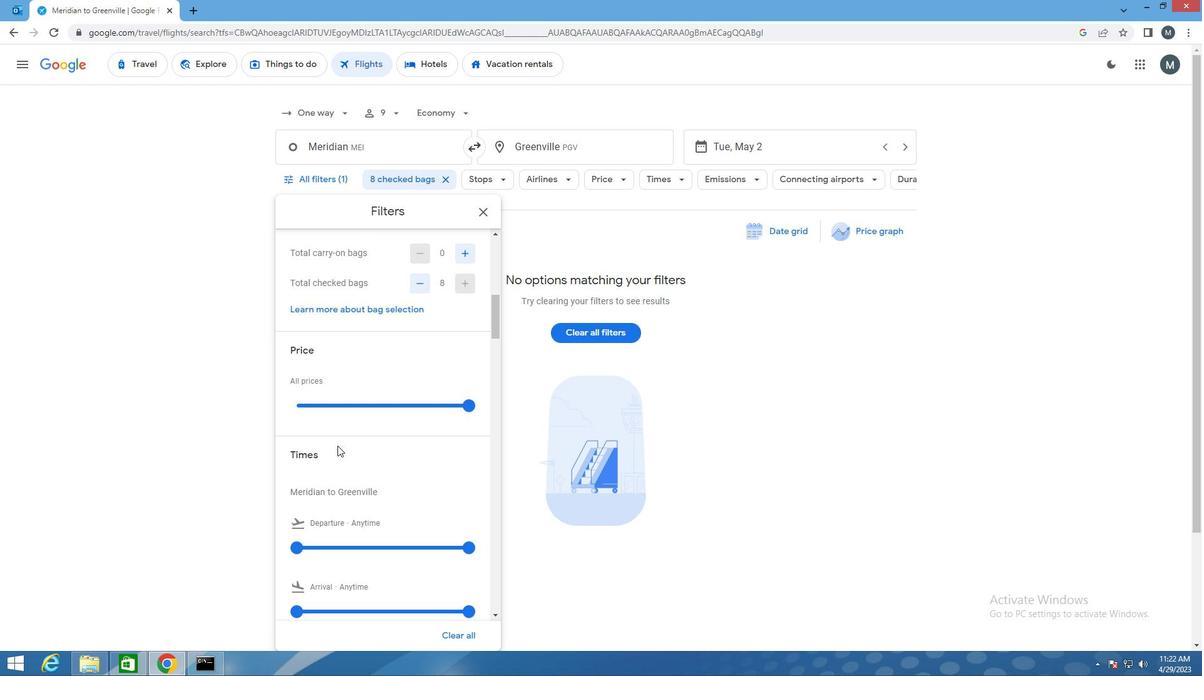 
Action: Mouse moved to (338, 430)
Screenshot: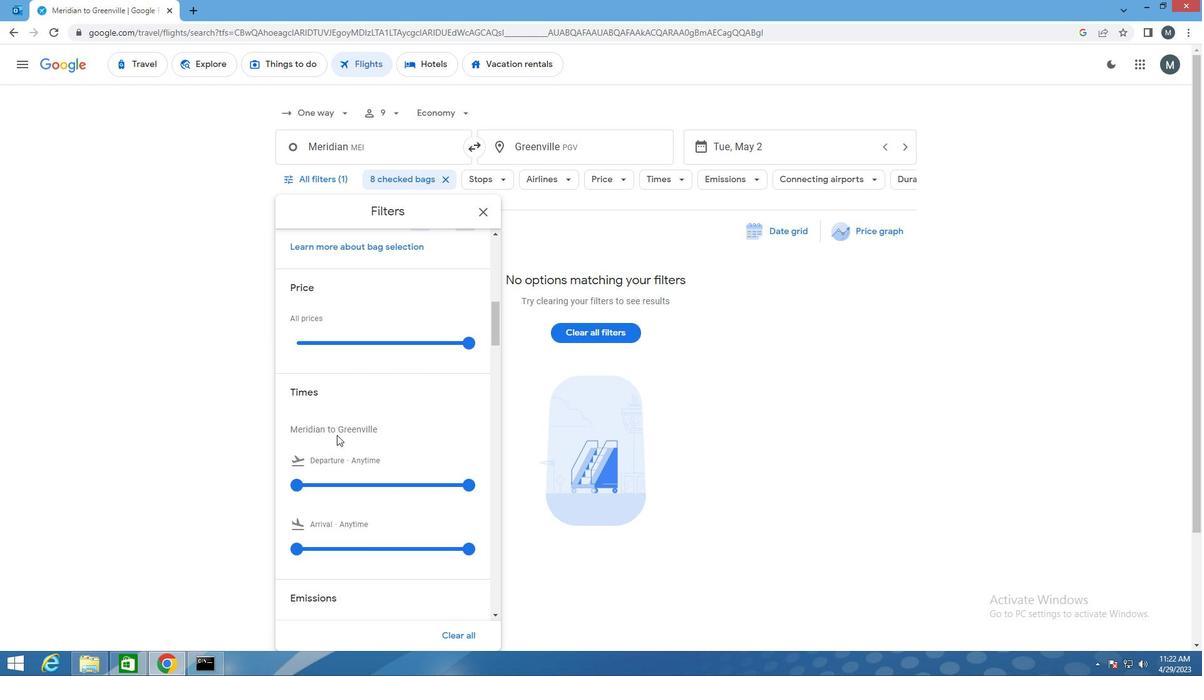 
Action: Mouse scrolled (338, 430) with delta (0, 0)
Screenshot: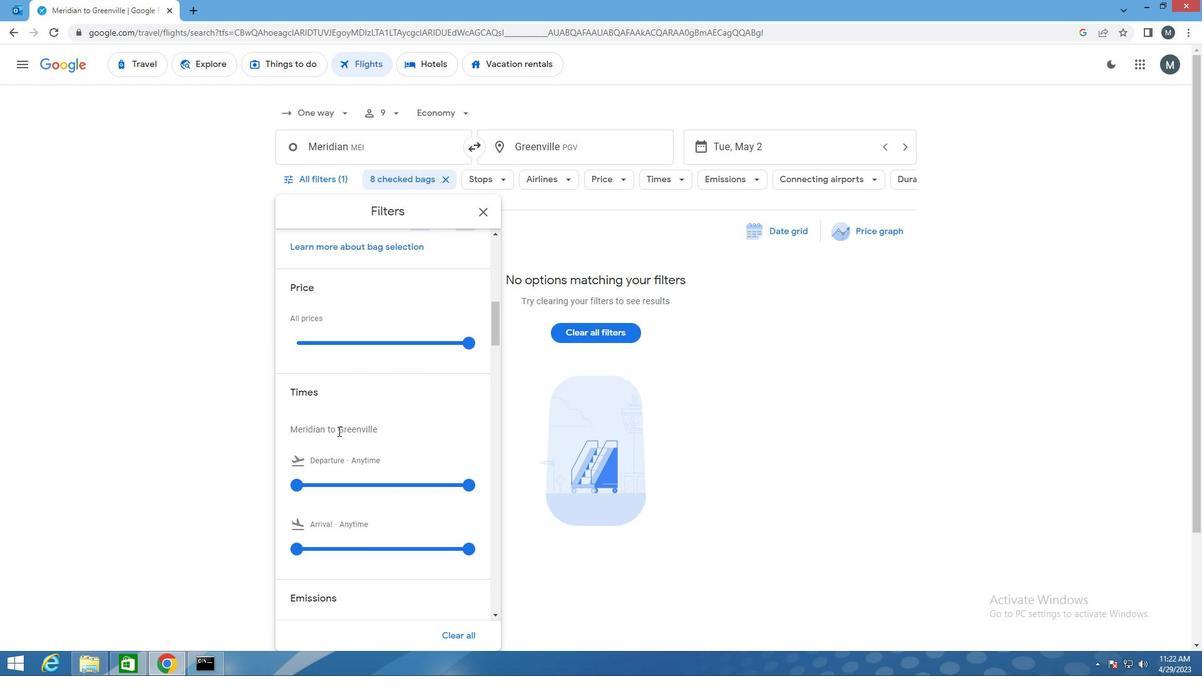 
Action: Mouse scrolled (338, 430) with delta (0, 0)
Screenshot: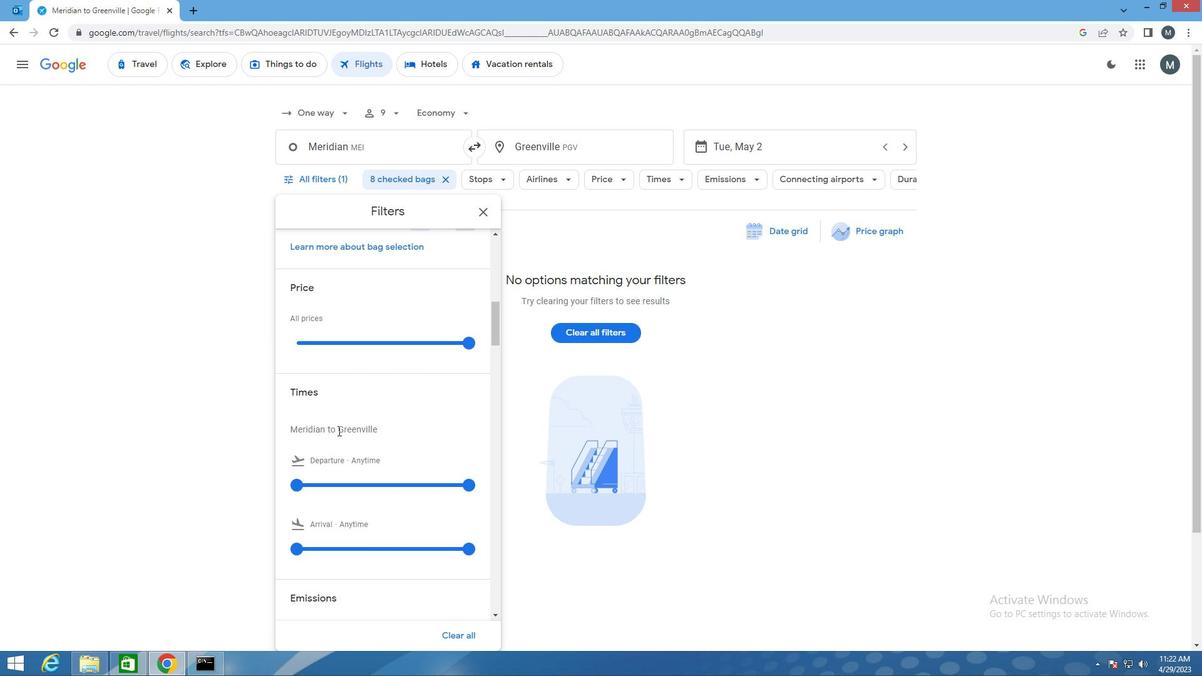 
Action: Mouse moved to (356, 359)
Screenshot: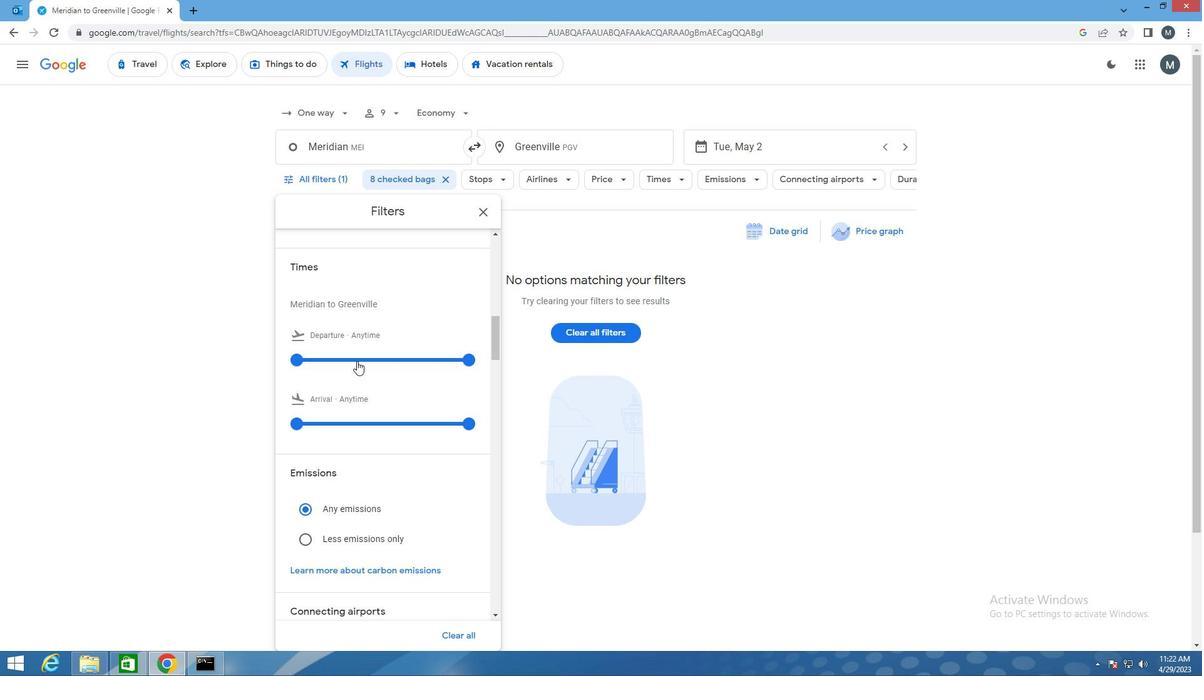 
Action: Mouse pressed left at (356, 359)
Screenshot: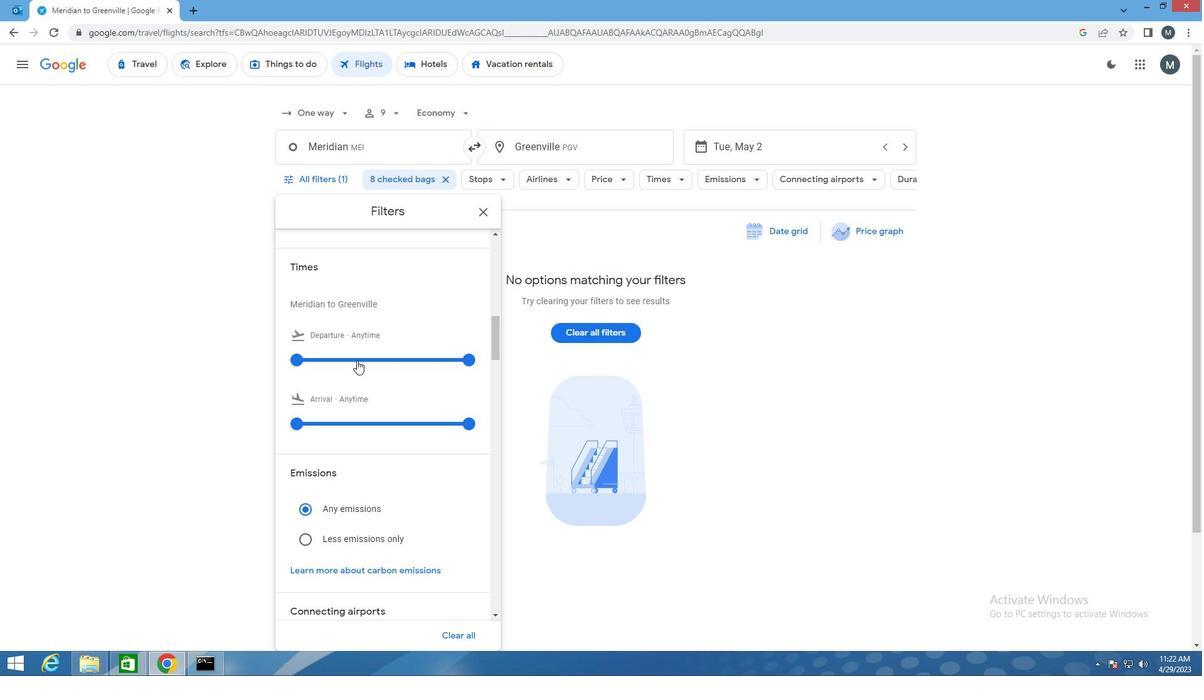 
Action: Mouse pressed left at (356, 359)
Screenshot: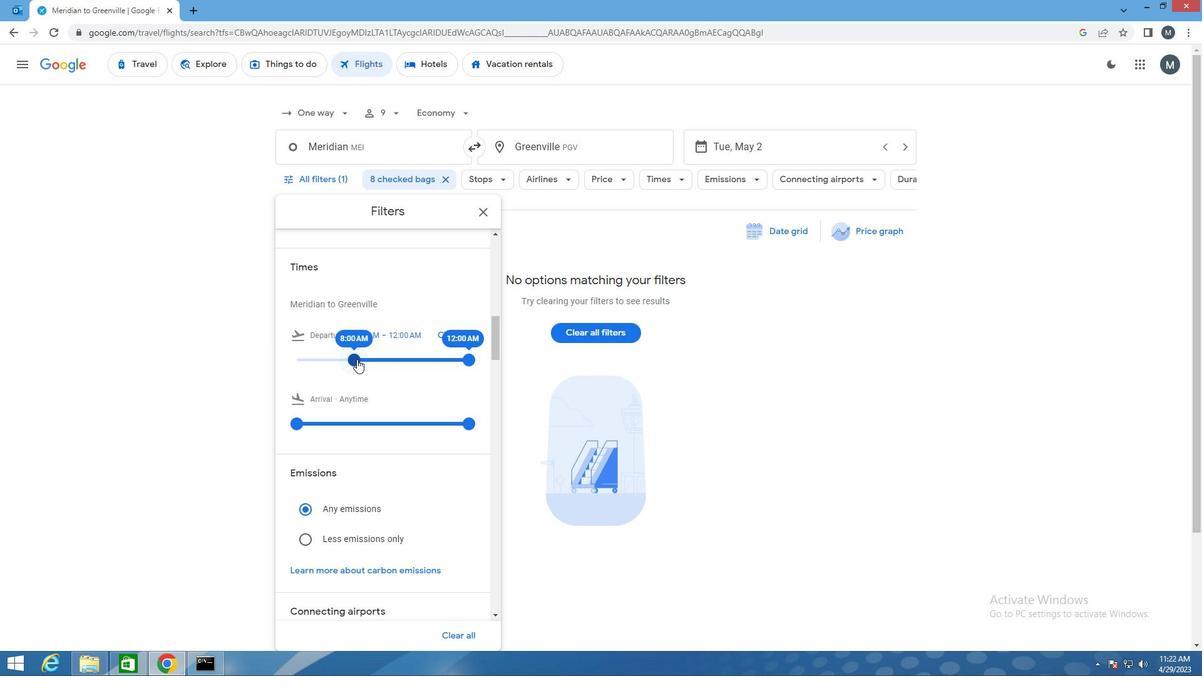 
Action: Mouse moved to (466, 360)
Screenshot: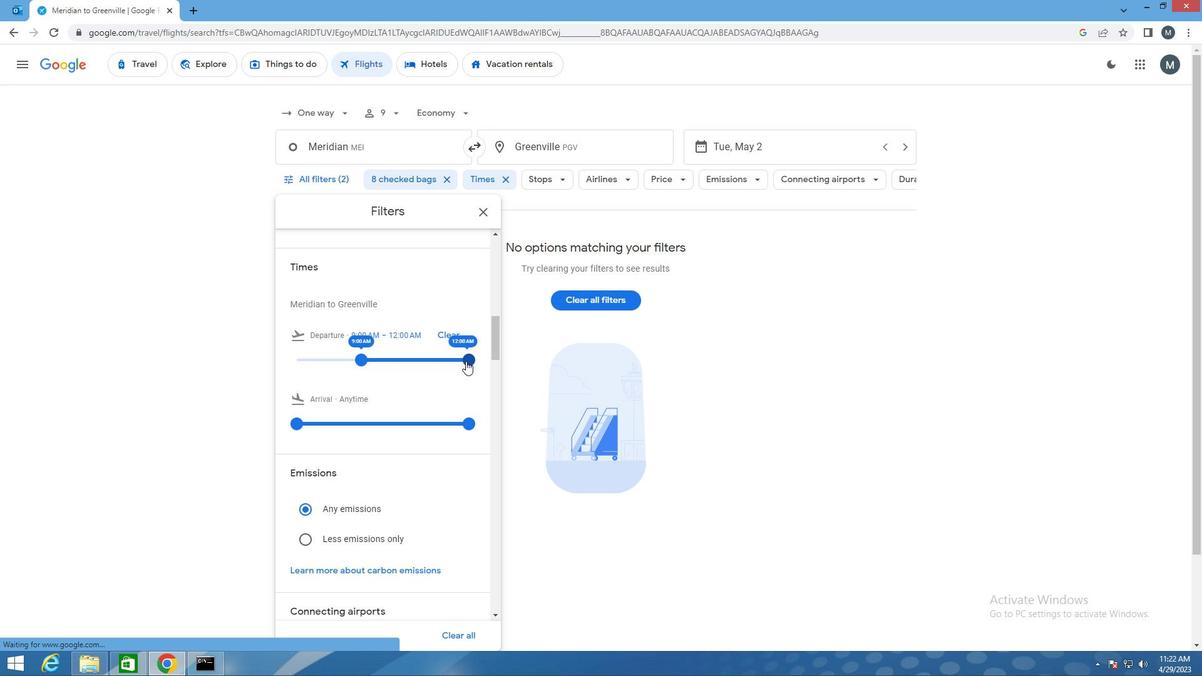 
Action: Mouse pressed left at (466, 360)
Screenshot: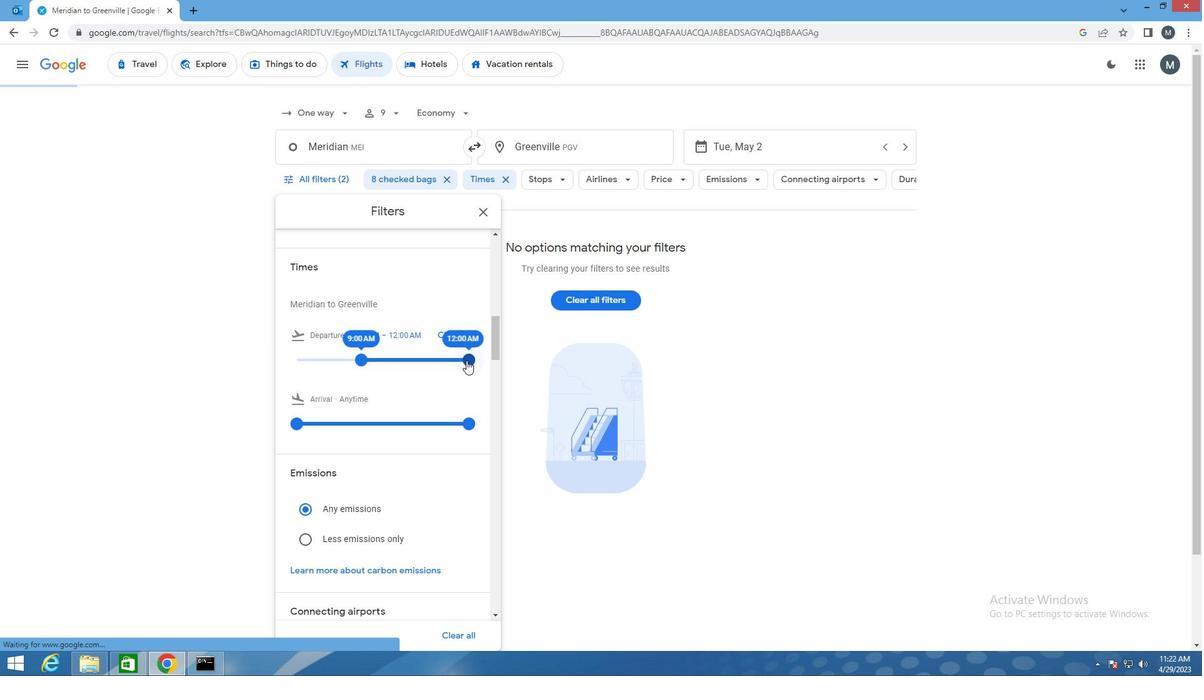 
Action: Mouse moved to (394, 387)
Screenshot: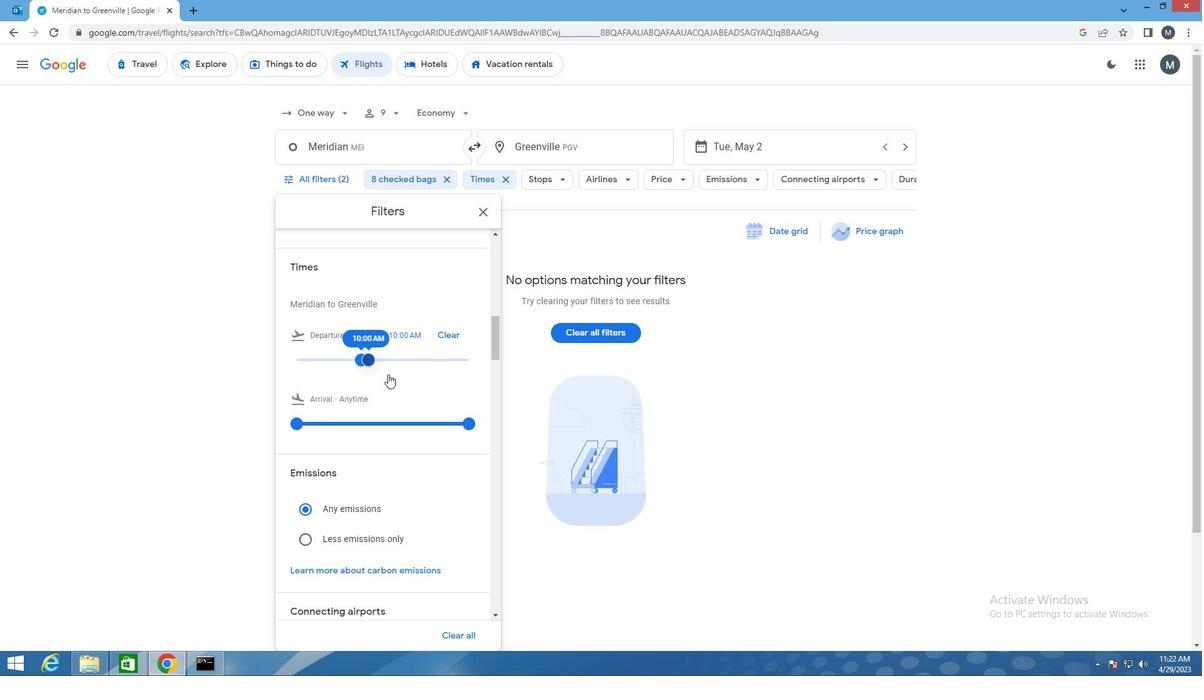 
Action: Mouse scrolled (394, 386) with delta (0, 0)
Screenshot: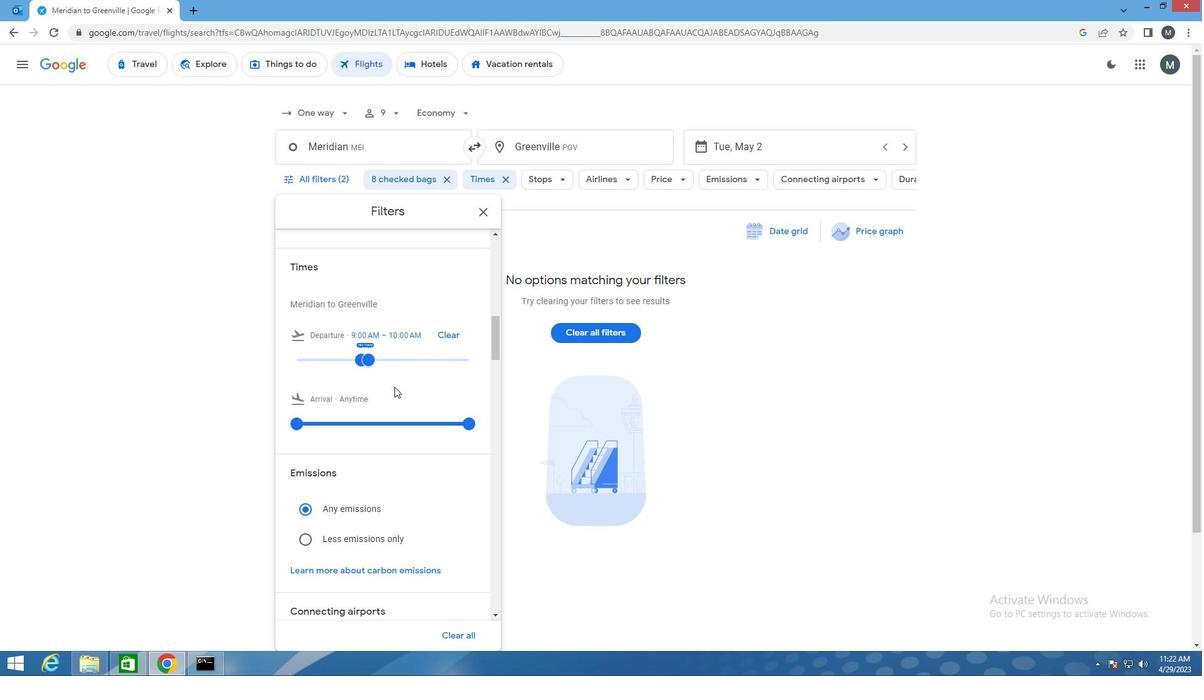 
Action: Mouse moved to (484, 210)
Screenshot: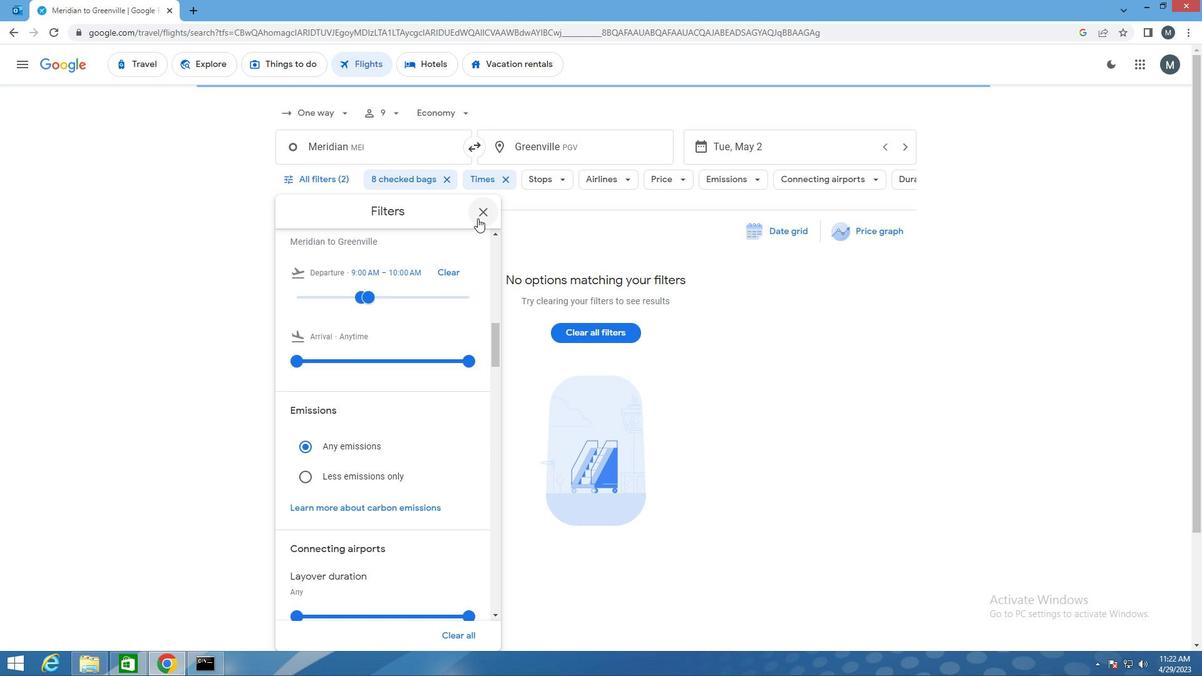 
Action: Mouse pressed left at (484, 210)
Screenshot: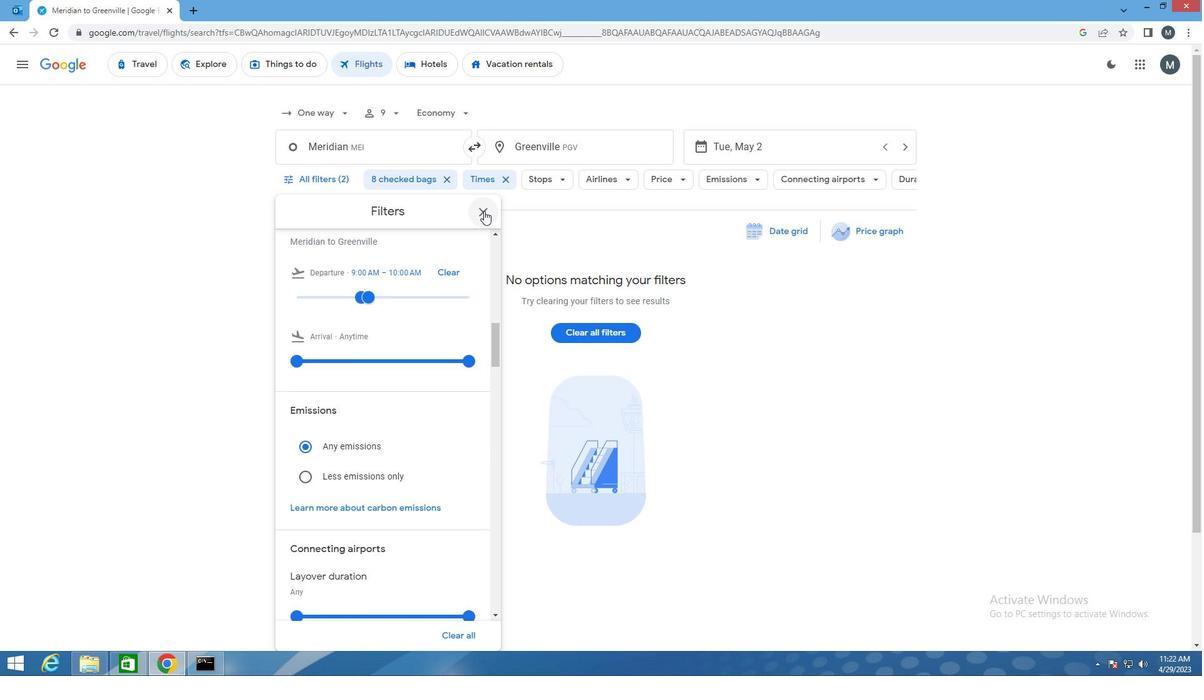 
